 Task: Look for space in Sikeston, United States from 6th September, 2023 to 15th September, 2023 for 6 adults in price range Rs.8000 to Rs.12000. Place can be entire place or private room with 6 bedrooms having 6 beds and 6 bathrooms. Property type can be house, flat, guest house. Amenities needed are: wifi, TV, free parkinig on premises, gym, breakfast. Booking option can be shelf check-in. Required host language is English.
Action: Mouse moved to (538, 123)
Screenshot: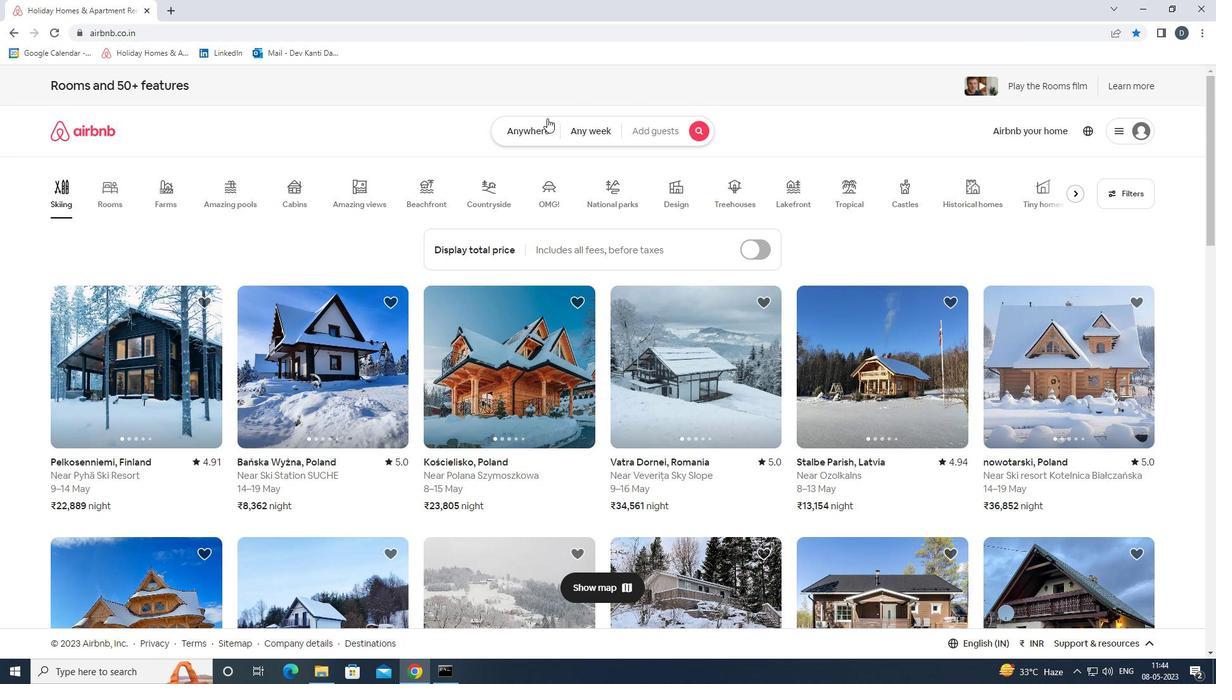 
Action: Mouse pressed left at (538, 123)
Screenshot: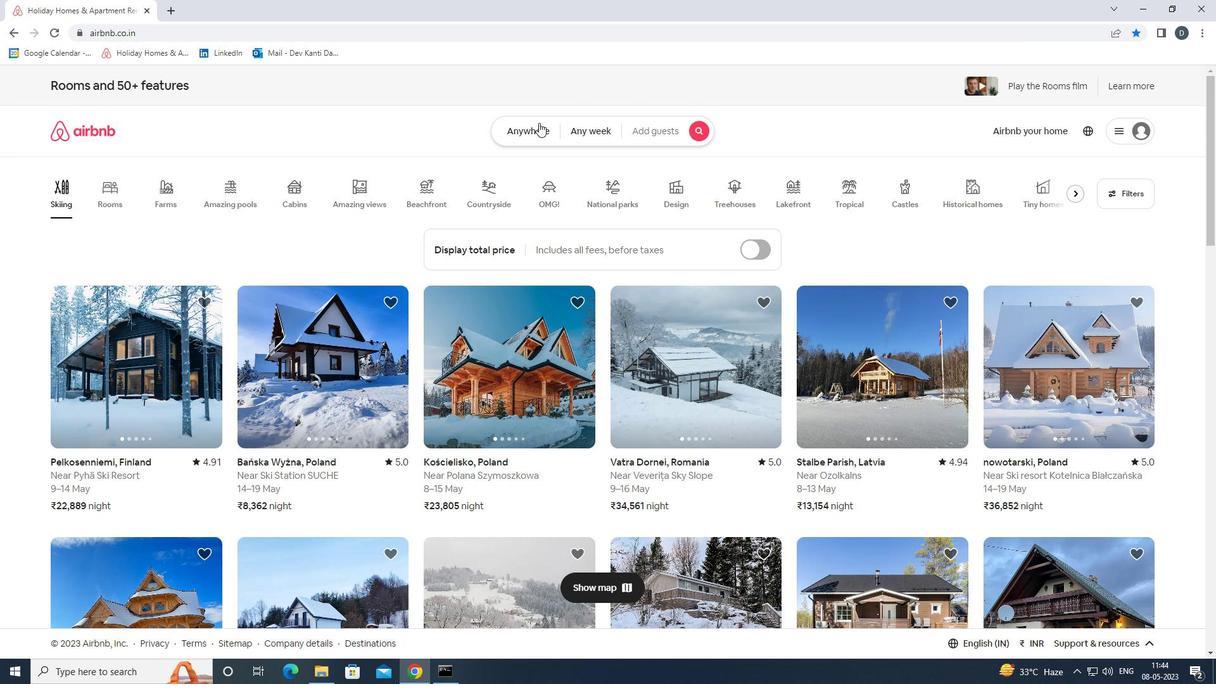 
Action: Mouse moved to (469, 180)
Screenshot: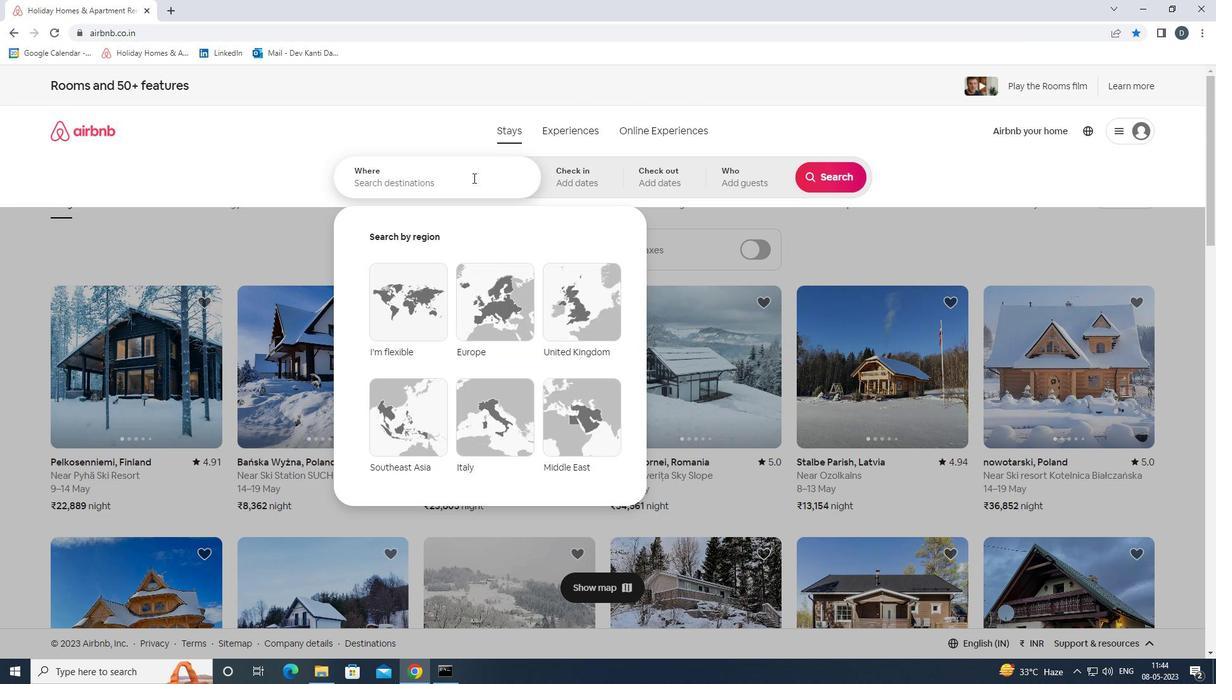 
Action: Mouse pressed left at (469, 180)
Screenshot: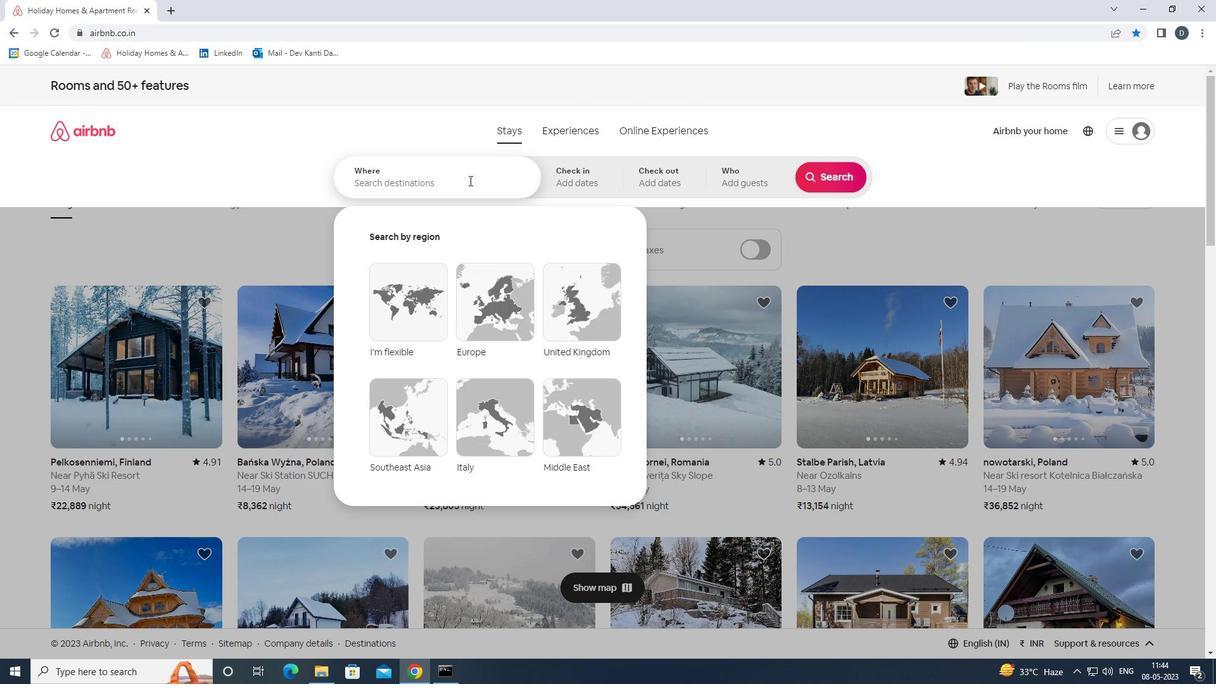 
Action: Key pressed <Key.shift>SIKESTON,<Key.shift><Key.shift><Key.shift><Key.shift><Key.shift><Key.shift><Key.shift><Key.shift><Key.shift><Key.shift>UNITED<Key.space><Key.shift><Key.shift><Key.shift><Key.shift><Key.shift><Key.shift>STATES<Key.enter>
Screenshot: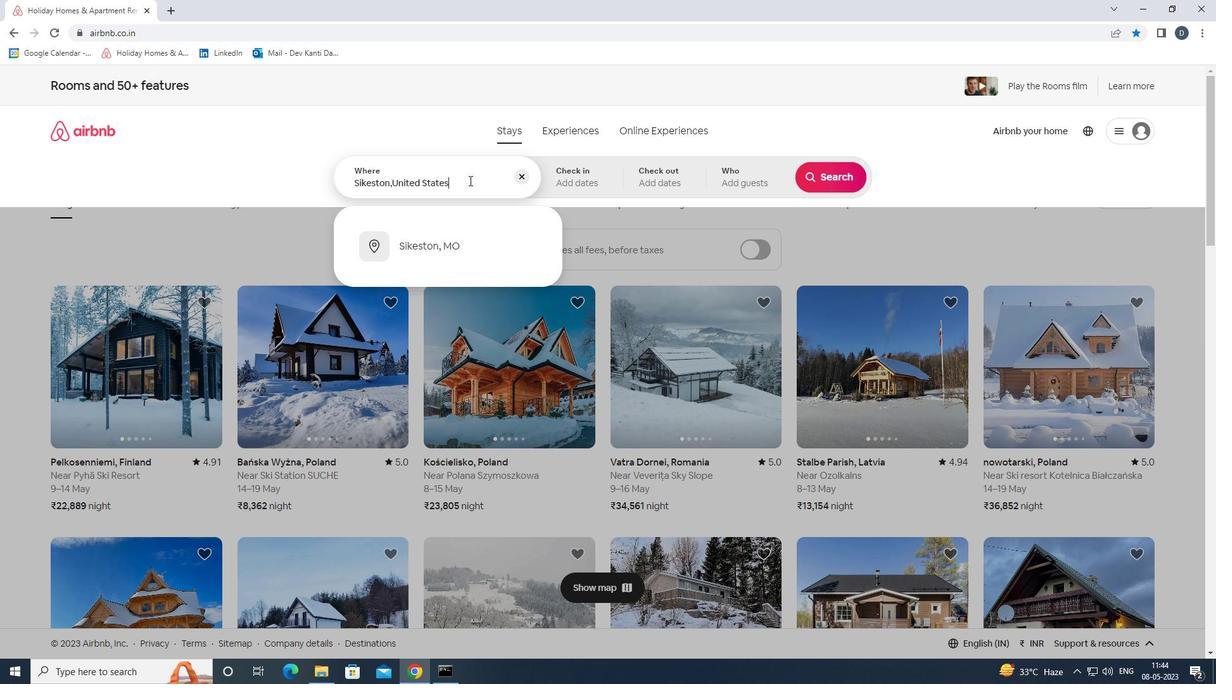 
Action: Mouse moved to (829, 276)
Screenshot: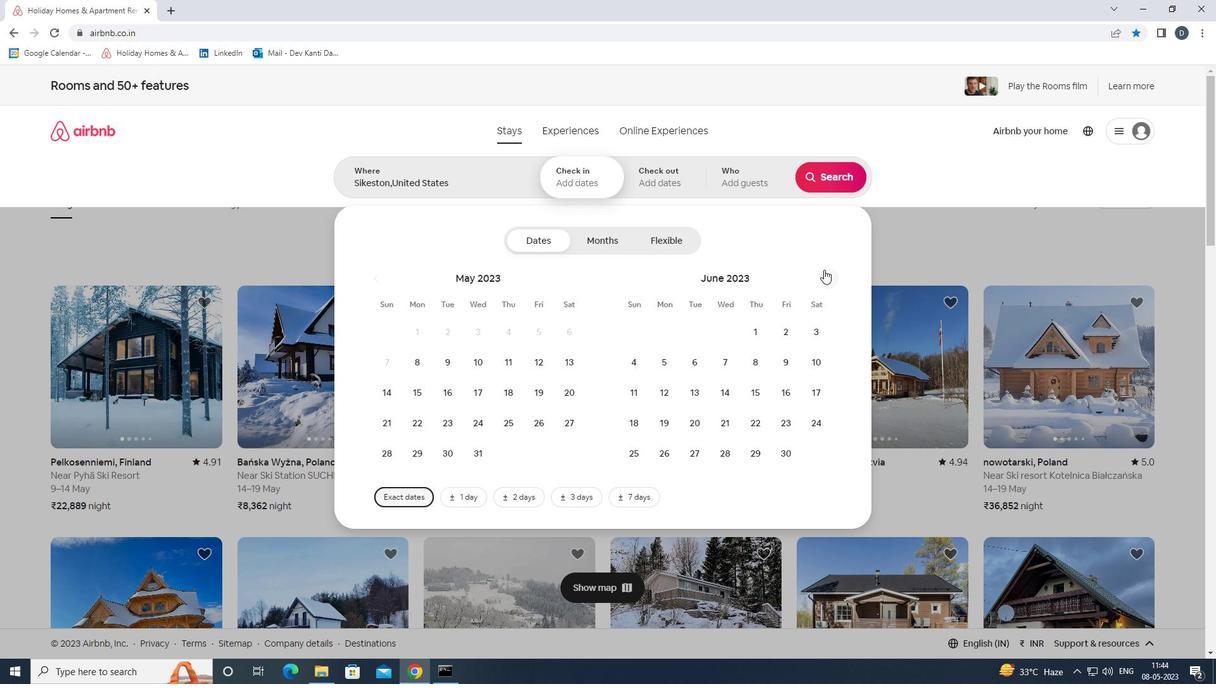 
Action: Mouse pressed left at (829, 276)
Screenshot: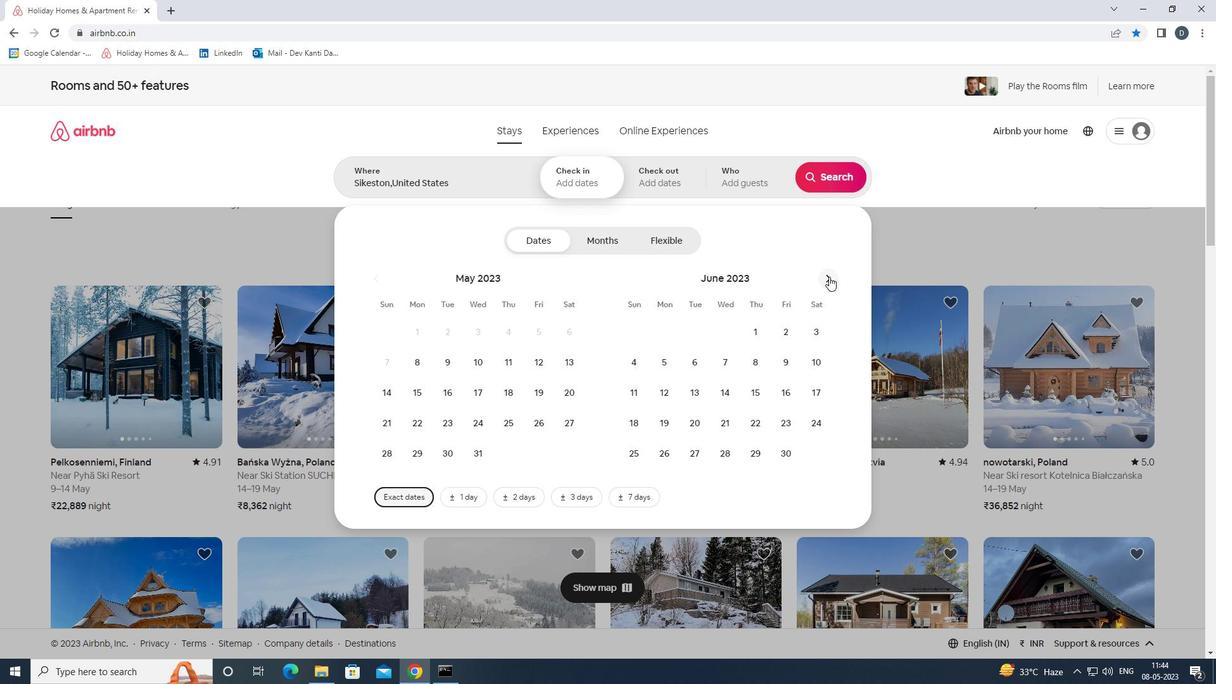 
Action: Mouse moved to (829, 276)
Screenshot: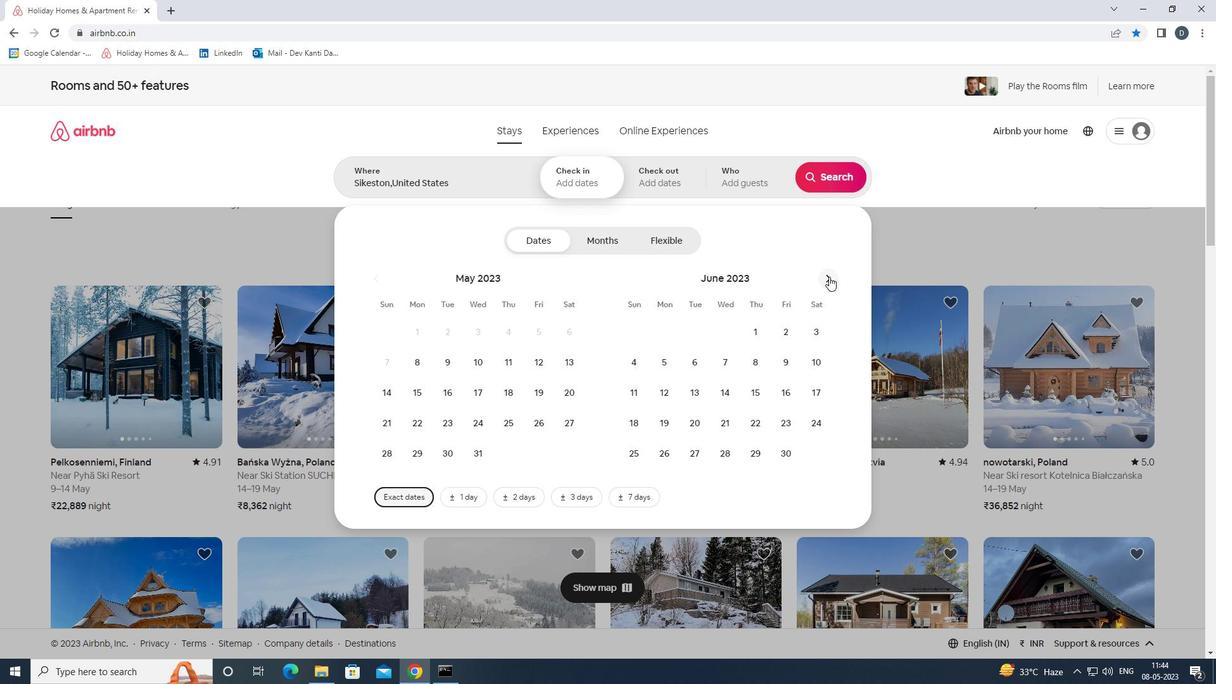 
Action: Mouse pressed left at (829, 276)
Screenshot: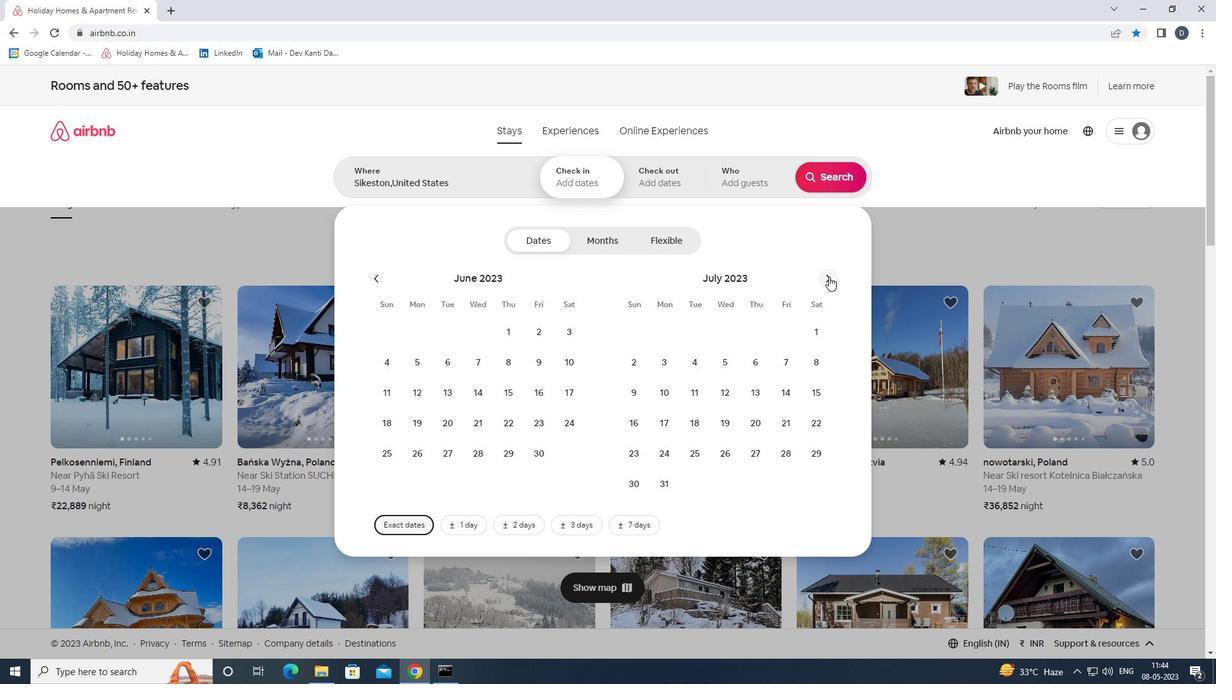 
Action: Mouse pressed left at (829, 276)
Screenshot: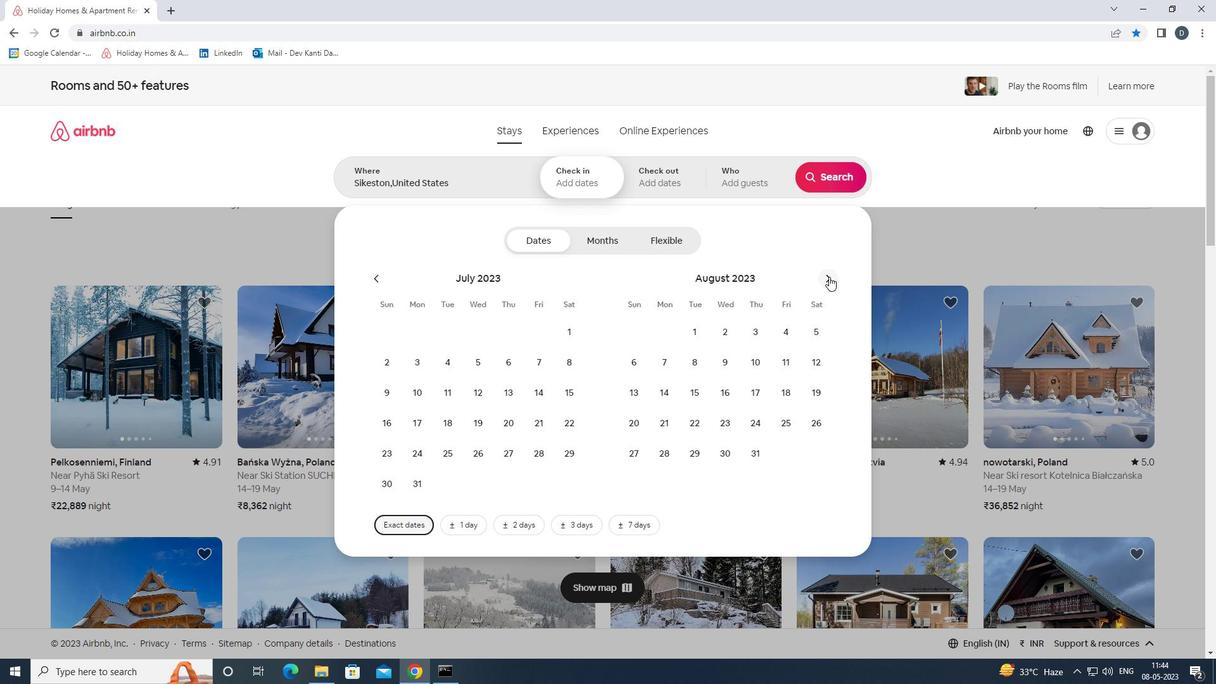 
Action: Mouse moved to (734, 359)
Screenshot: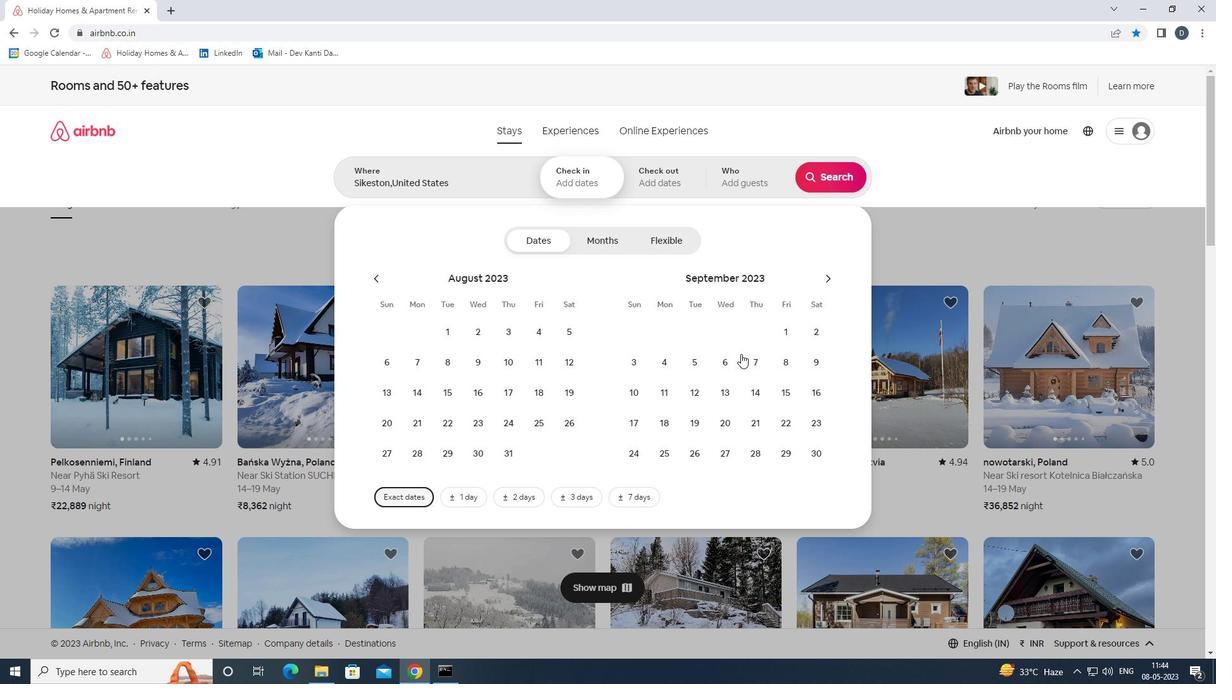 
Action: Mouse pressed left at (734, 359)
Screenshot: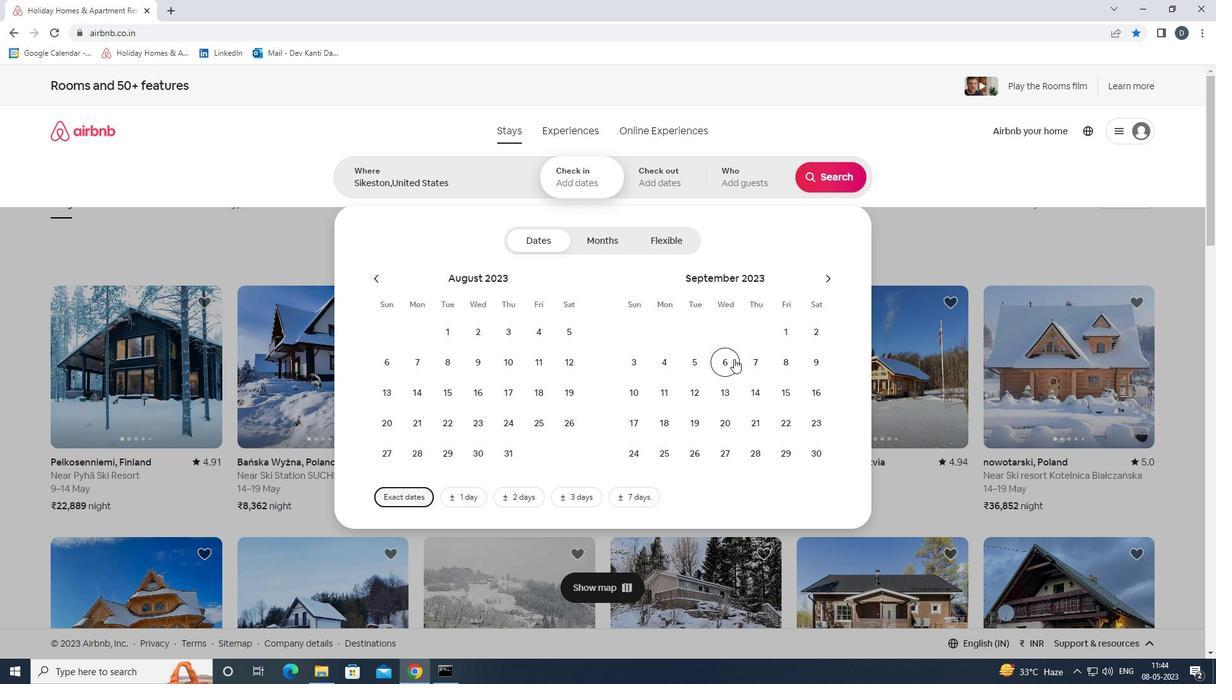 
Action: Mouse moved to (785, 392)
Screenshot: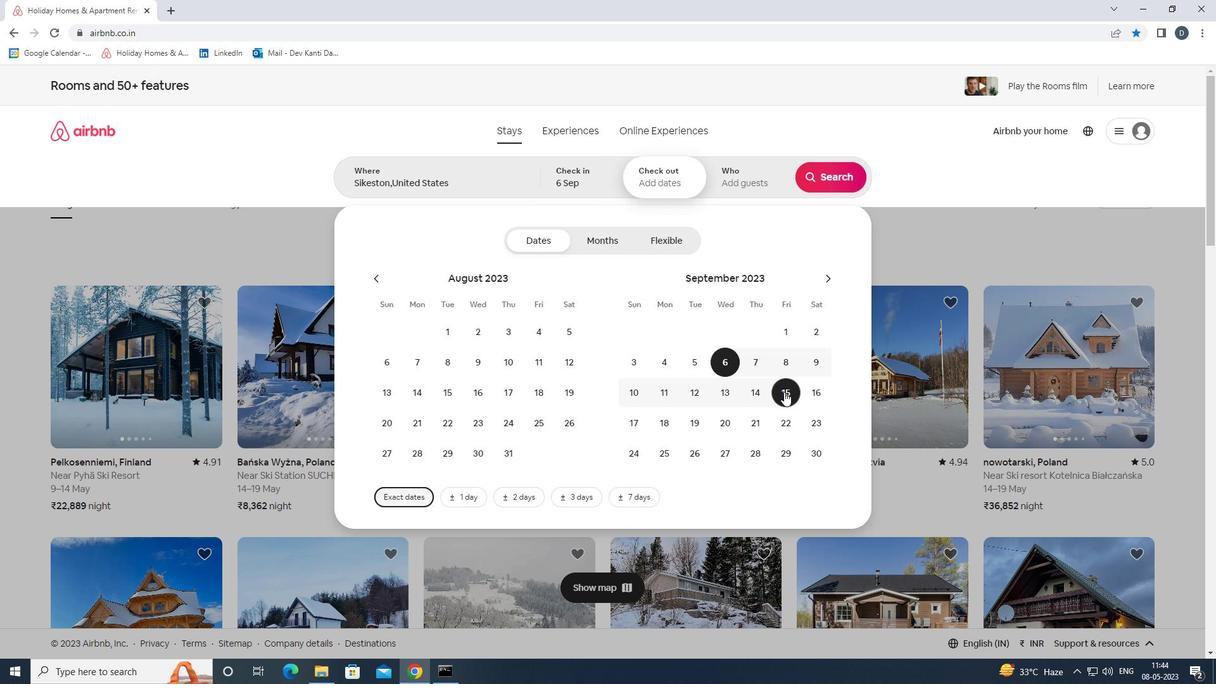 
Action: Mouse pressed left at (785, 392)
Screenshot: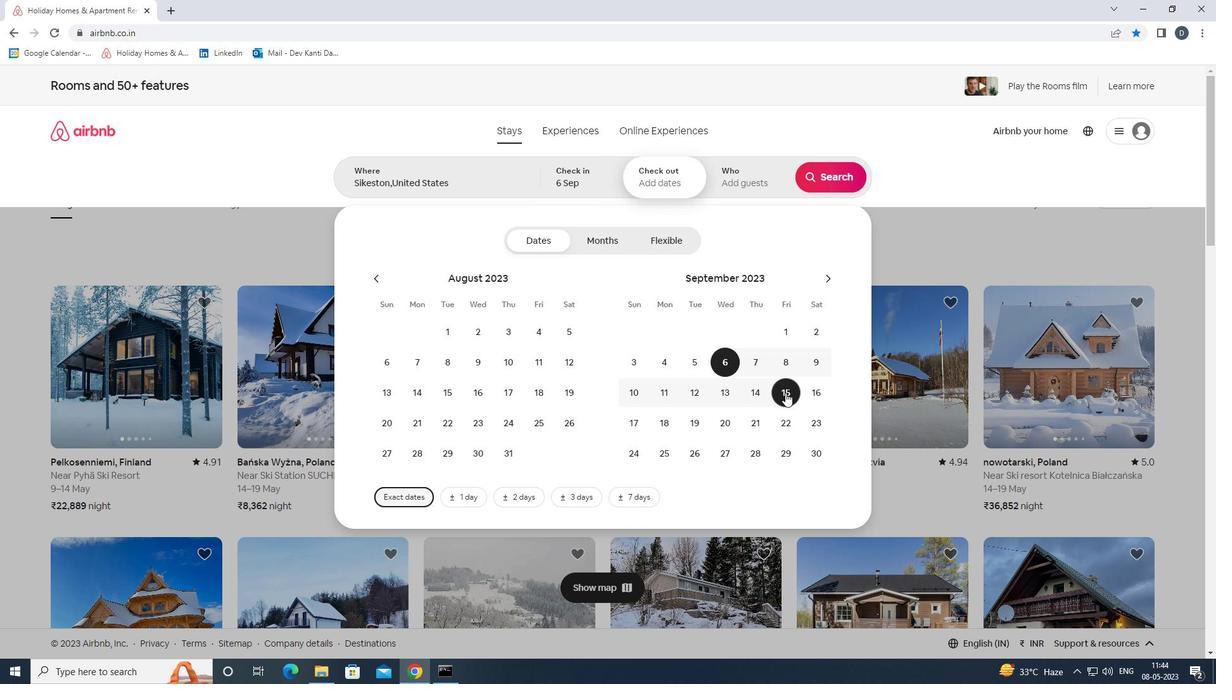 
Action: Mouse moved to (765, 191)
Screenshot: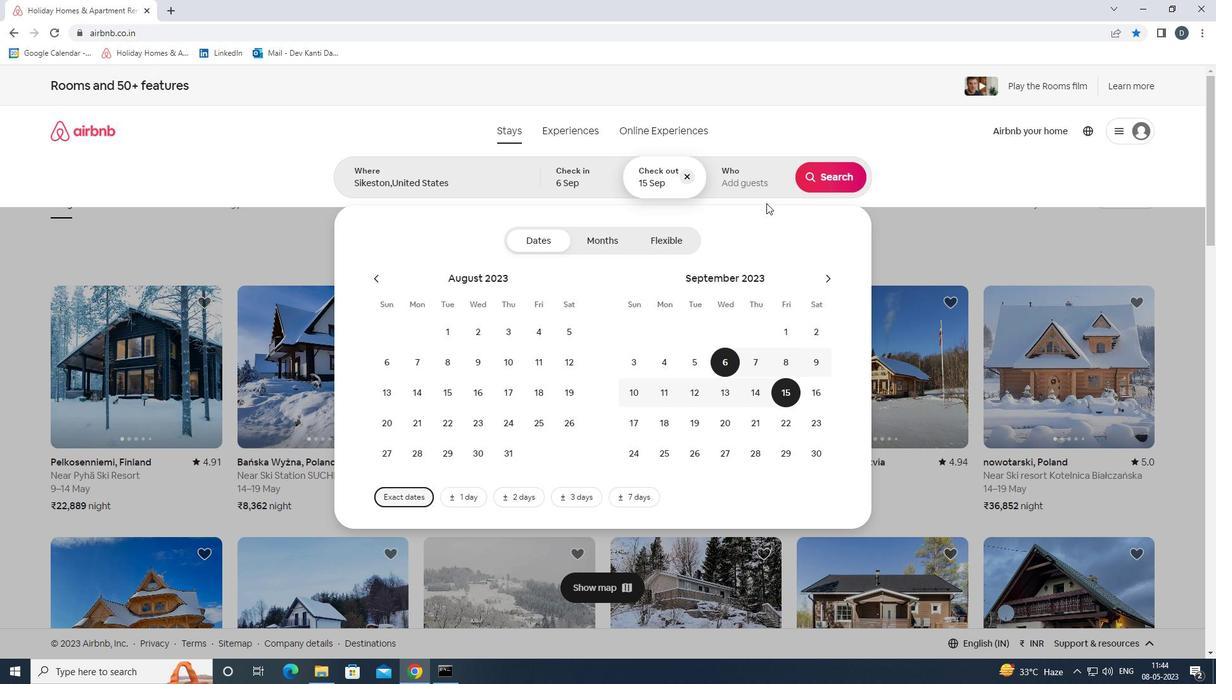 
Action: Mouse pressed left at (765, 191)
Screenshot: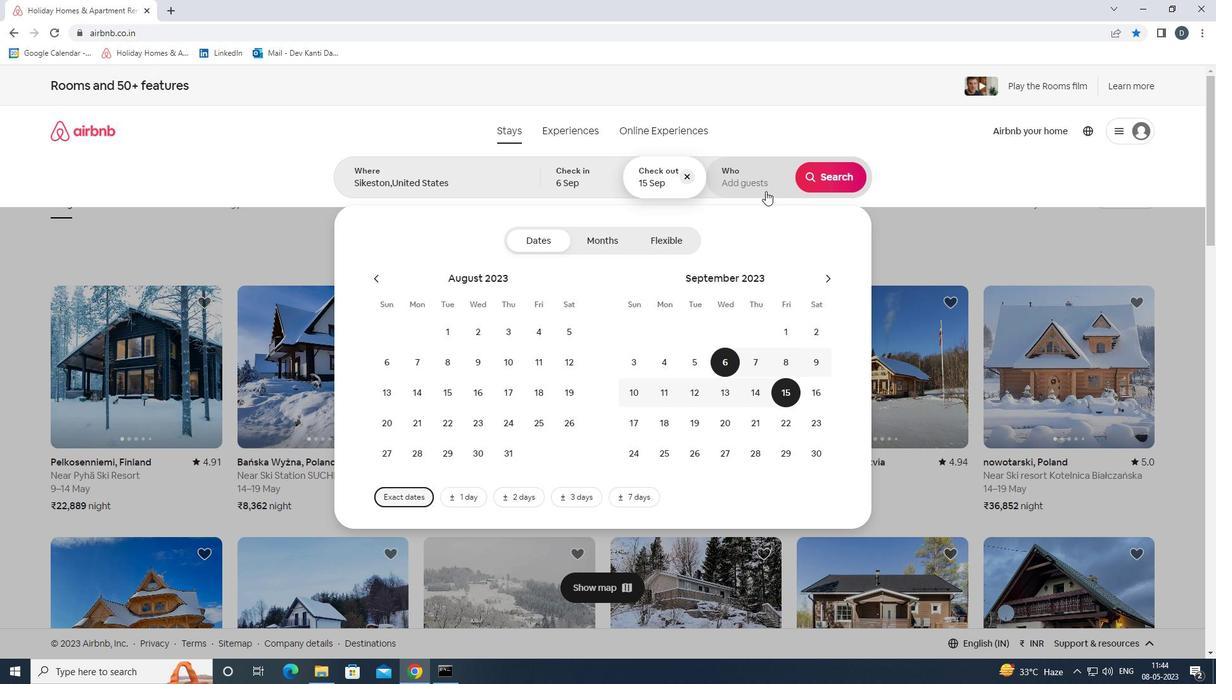 
Action: Mouse moved to (831, 241)
Screenshot: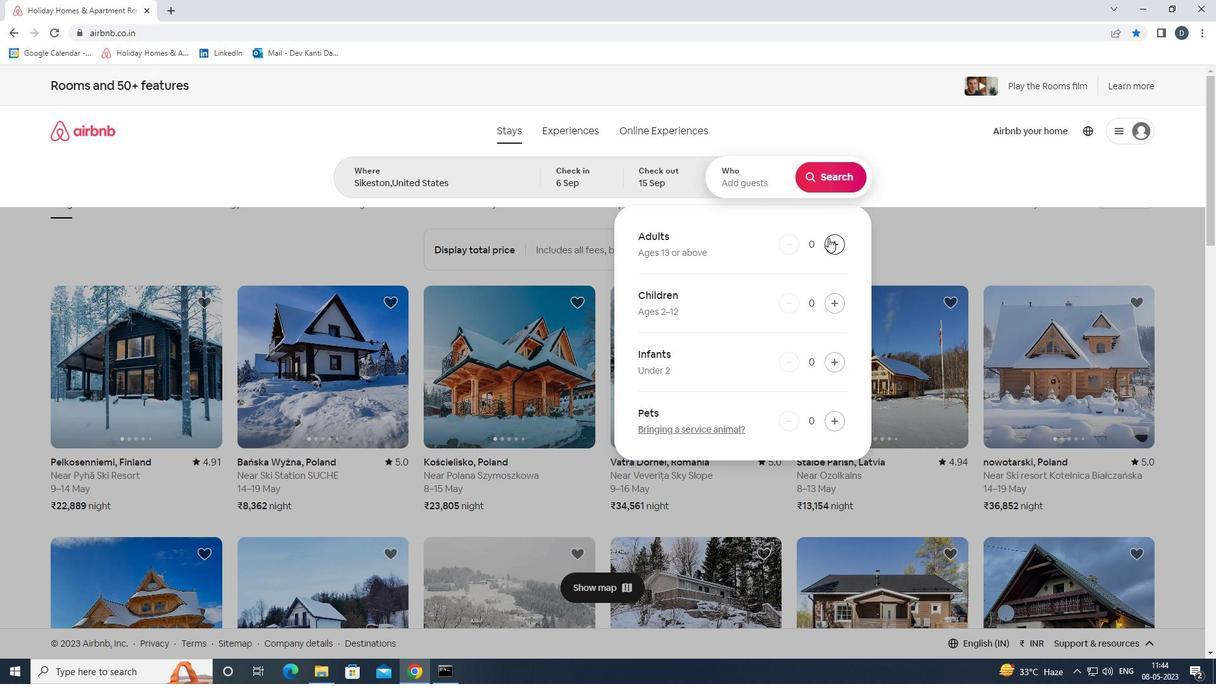 
Action: Mouse pressed left at (831, 241)
Screenshot: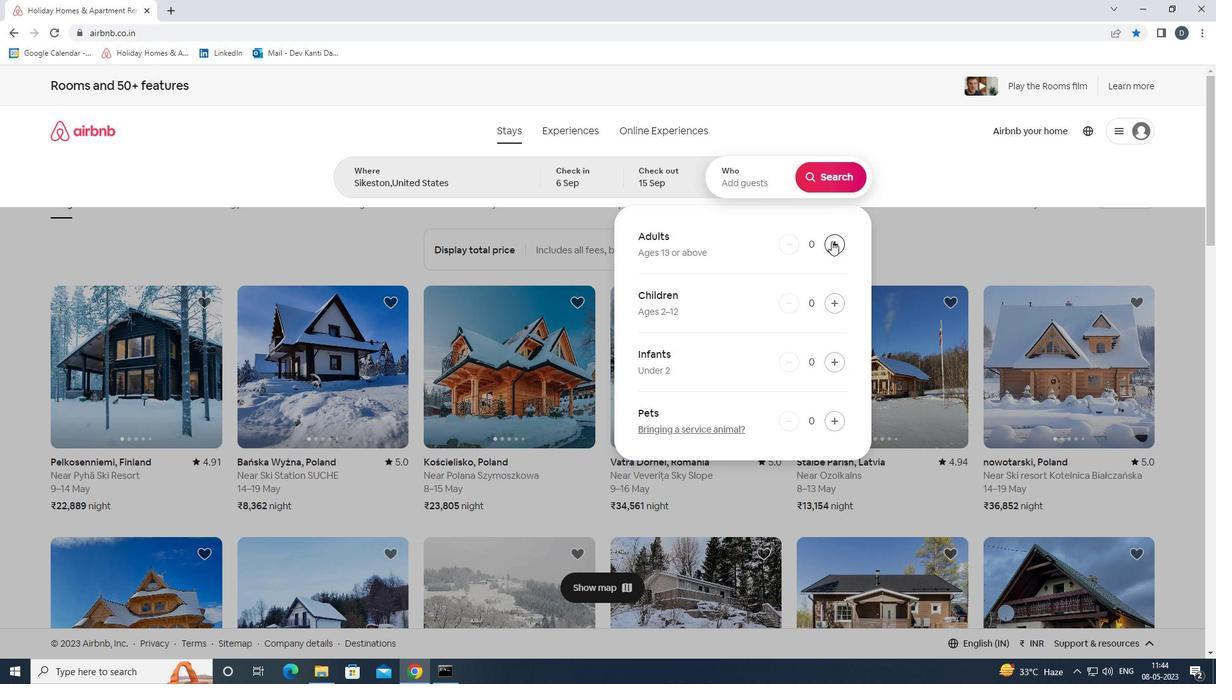 
Action: Mouse pressed left at (831, 241)
Screenshot: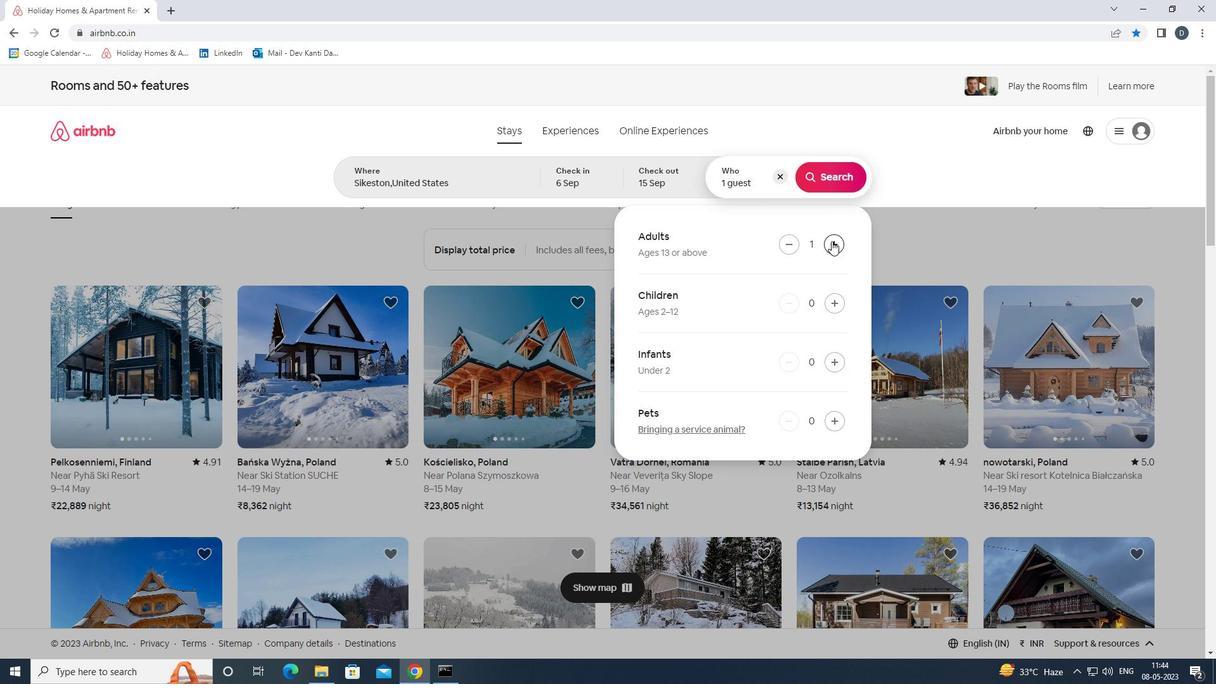 
Action: Mouse pressed left at (831, 241)
Screenshot: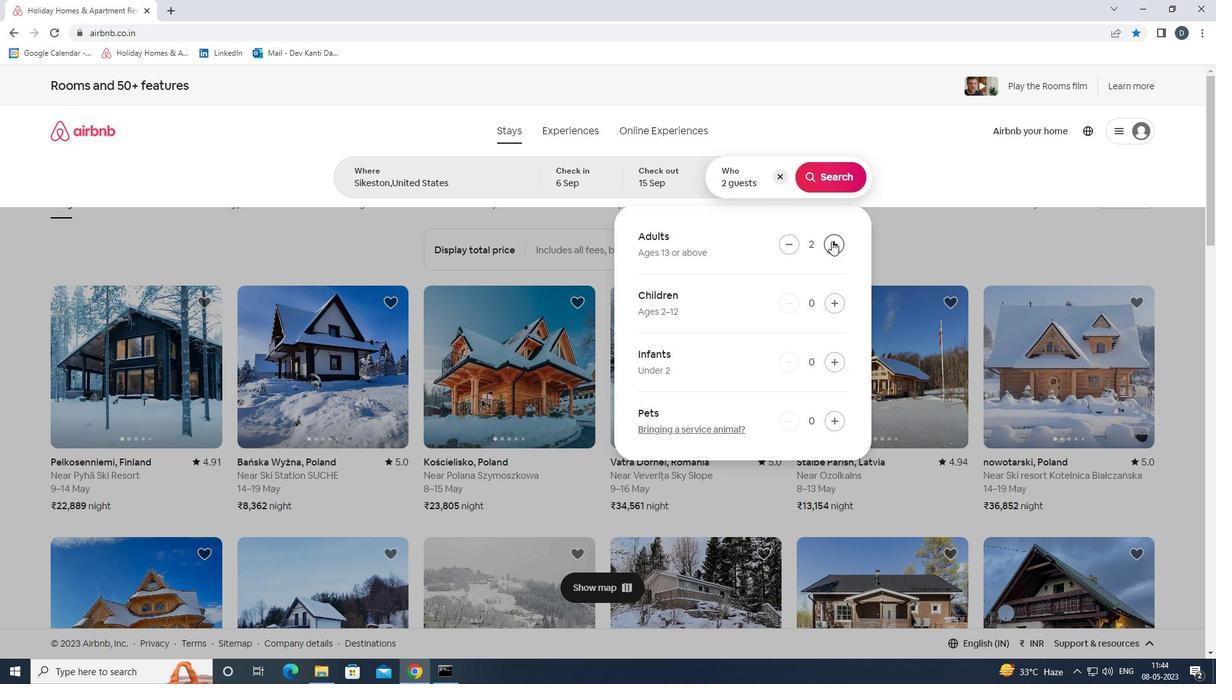 
Action: Mouse pressed left at (831, 241)
Screenshot: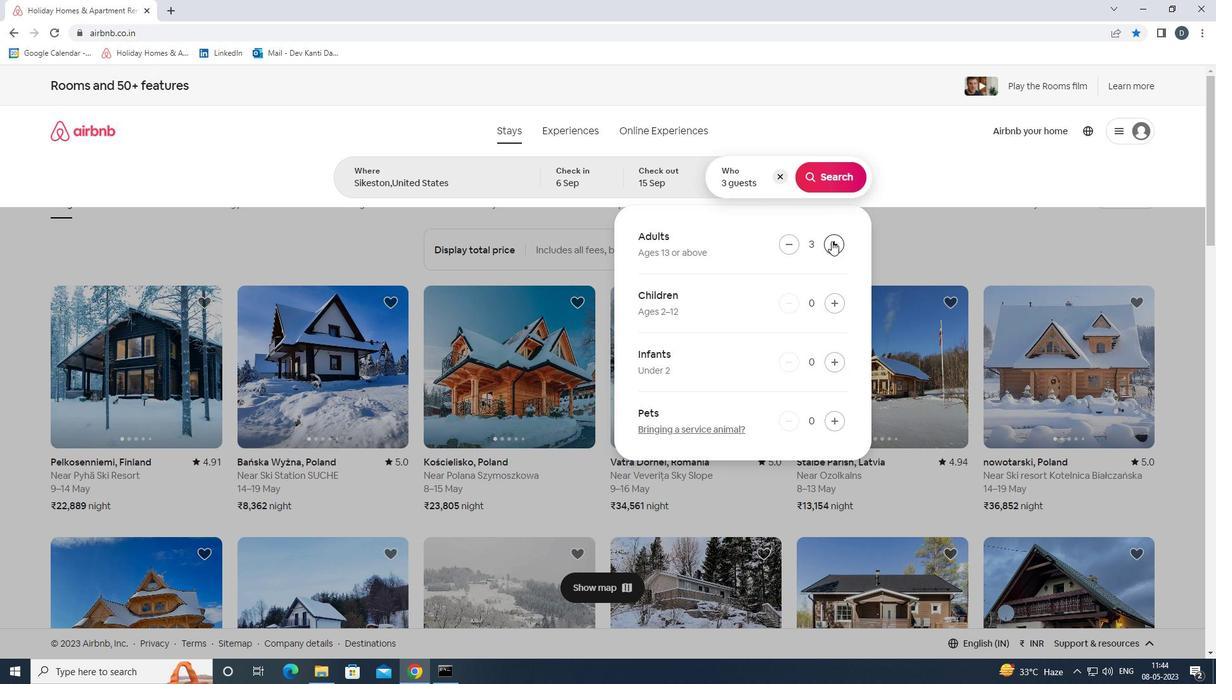 
Action: Mouse pressed left at (831, 241)
Screenshot: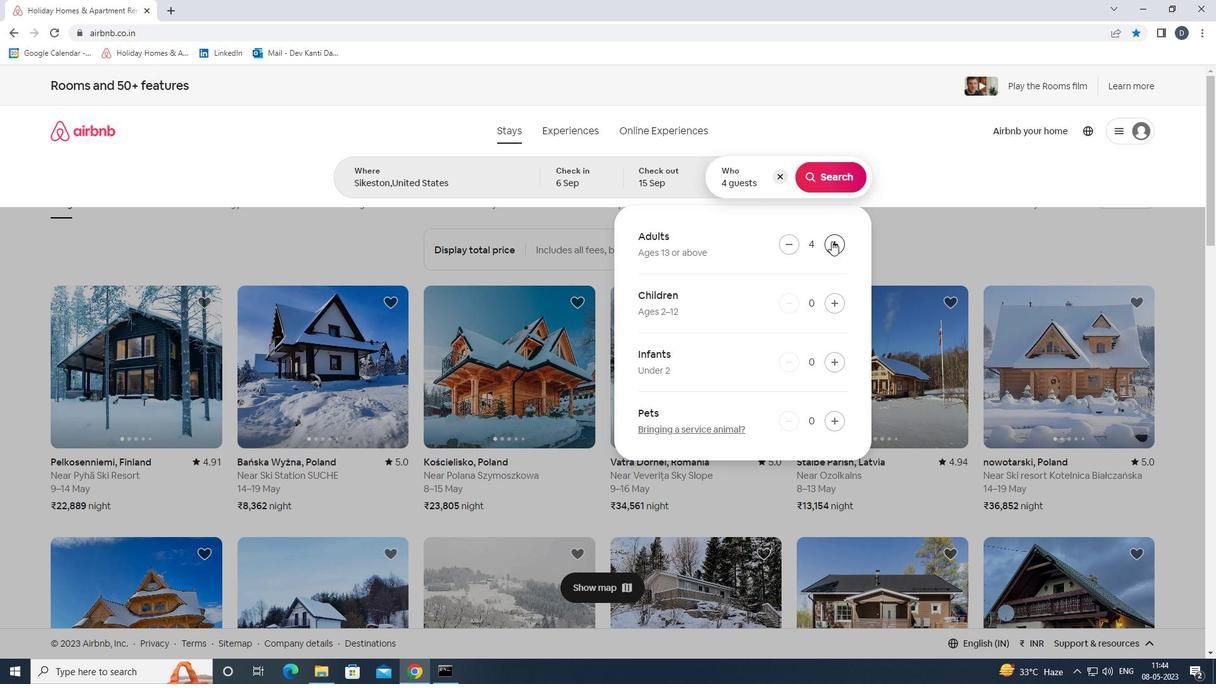 
Action: Mouse pressed left at (831, 241)
Screenshot: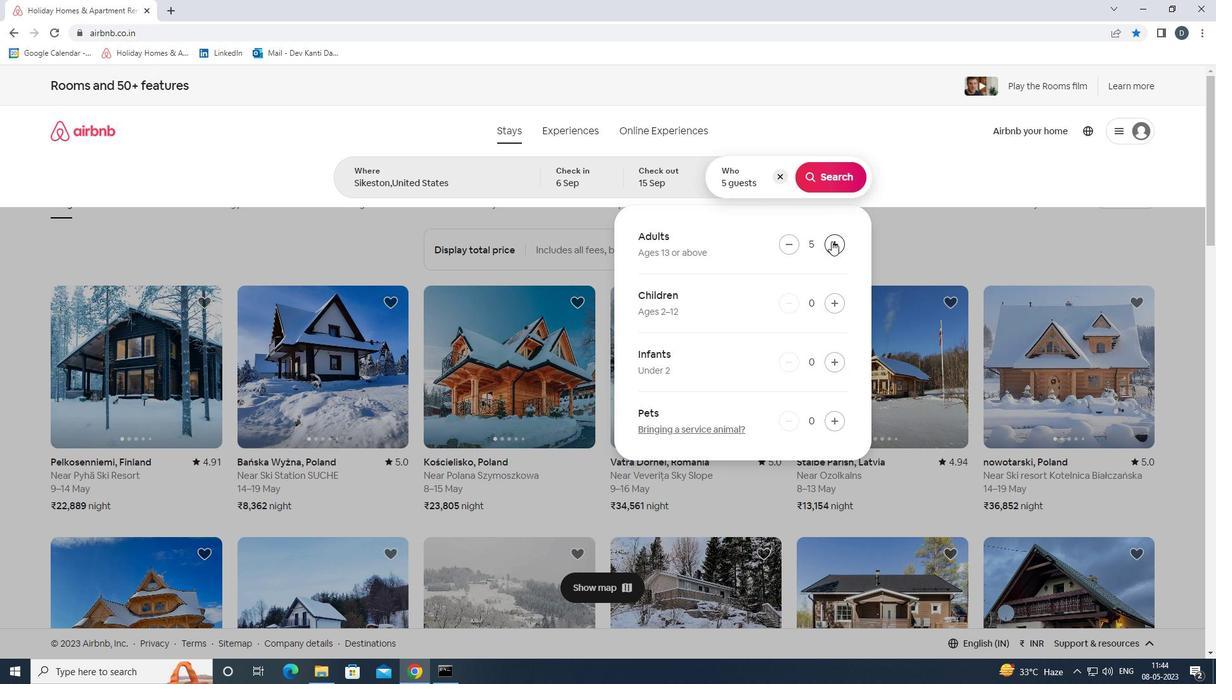 
Action: Mouse moved to (824, 184)
Screenshot: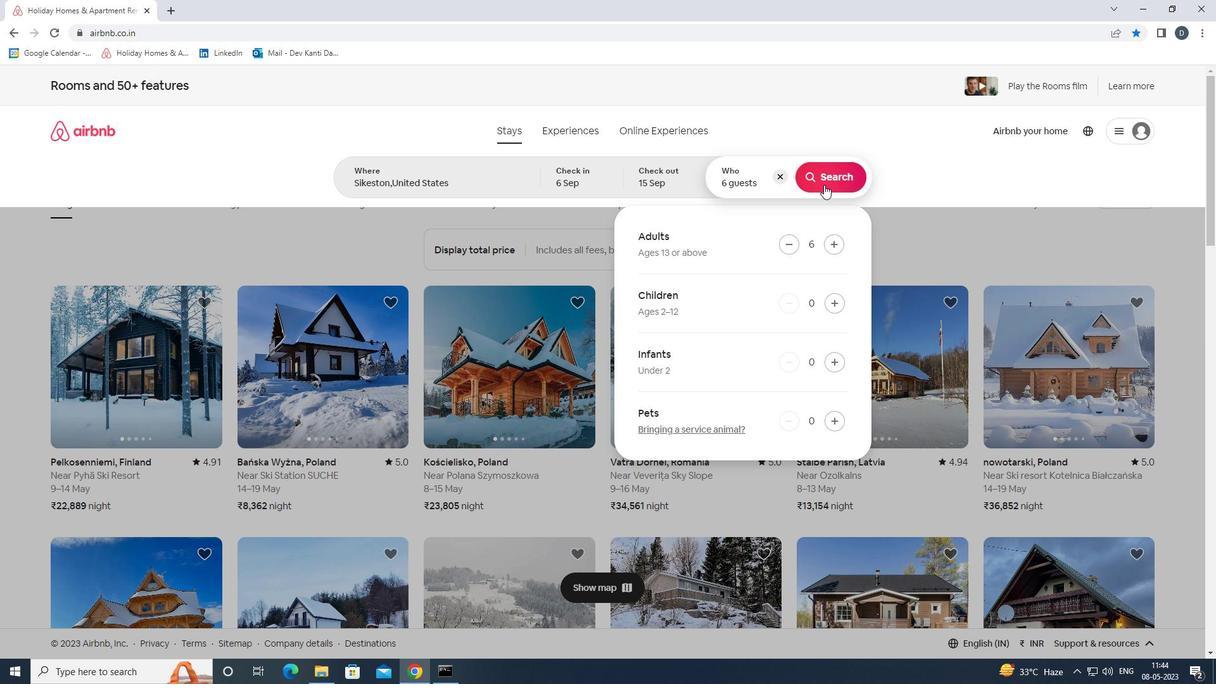 
Action: Mouse pressed left at (824, 184)
Screenshot: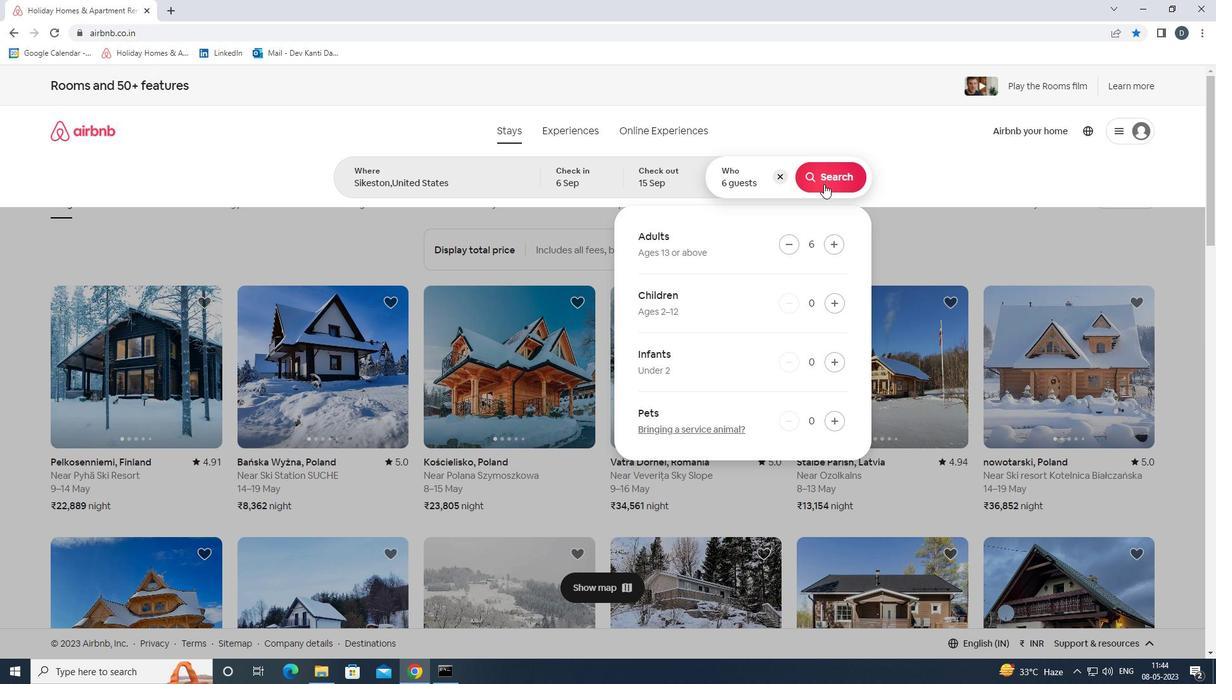 
Action: Mouse moved to (1147, 140)
Screenshot: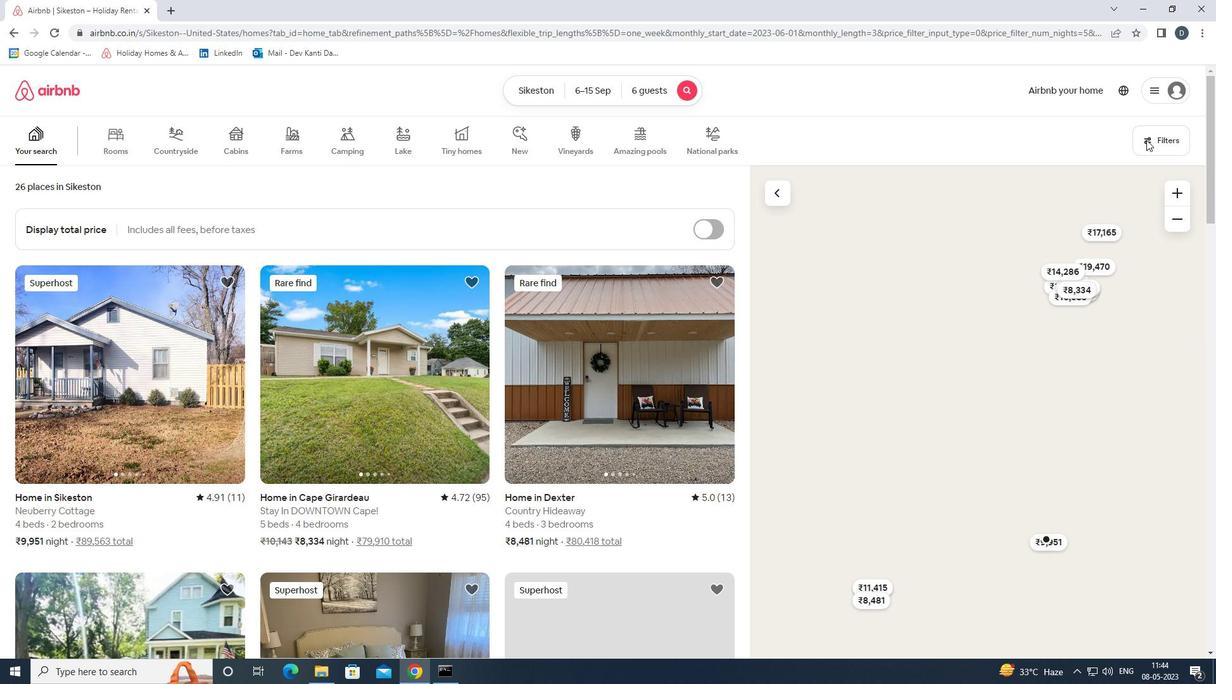 
Action: Mouse pressed left at (1147, 140)
Screenshot: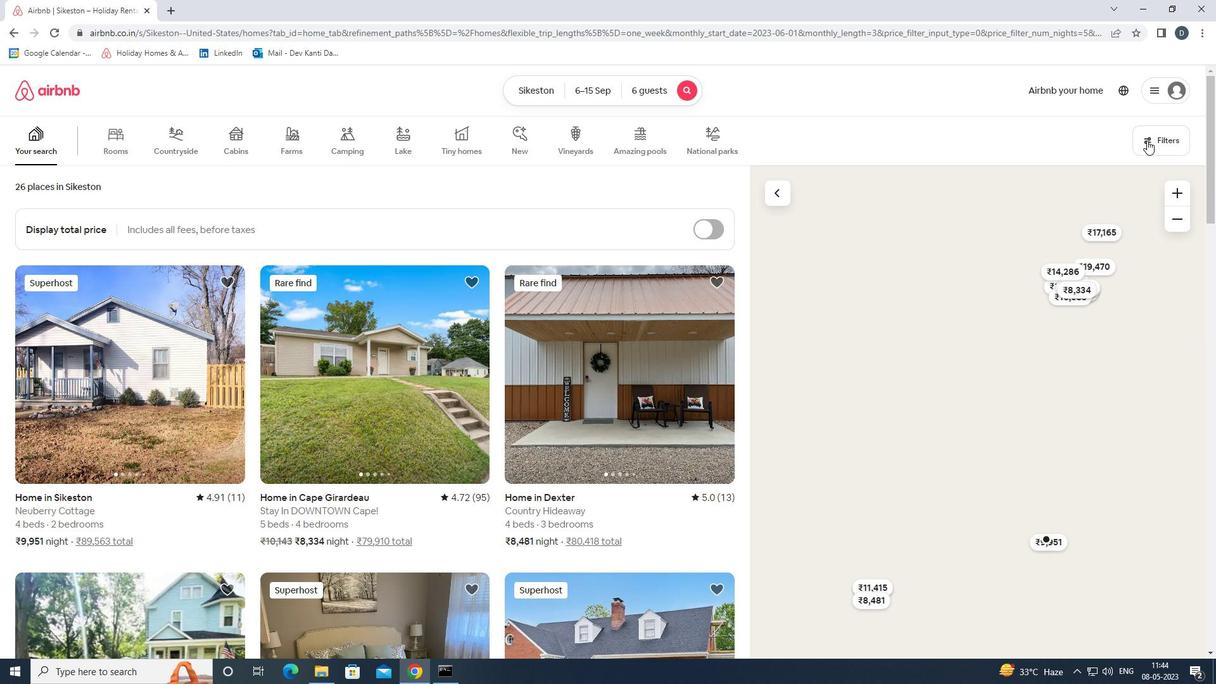 
Action: Mouse moved to (566, 448)
Screenshot: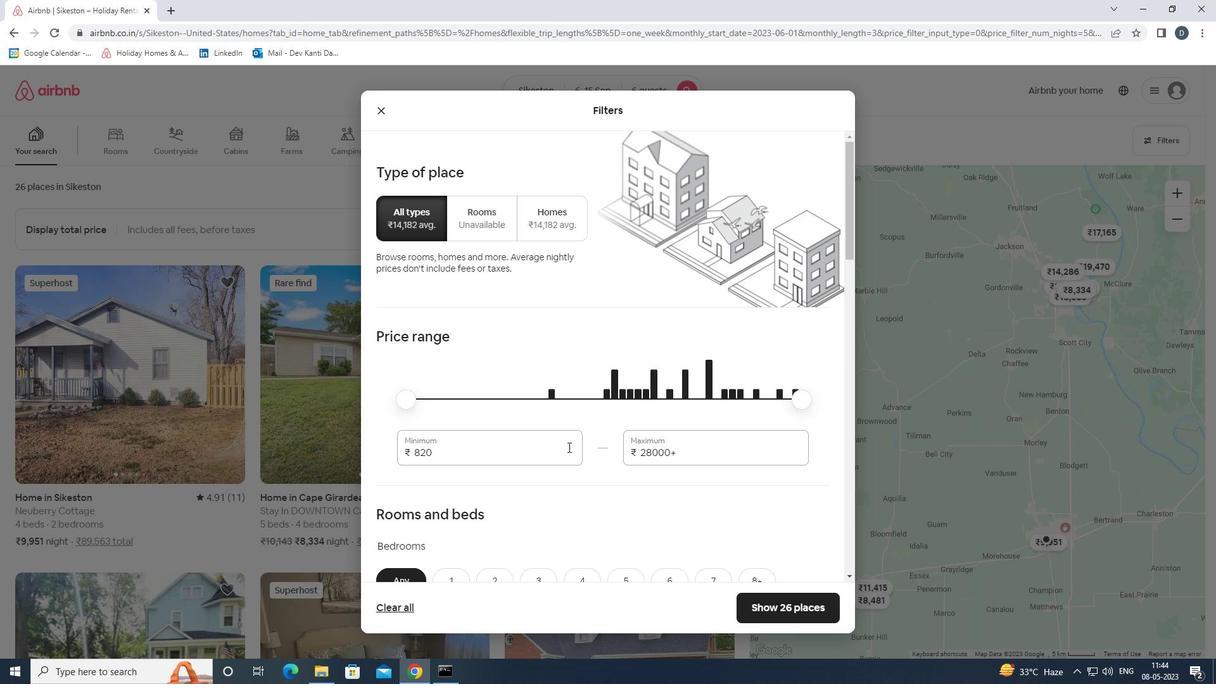 
Action: Mouse pressed left at (566, 448)
Screenshot: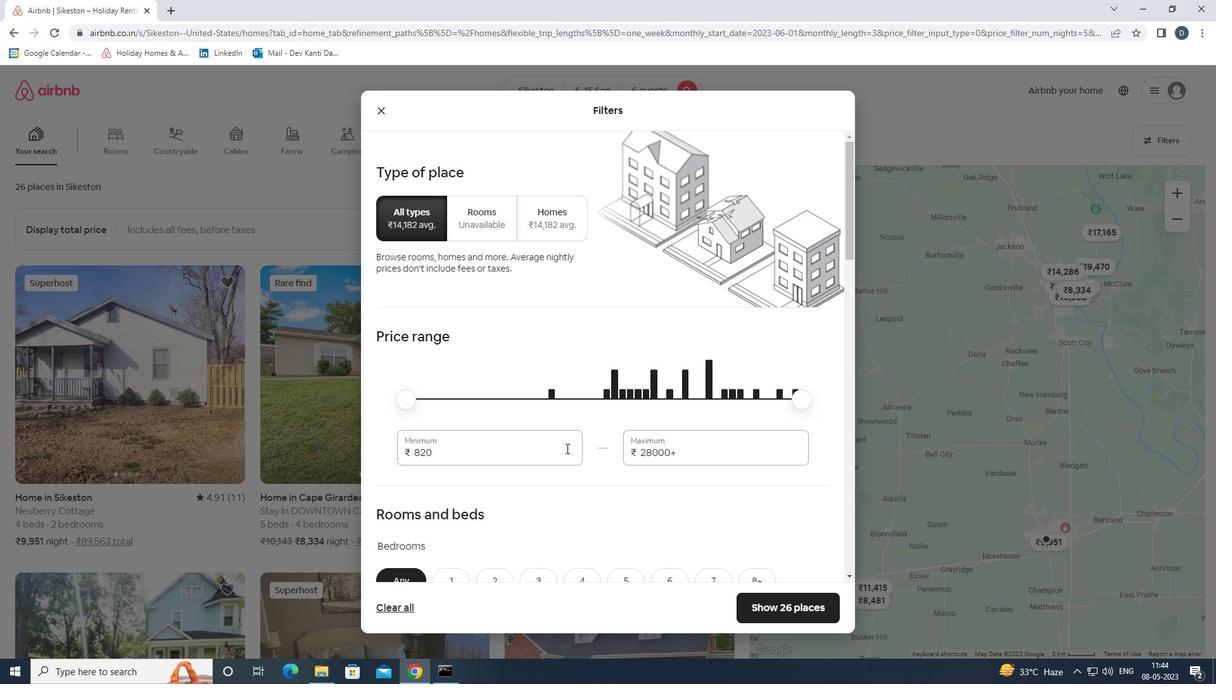 
Action: Mouse pressed left at (566, 448)
Screenshot: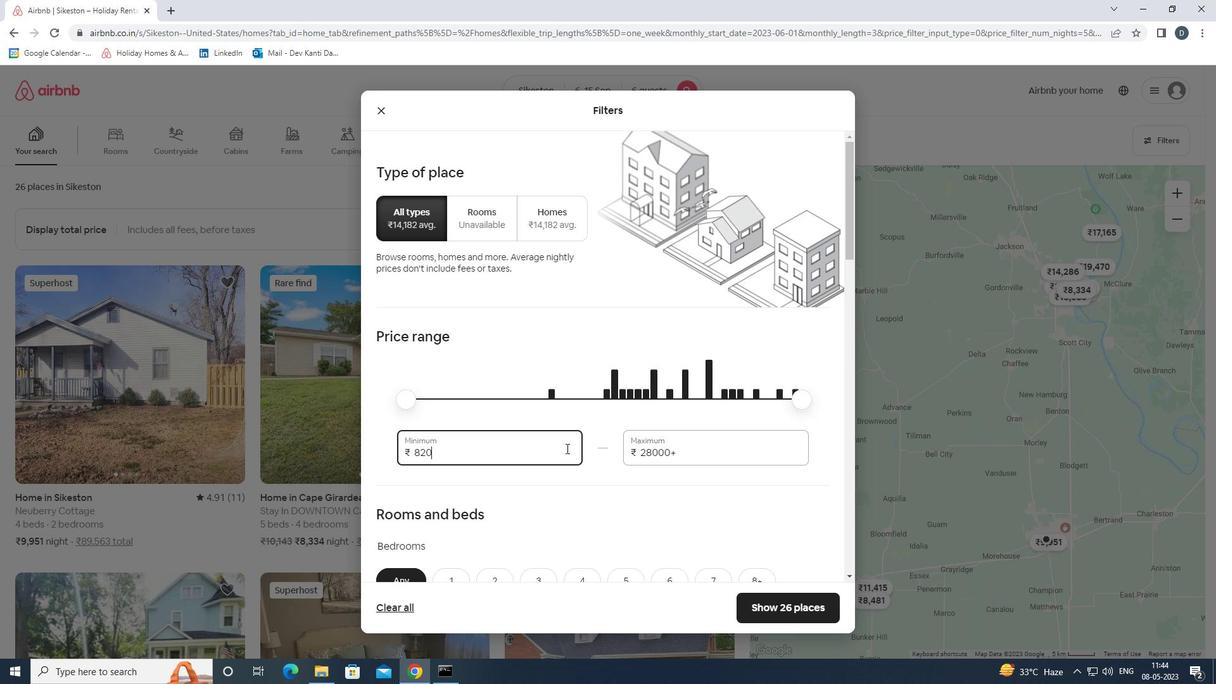
Action: Key pressed 8000
Screenshot: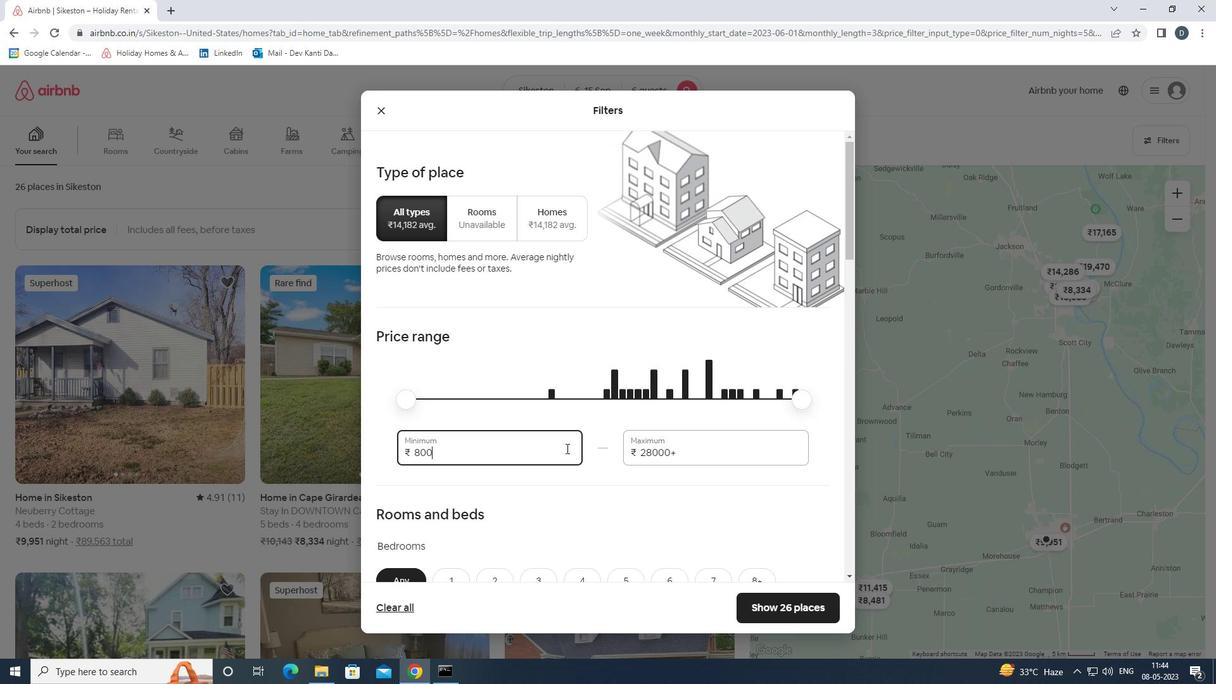 
Action: Mouse moved to (692, 449)
Screenshot: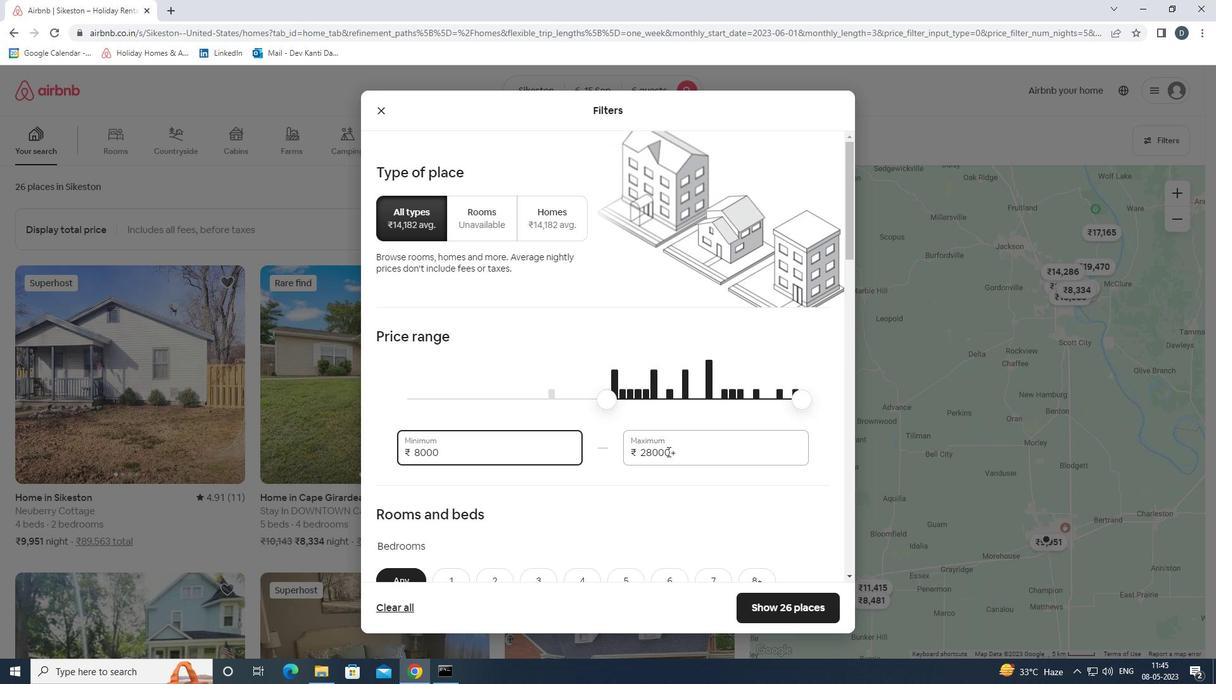 
Action: Mouse pressed left at (692, 449)
Screenshot: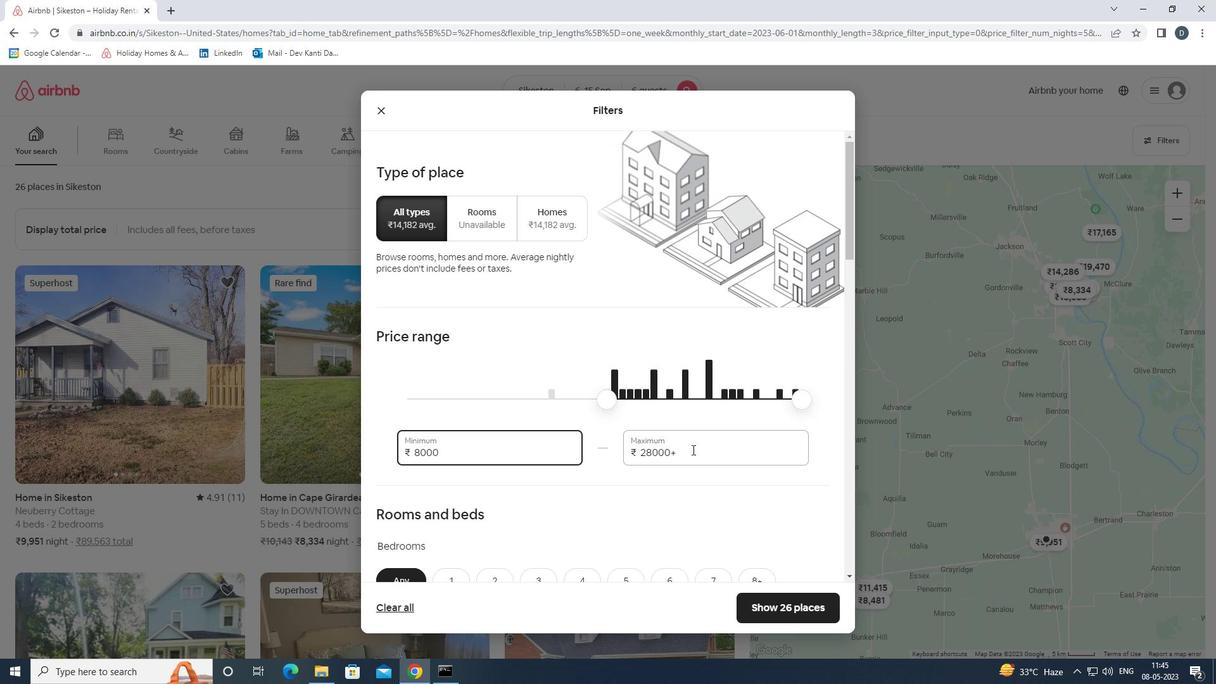 
Action: Mouse pressed left at (692, 449)
Screenshot: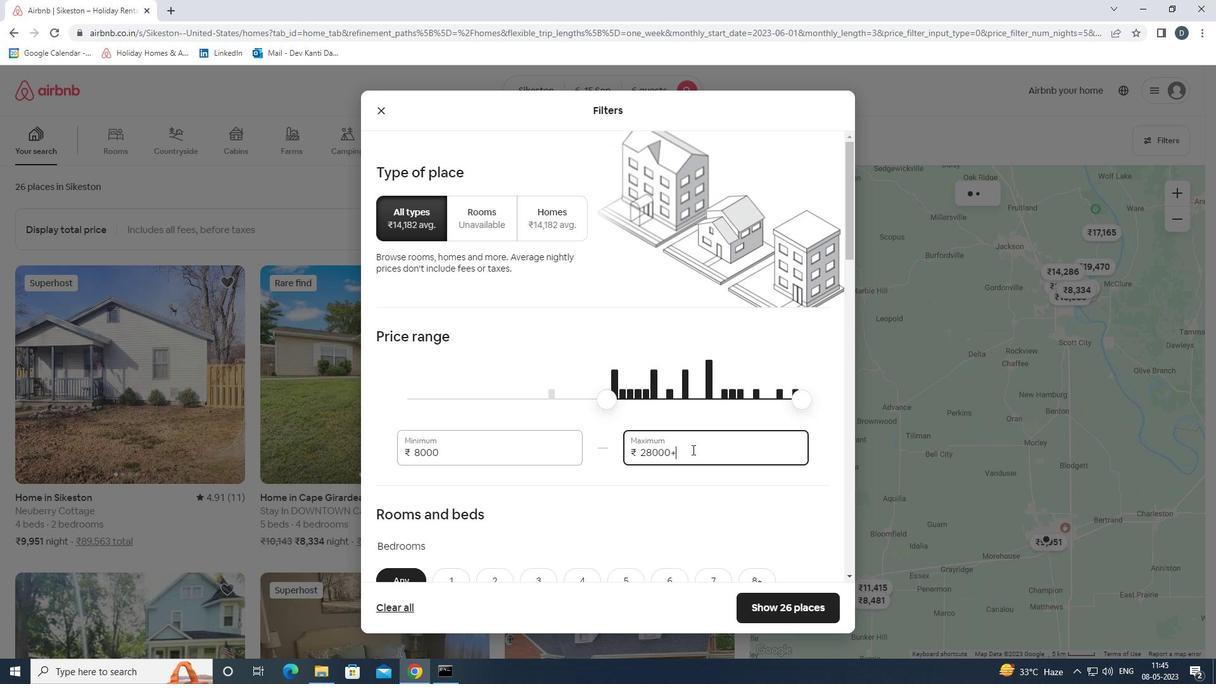 
Action: Key pressed ctrl+A12000
Screenshot: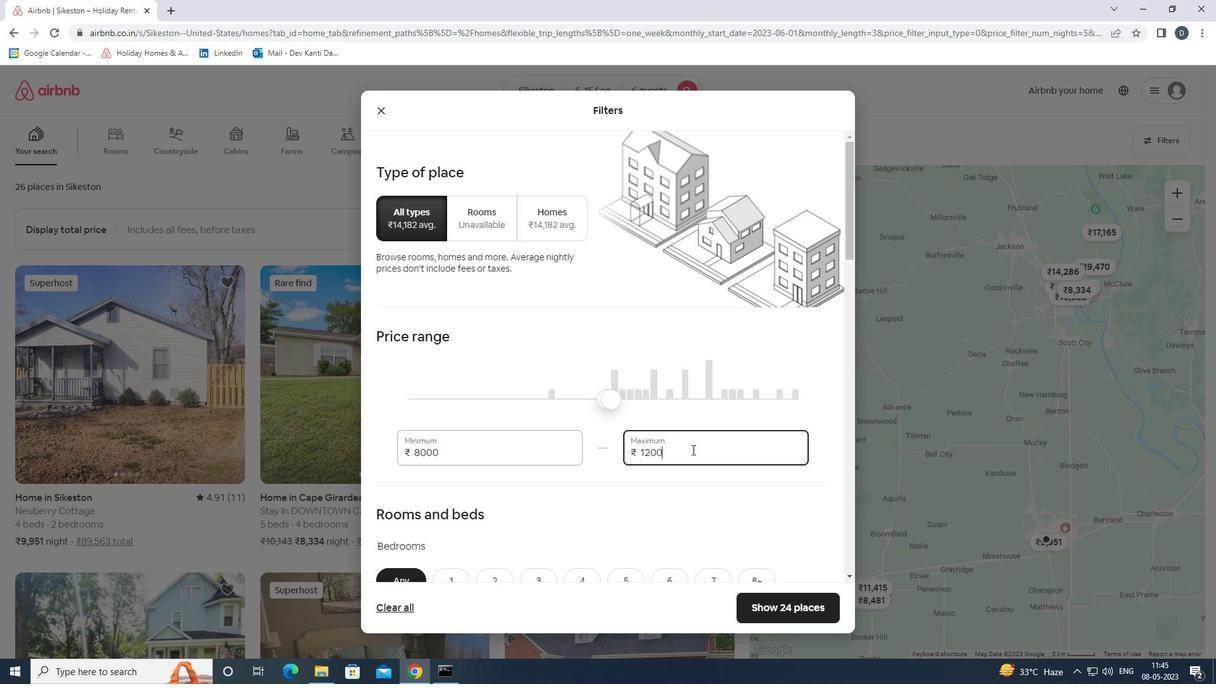 
Action: Mouse moved to (684, 450)
Screenshot: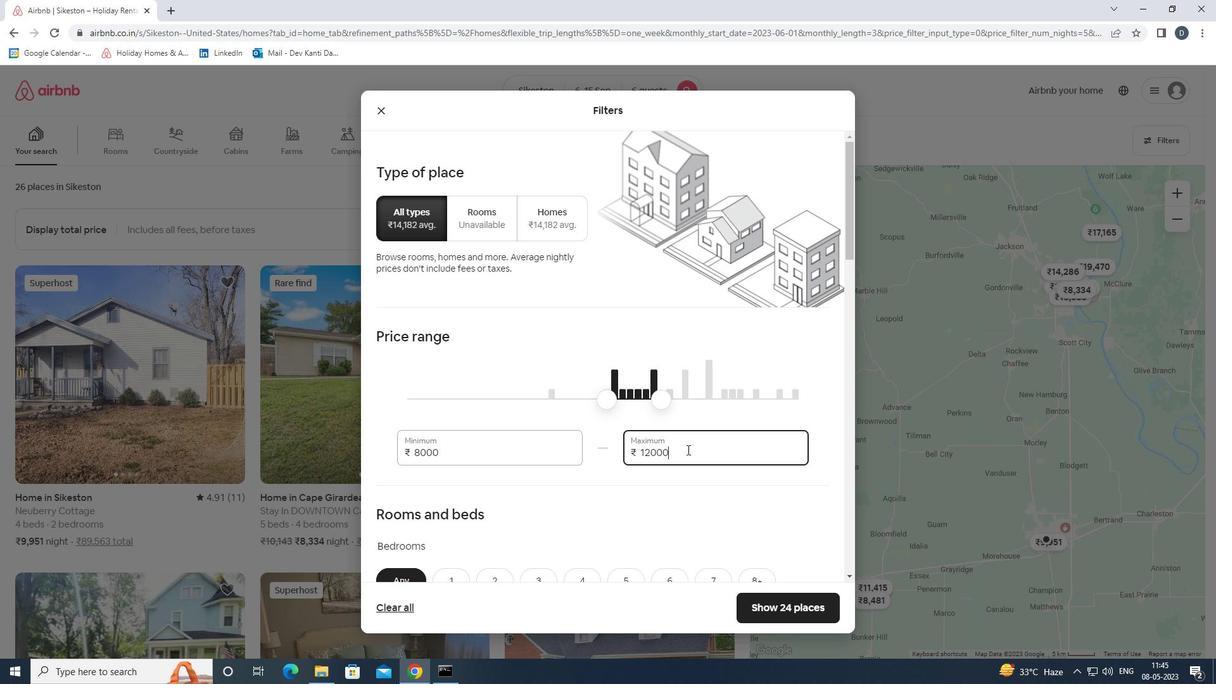 
Action: Mouse scrolled (684, 449) with delta (0, 0)
Screenshot: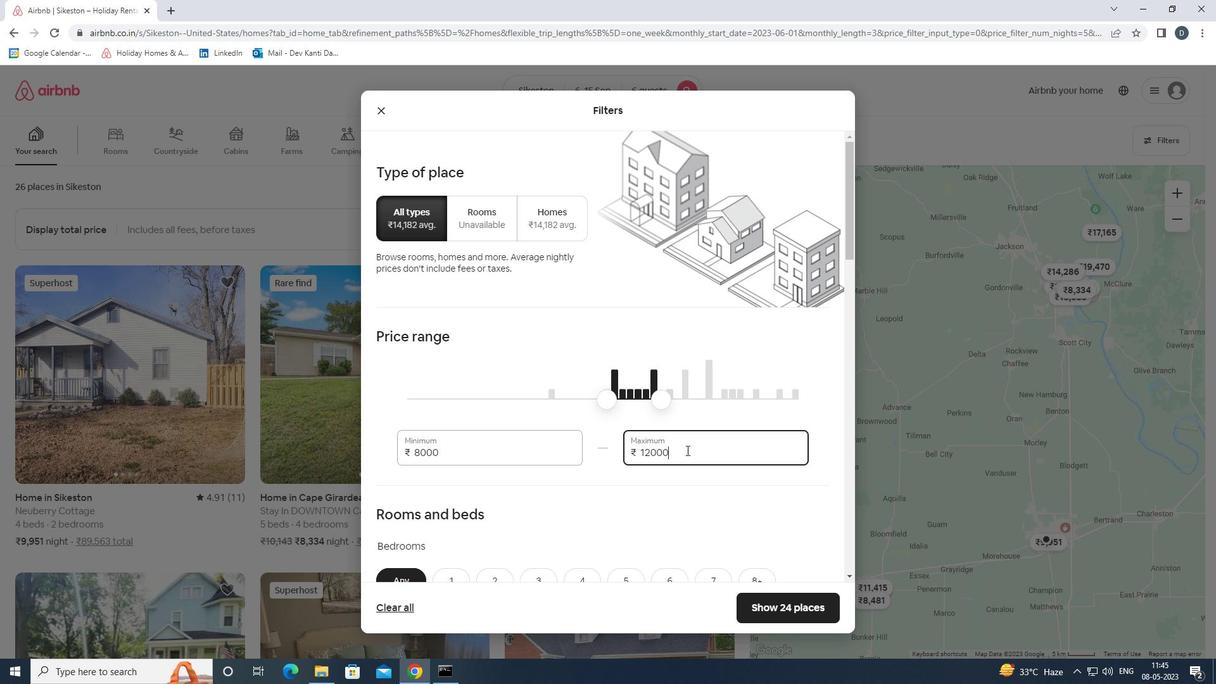
Action: Mouse moved to (677, 451)
Screenshot: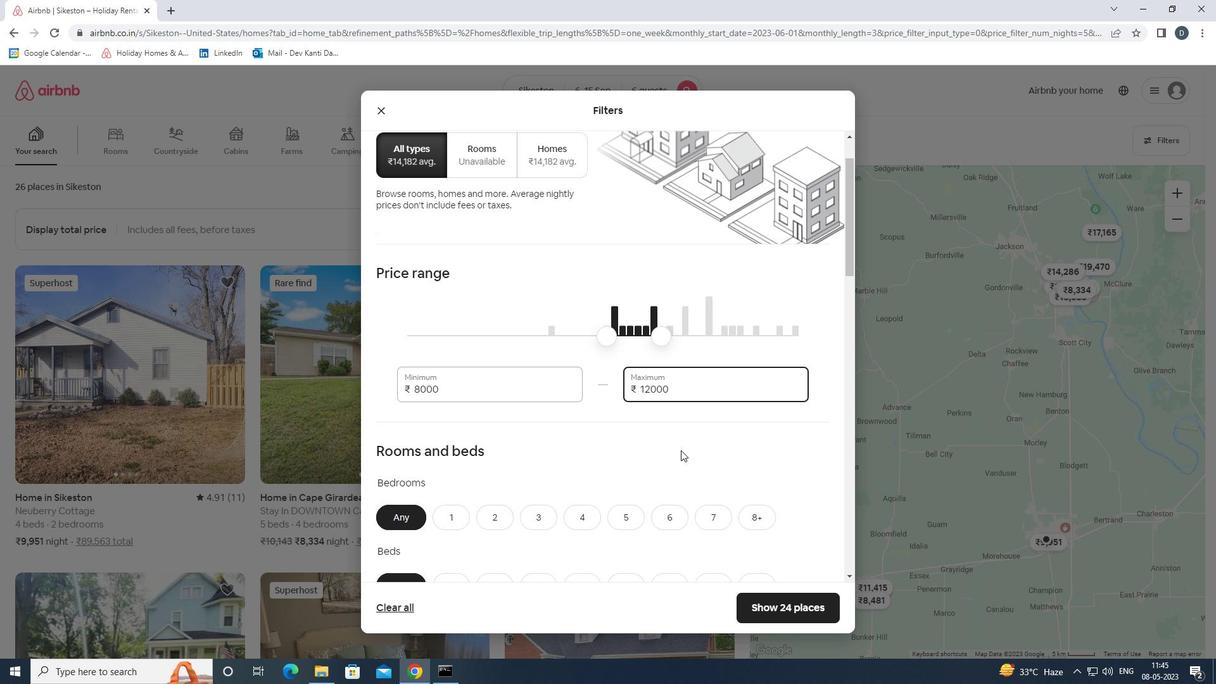 
Action: Mouse scrolled (677, 451) with delta (0, 0)
Screenshot: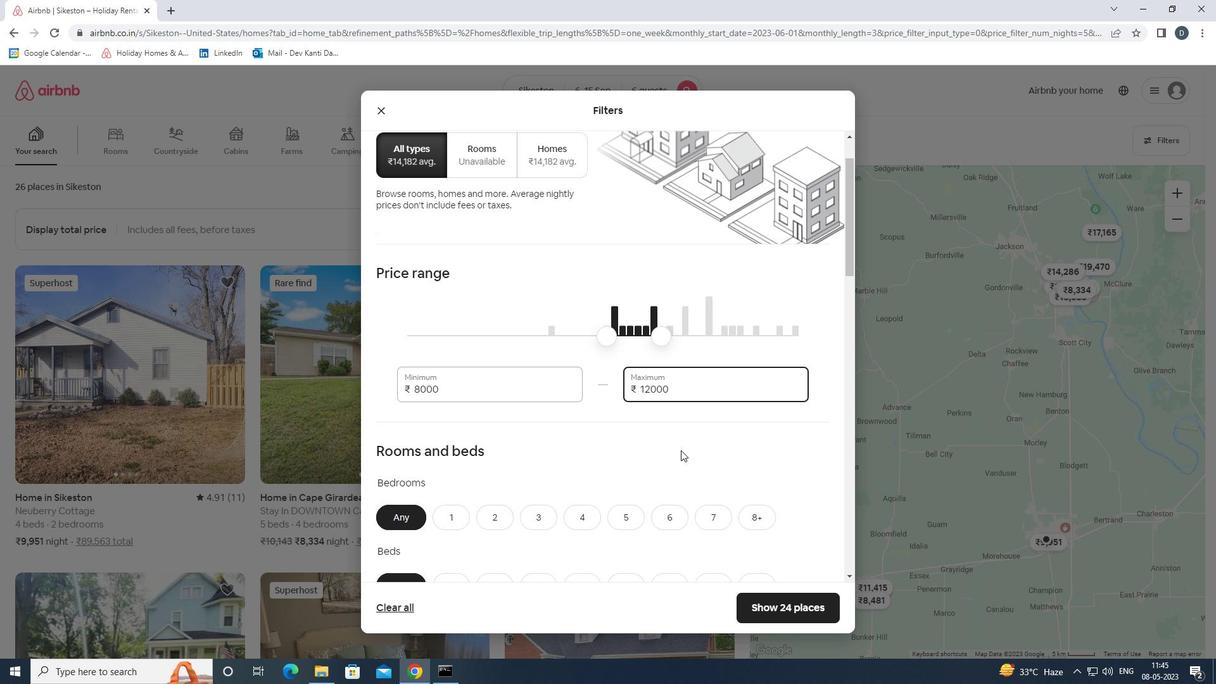 
Action: Mouse moved to (674, 452)
Screenshot: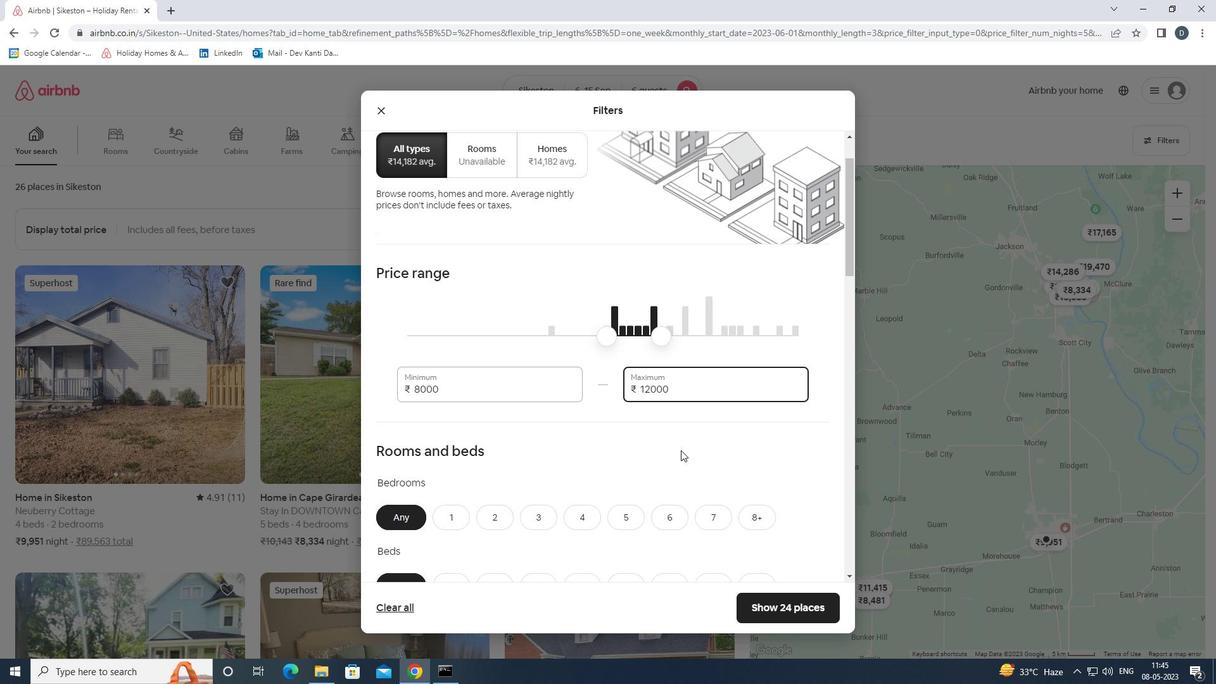 
Action: Mouse scrolled (674, 452) with delta (0, 0)
Screenshot: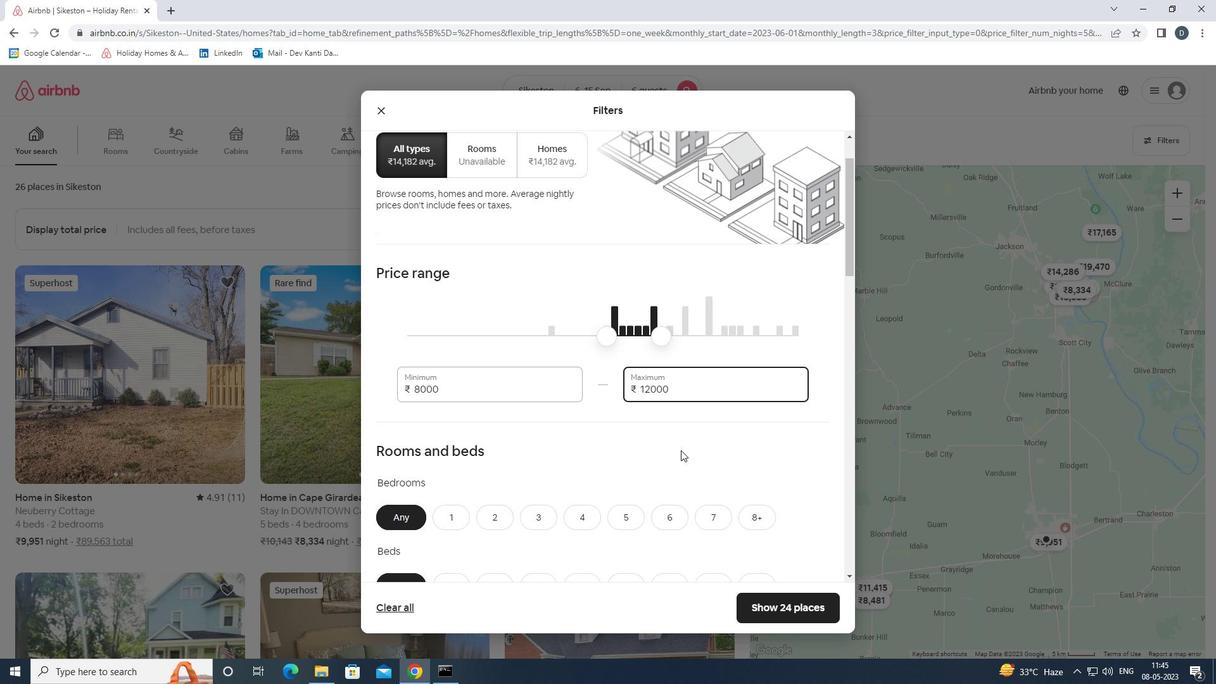
Action: Mouse moved to (673, 387)
Screenshot: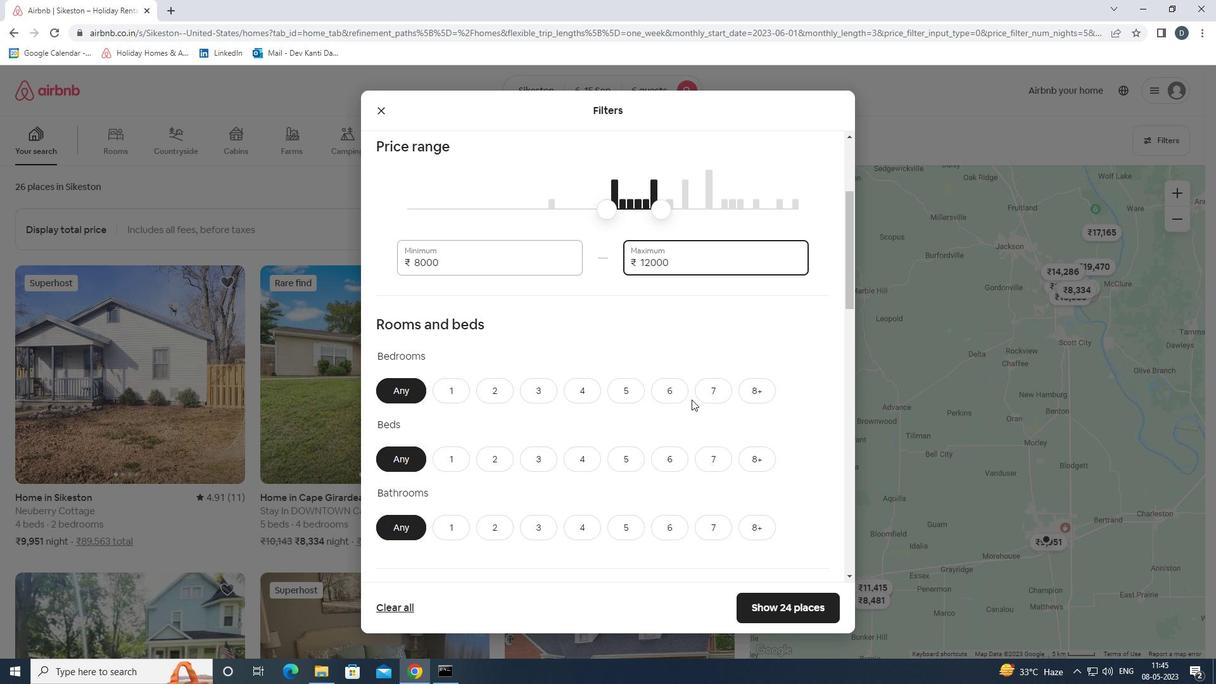 
Action: Mouse pressed left at (673, 387)
Screenshot: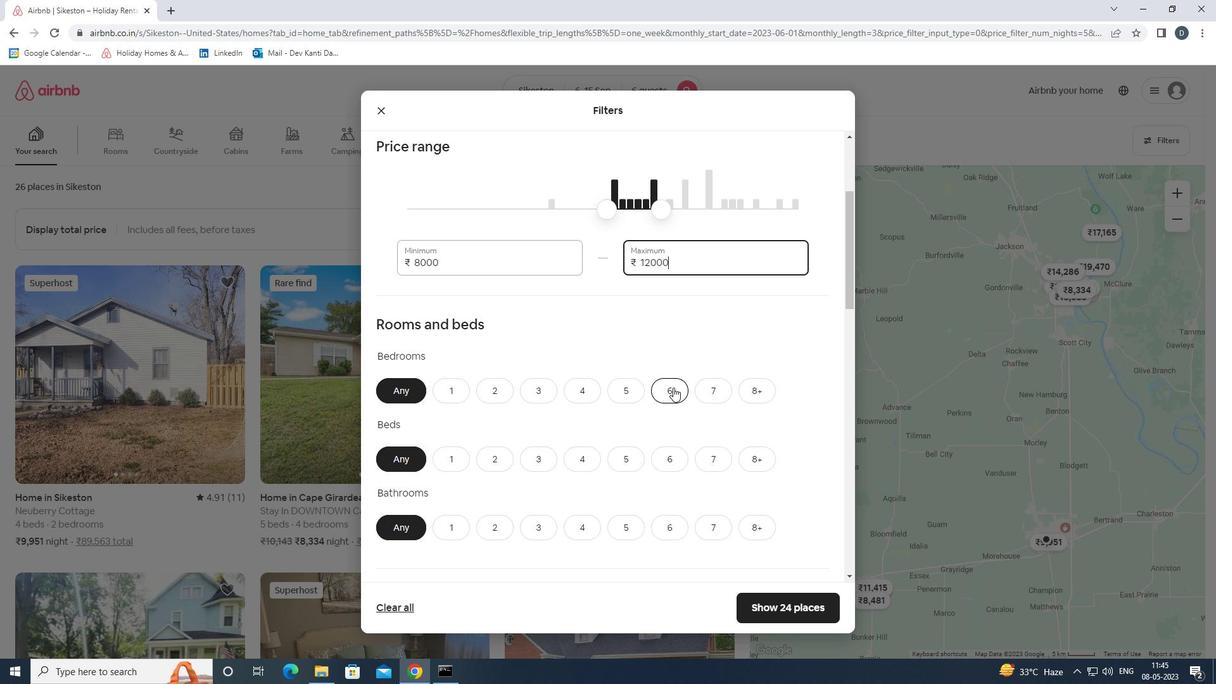 
Action: Mouse moved to (670, 449)
Screenshot: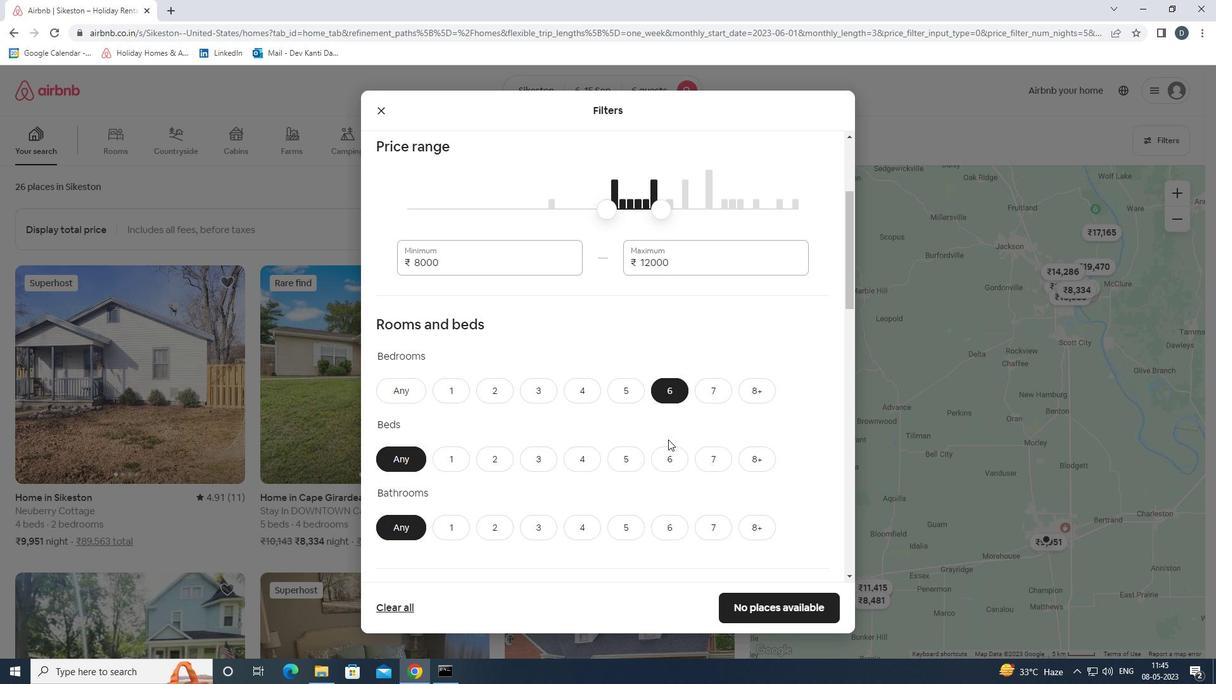 
Action: Mouse pressed left at (670, 449)
Screenshot: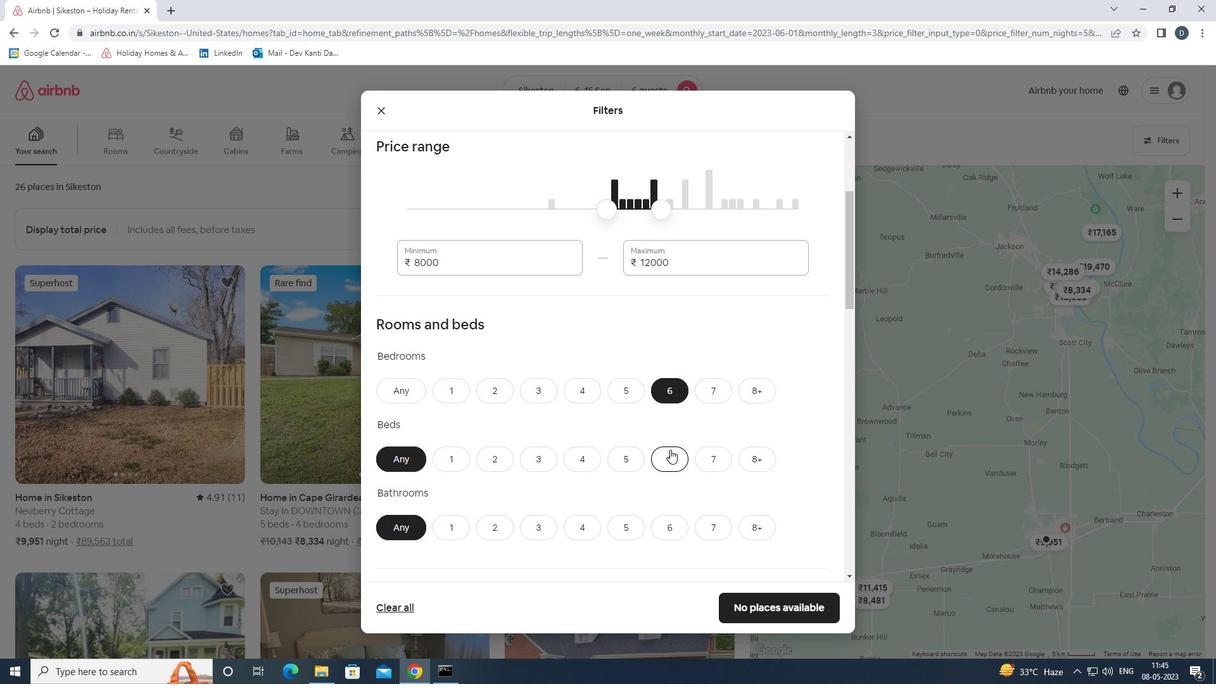 
Action: Mouse moved to (674, 520)
Screenshot: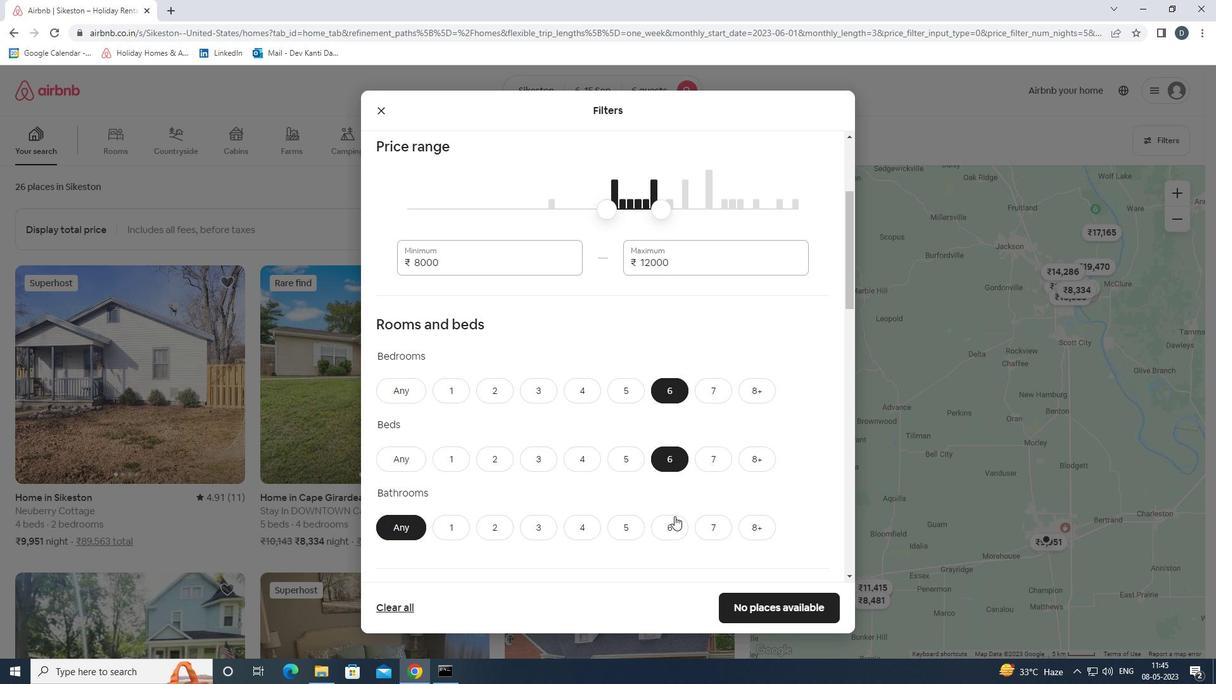 
Action: Mouse pressed left at (674, 520)
Screenshot: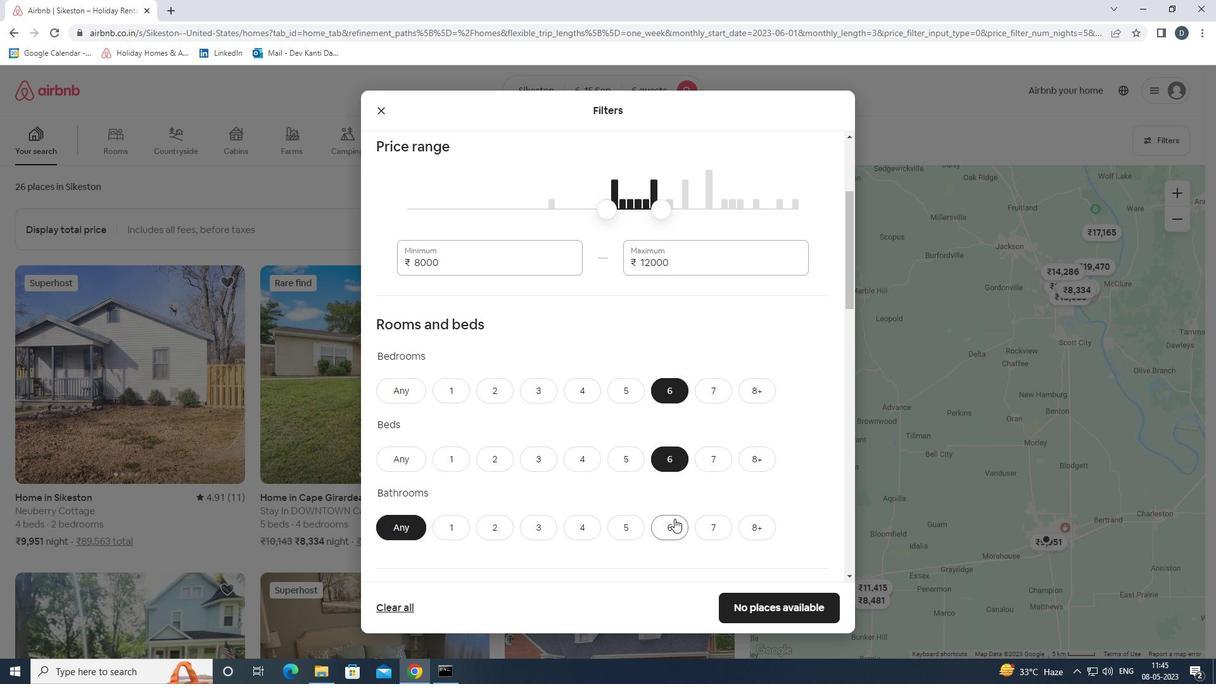 
Action: Mouse moved to (675, 520)
Screenshot: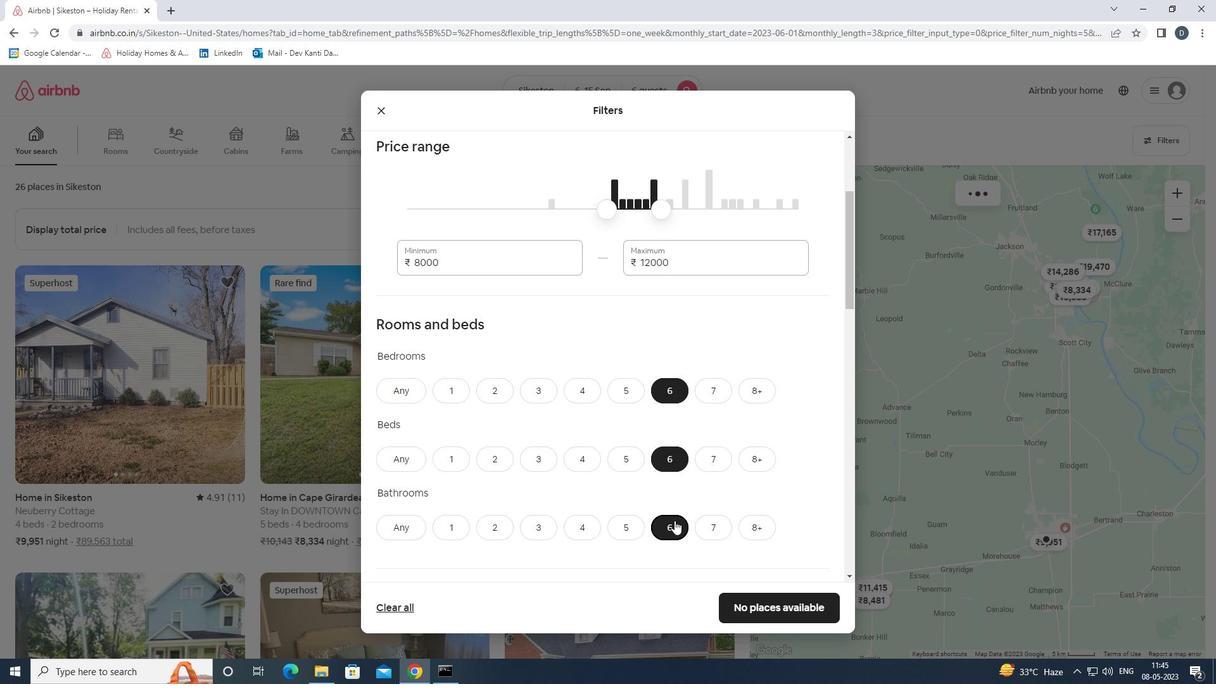 
Action: Mouse scrolled (675, 520) with delta (0, 0)
Screenshot: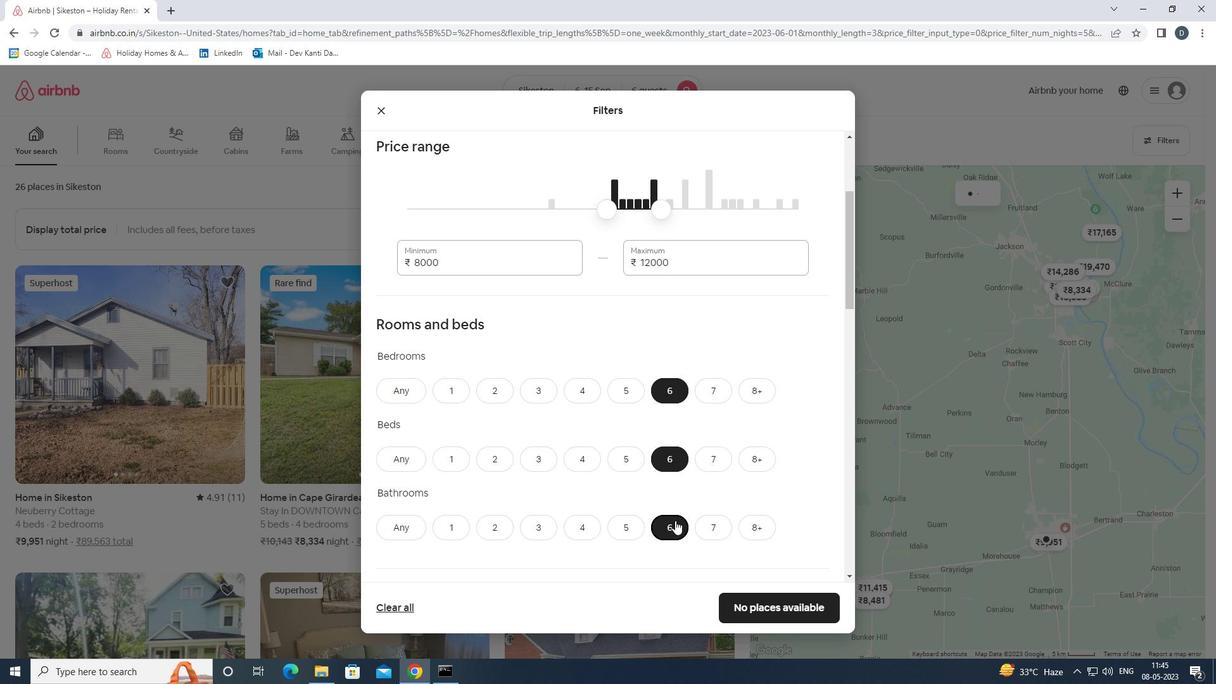 
Action: Mouse scrolled (675, 520) with delta (0, 0)
Screenshot: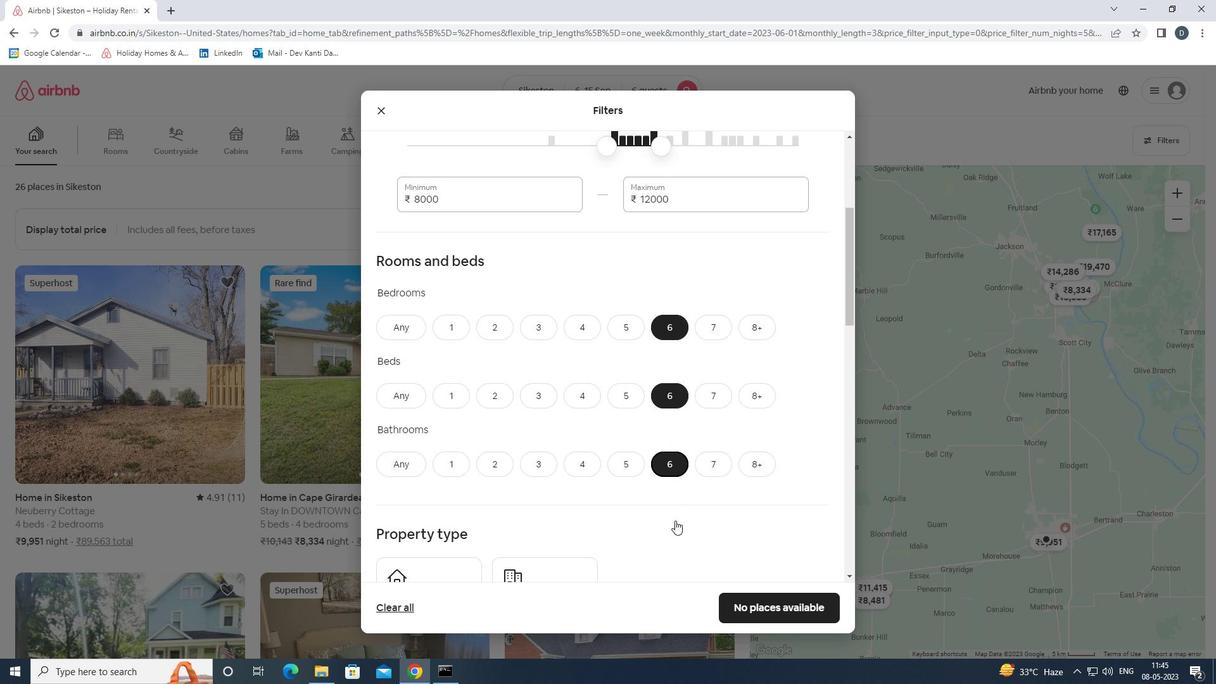 
Action: Mouse scrolled (675, 520) with delta (0, 0)
Screenshot: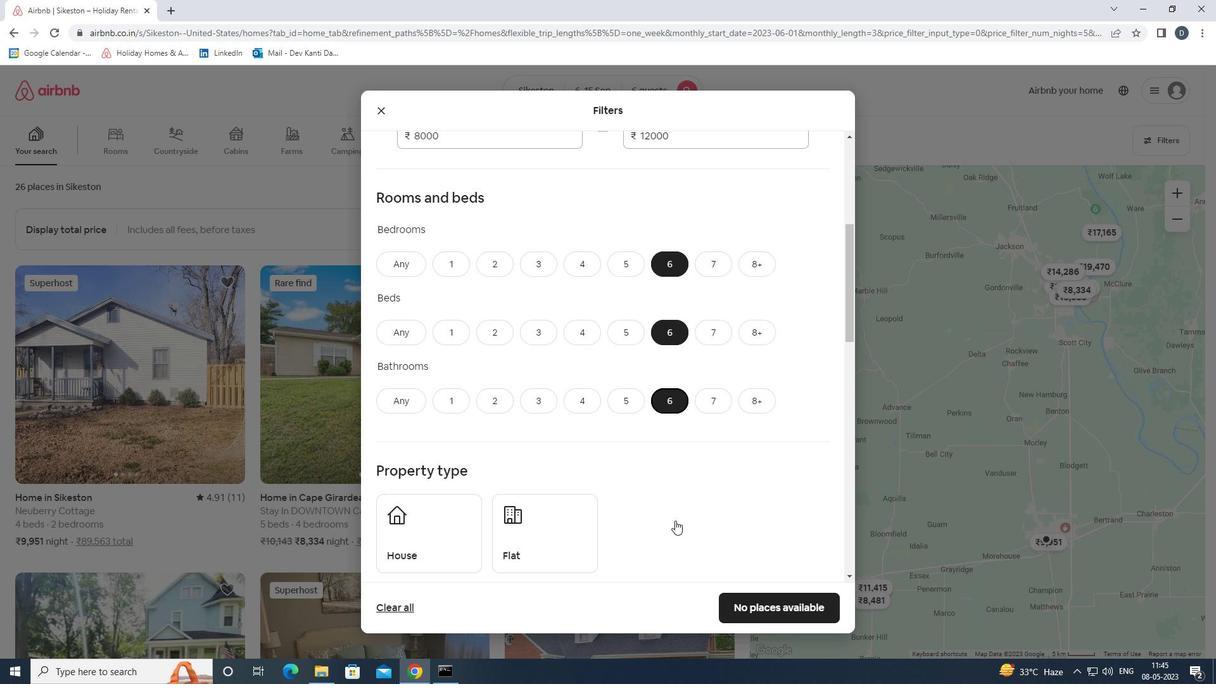 
Action: Mouse moved to (436, 496)
Screenshot: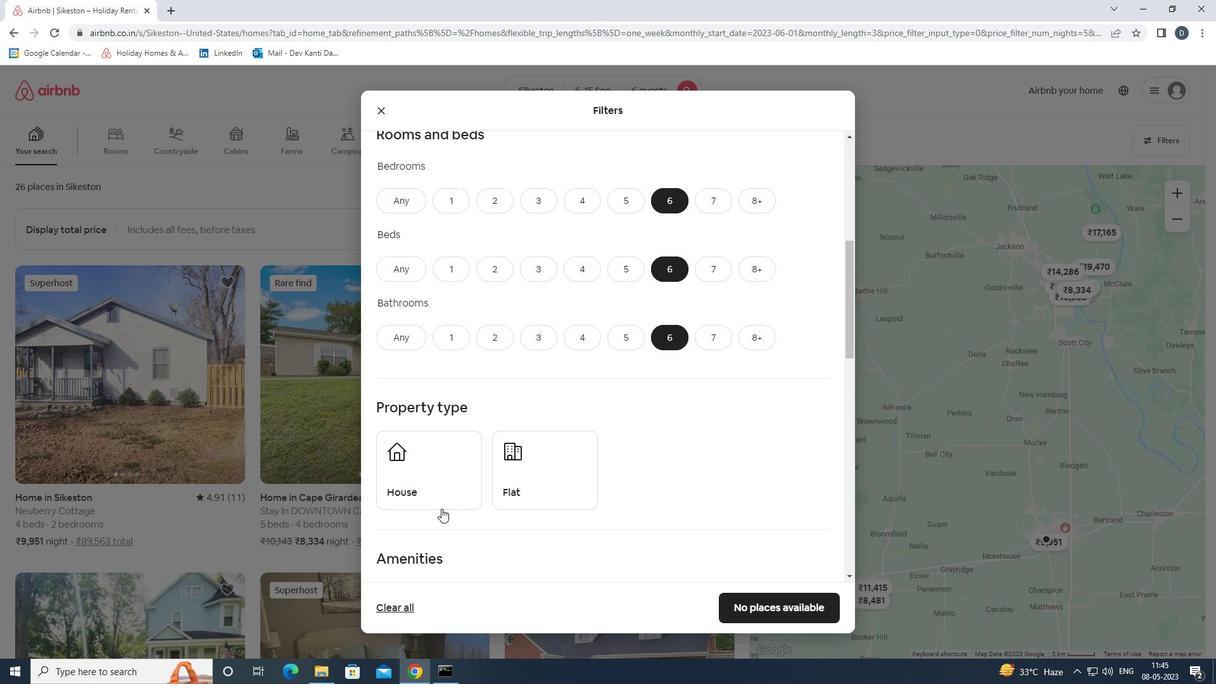 
Action: Mouse pressed left at (436, 496)
Screenshot: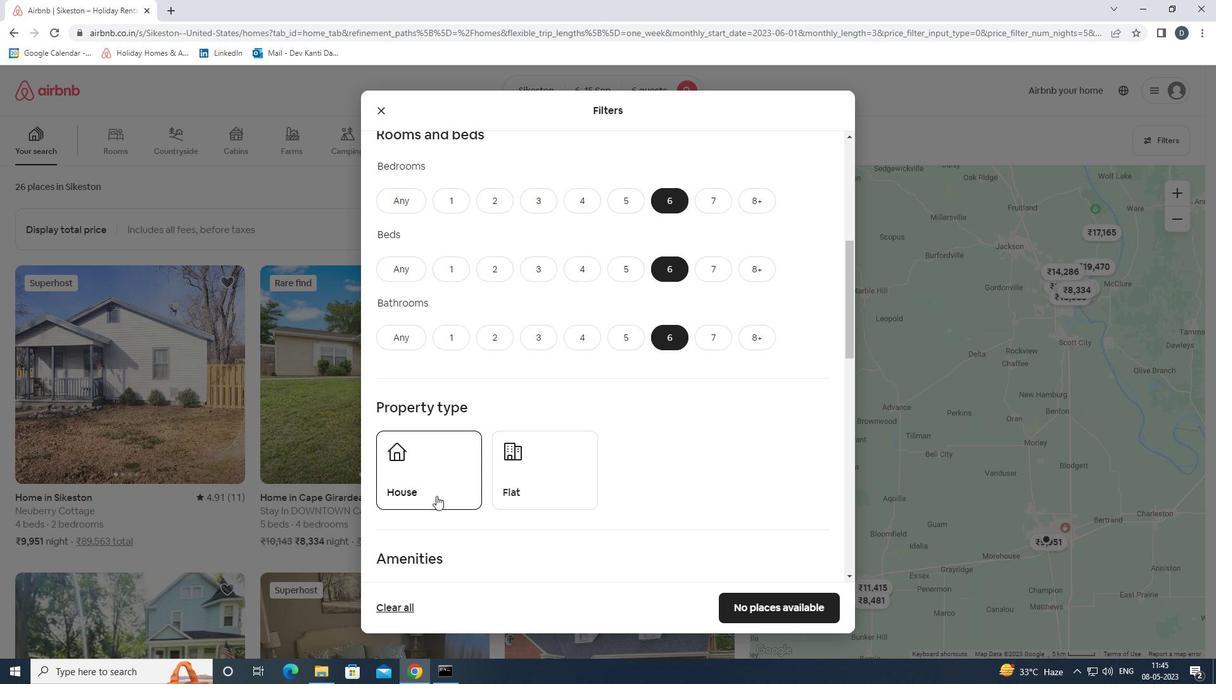 
Action: Mouse moved to (533, 483)
Screenshot: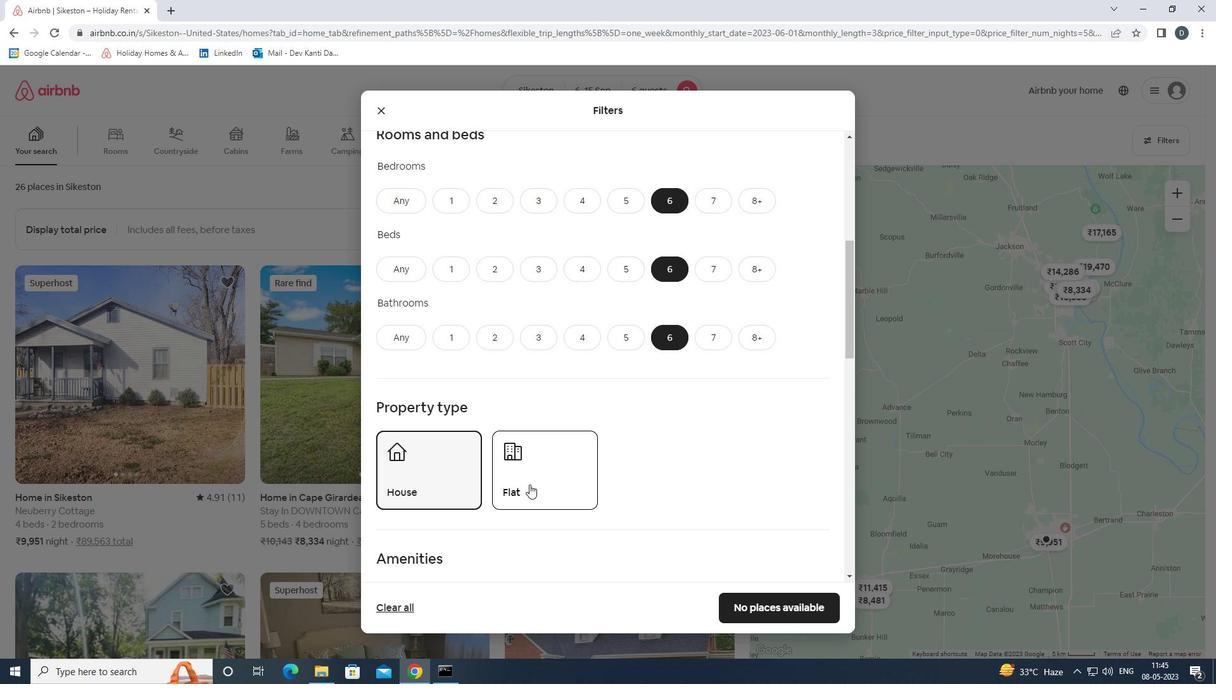 
Action: Mouse pressed left at (533, 483)
Screenshot: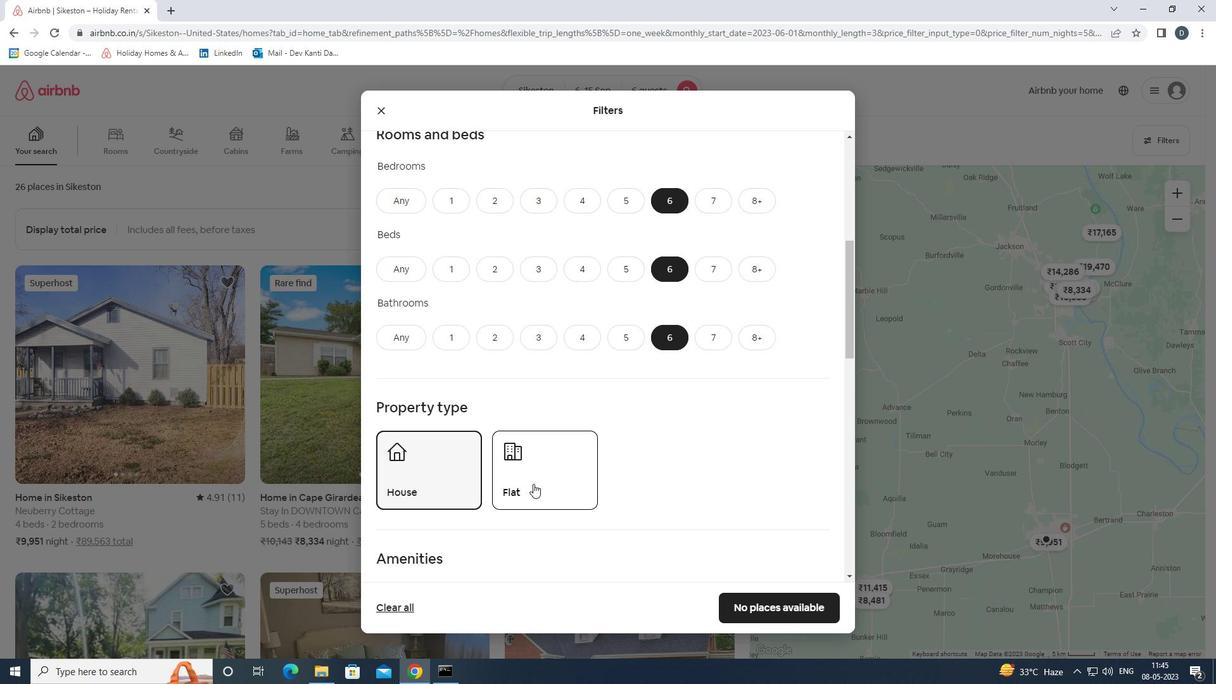 
Action: Mouse moved to (536, 483)
Screenshot: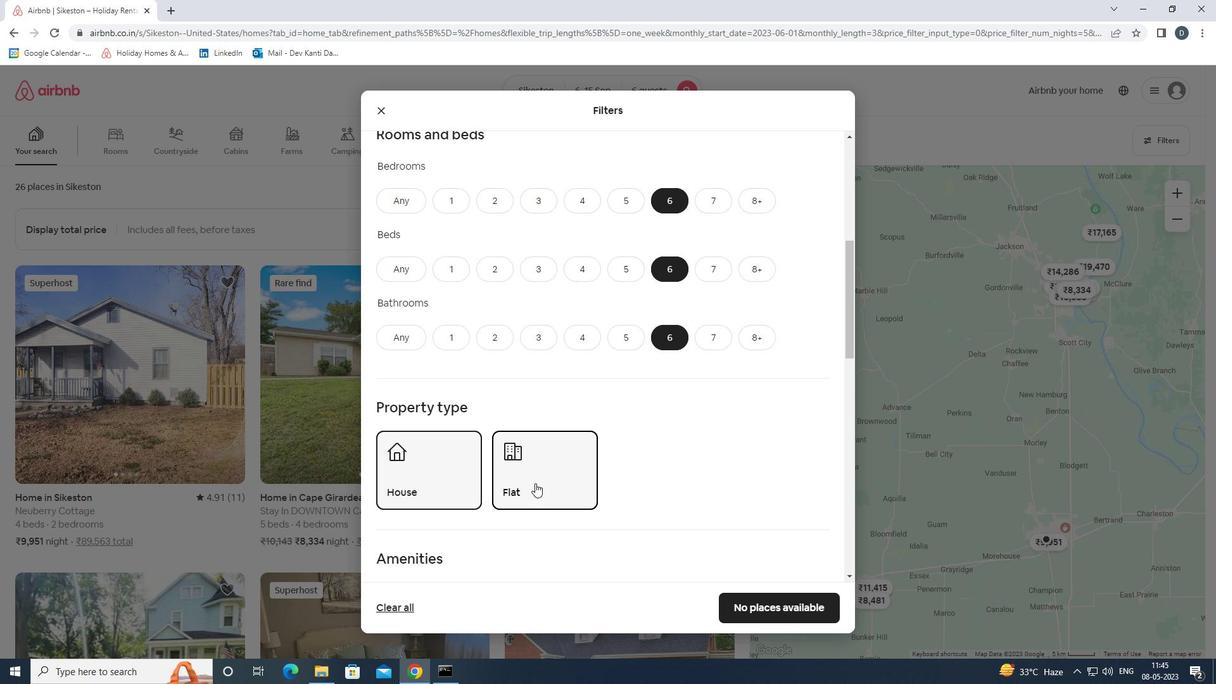 
Action: Mouse scrolled (536, 482) with delta (0, 0)
Screenshot: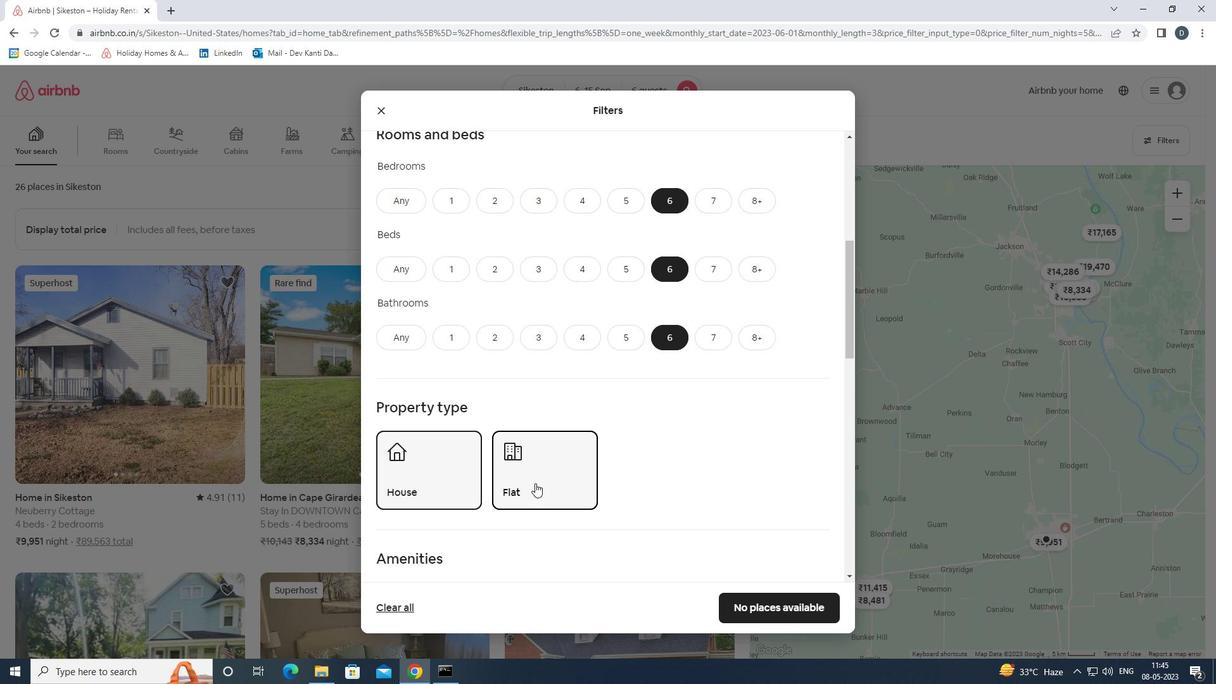 
Action: Mouse moved to (536, 483)
Screenshot: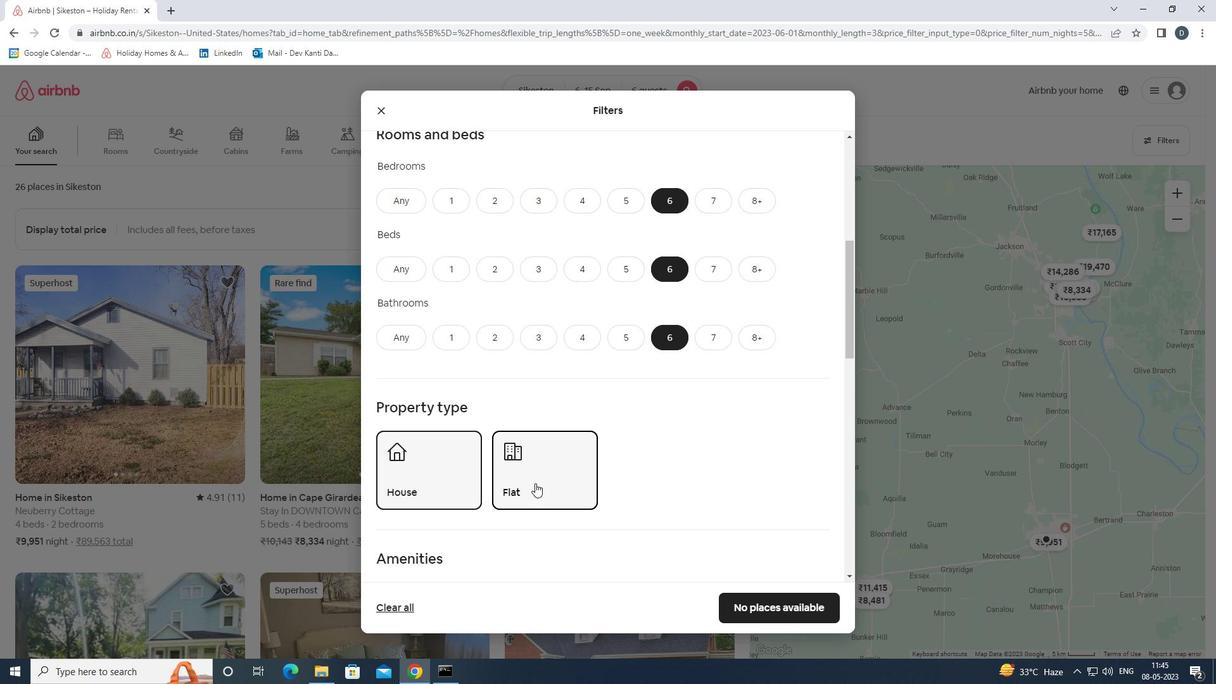 
Action: Mouse scrolled (536, 482) with delta (0, 0)
Screenshot: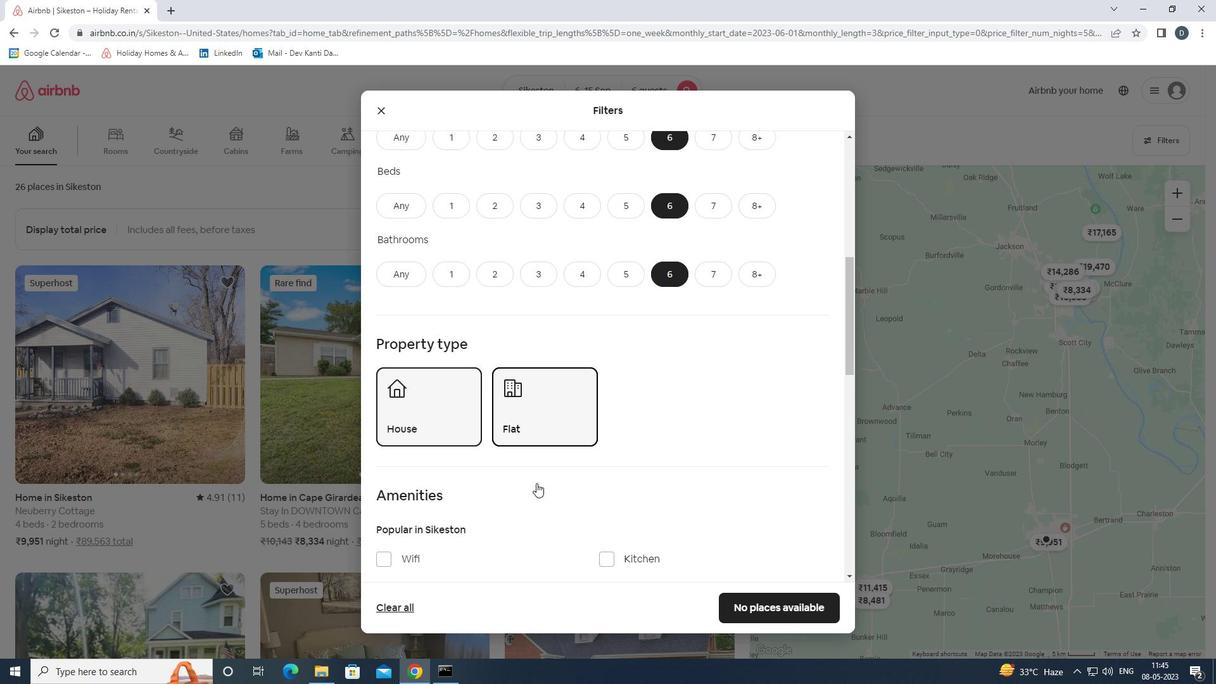 
Action: Mouse scrolled (536, 482) with delta (0, 0)
Screenshot: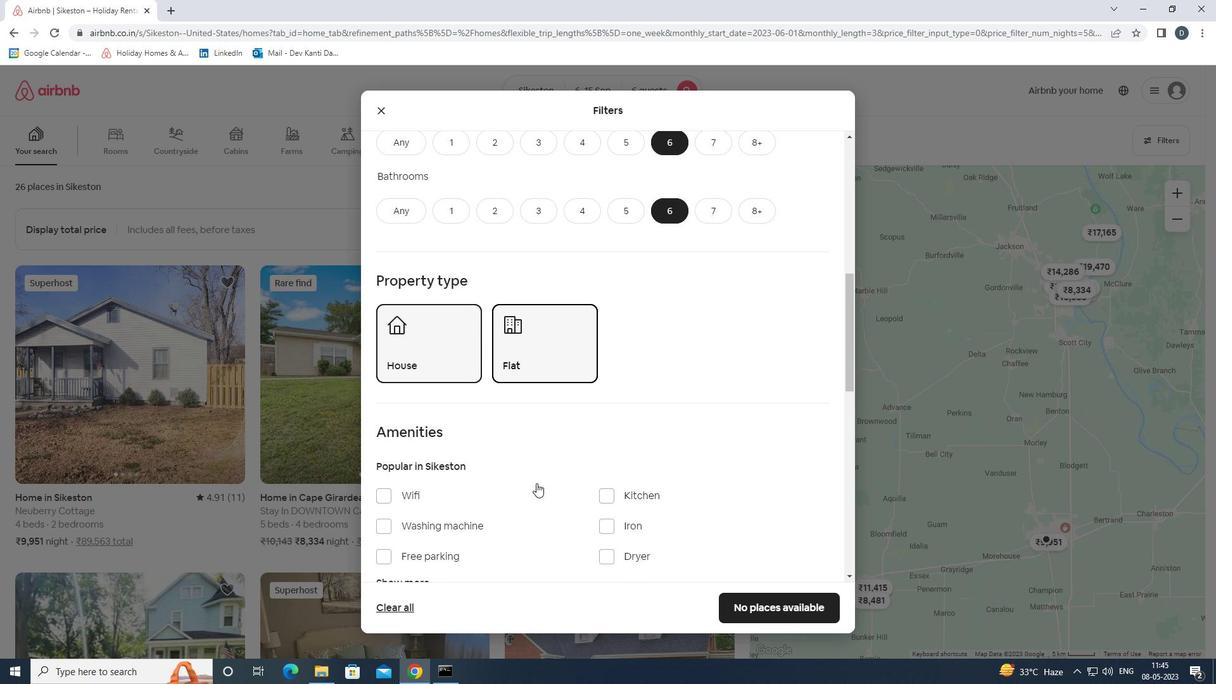 
Action: Mouse scrolled (536, 482) with delta (0, 0)
Screenshot: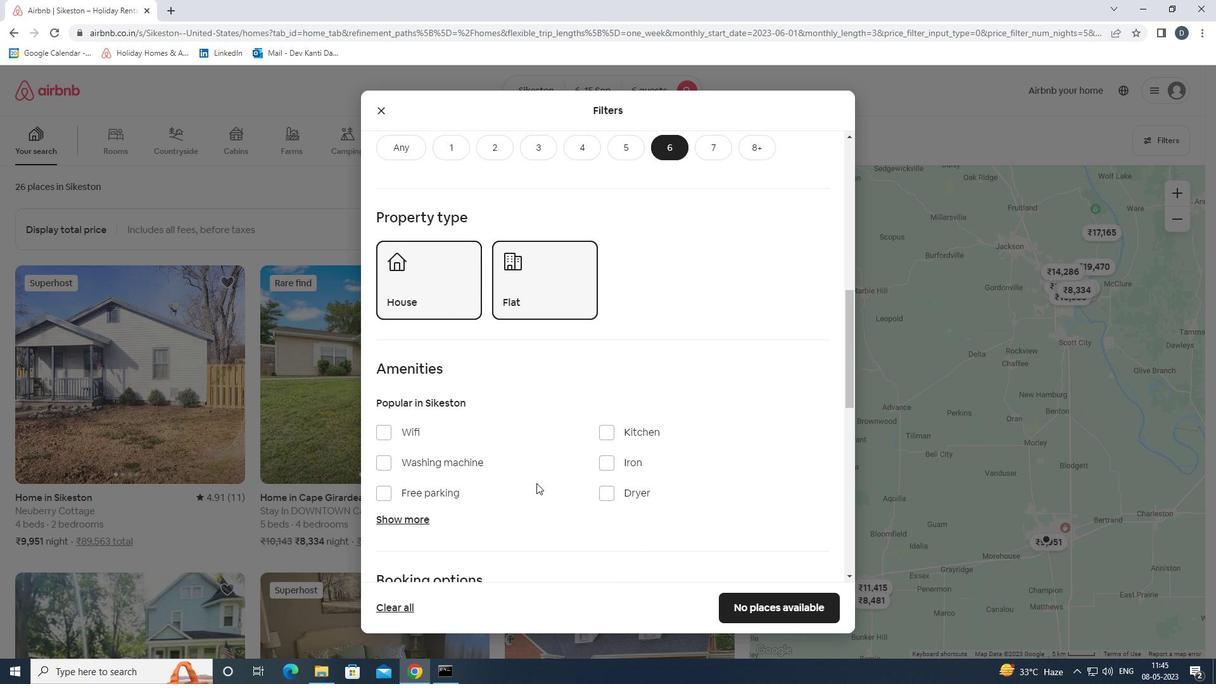 
Action: Mouse moved to (419, 369)
Screenshot: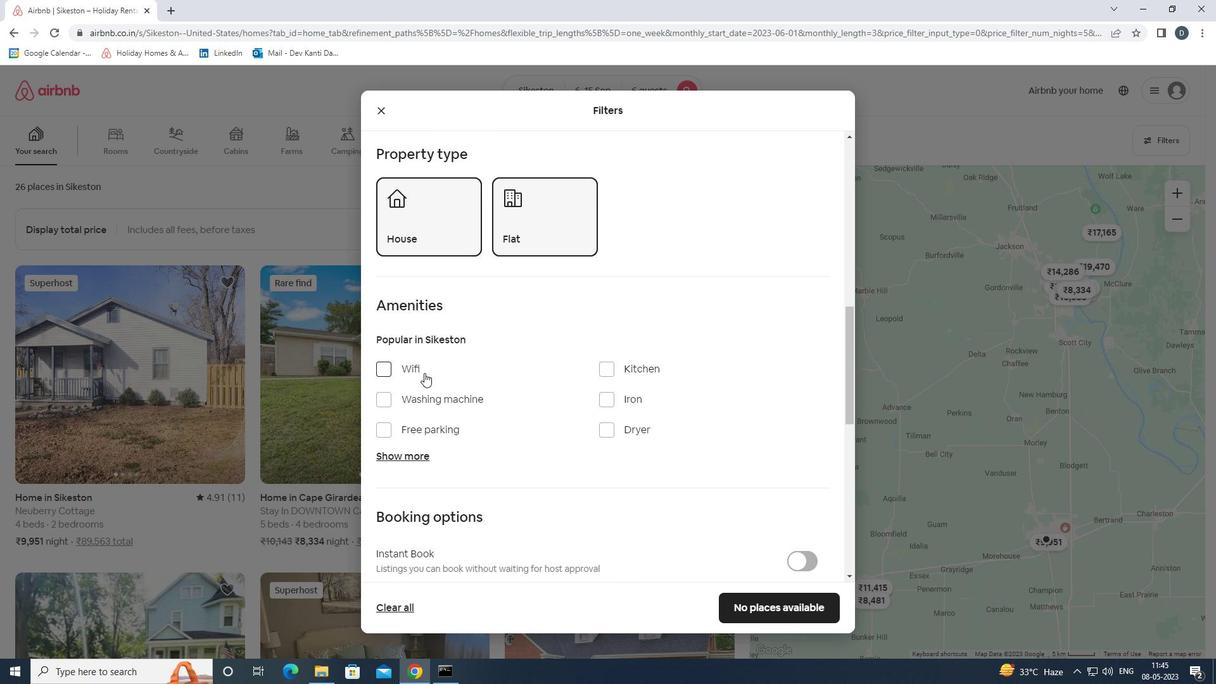 
Action: Mouse pressed left at (419, 369)
Screenshot: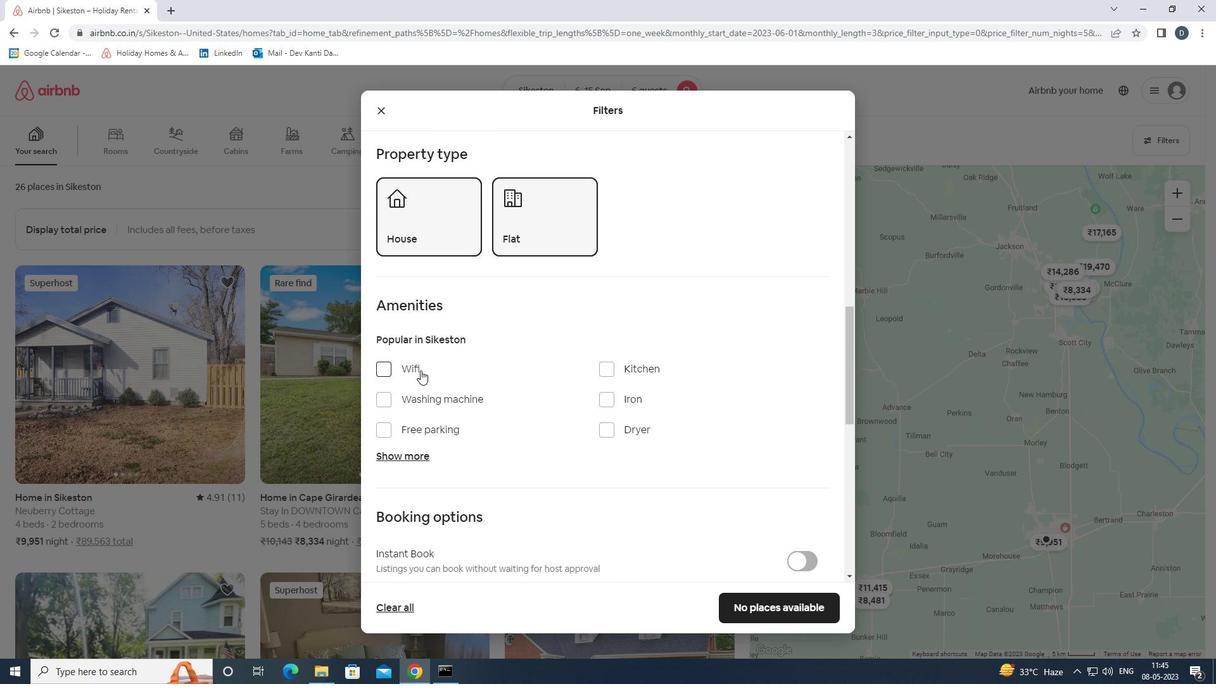 
Action: Mouse moved to (438, 423)
Screenshot: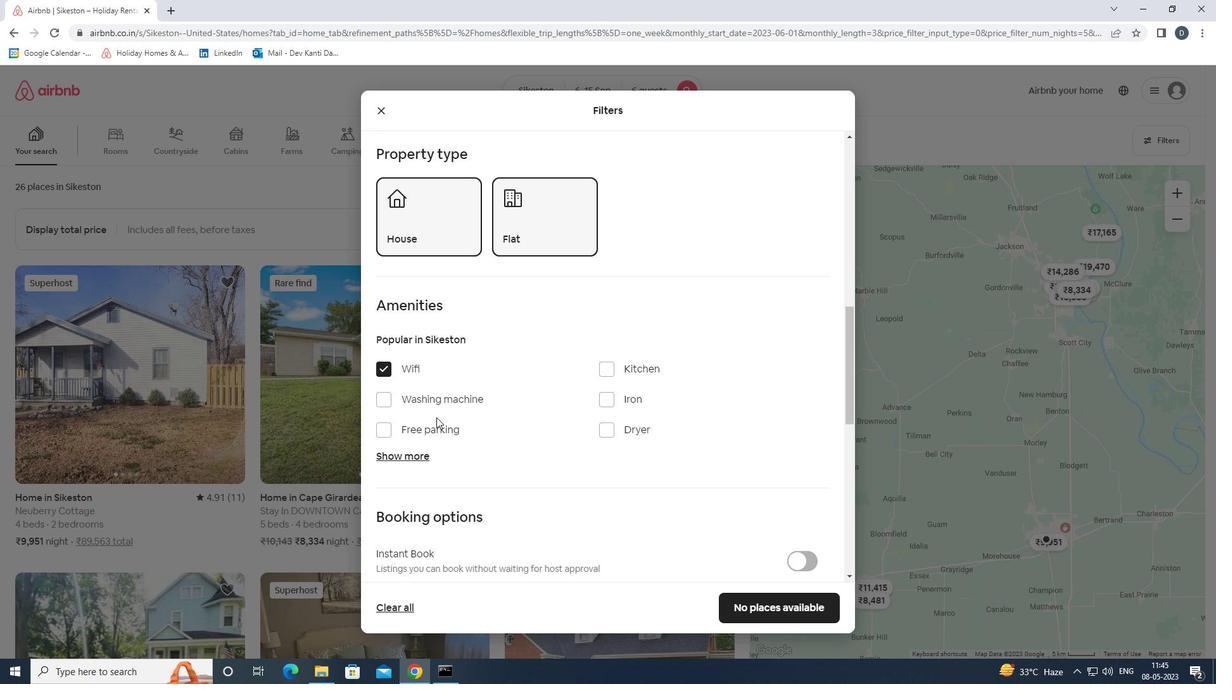 
Action: Mouse pressed left at (438, 423)
Screenshot: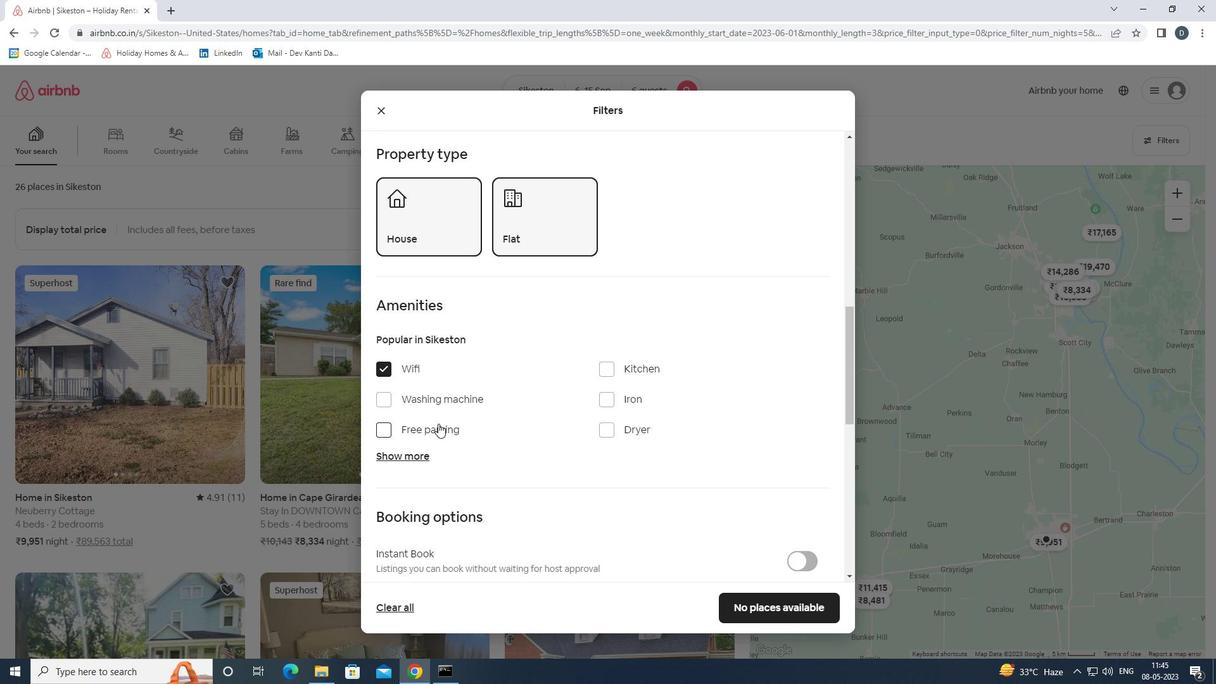 
Action: Mouse moved to (423, 452)
Screenshot: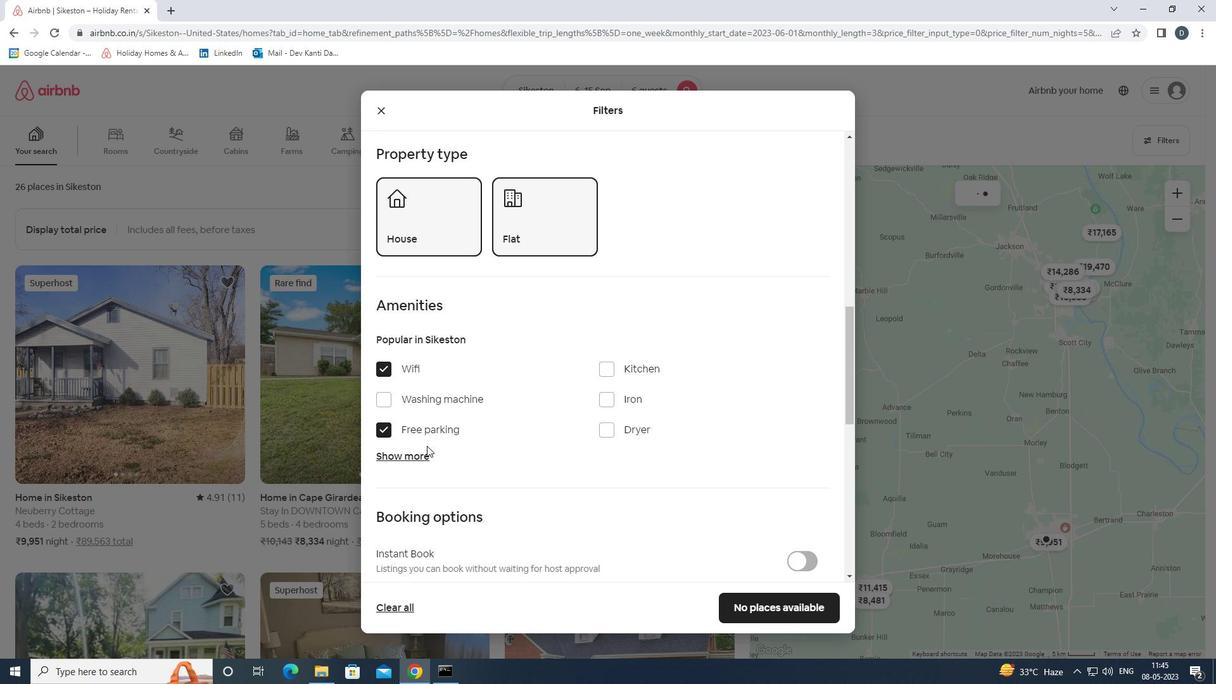 
Action: Mouse pressed left at (423, 452)
Screenshot: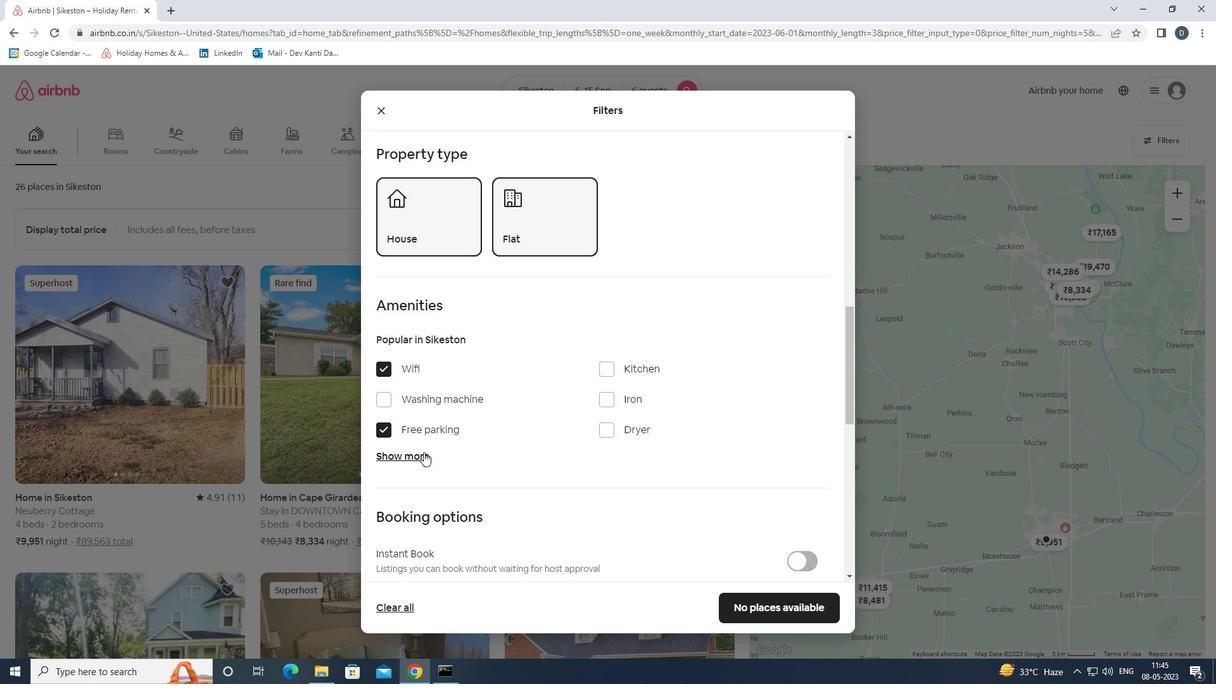 
Action: Mouse moved to (606, 528)
Screenshot: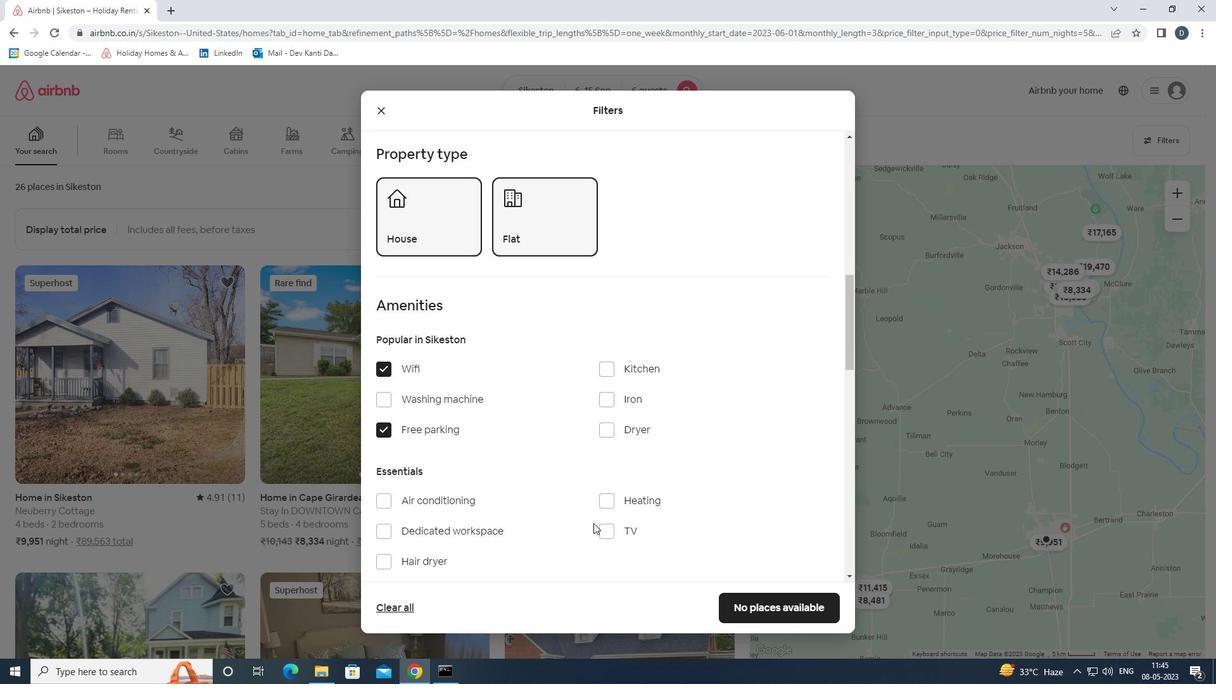
Action: Mouse pressed left at (606, 528)
Screenshot: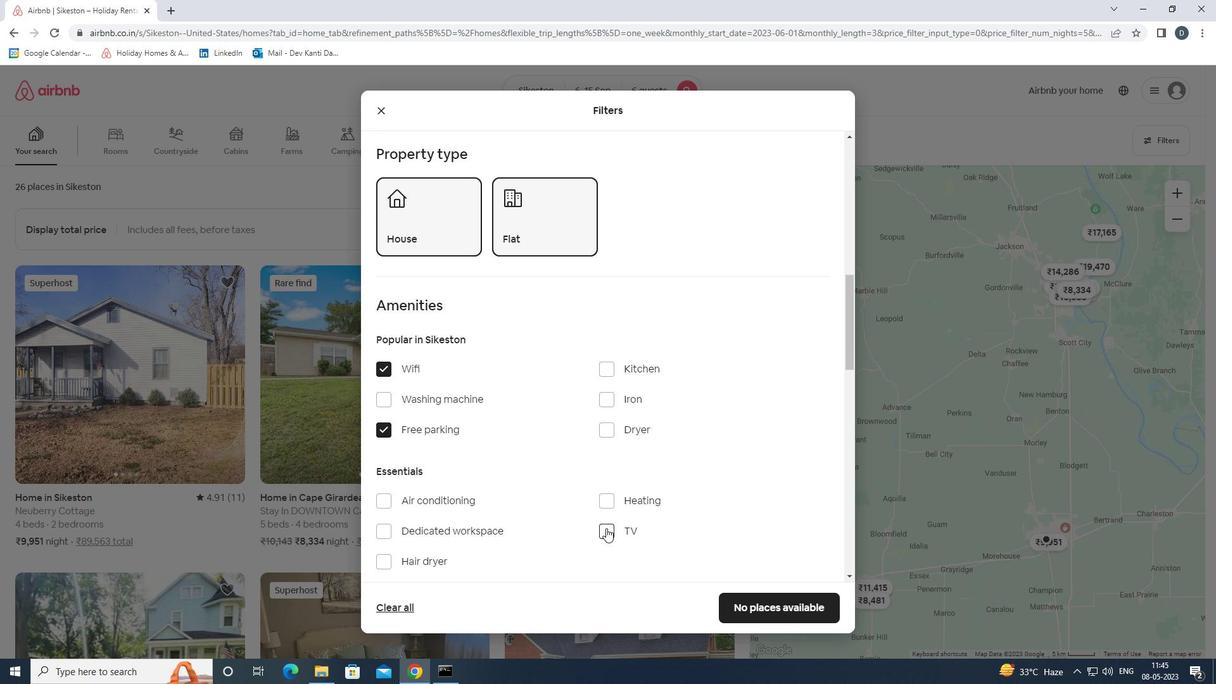 
Action: Mouse scrolled (606, 527) with delta (0, 0)
Screenshot: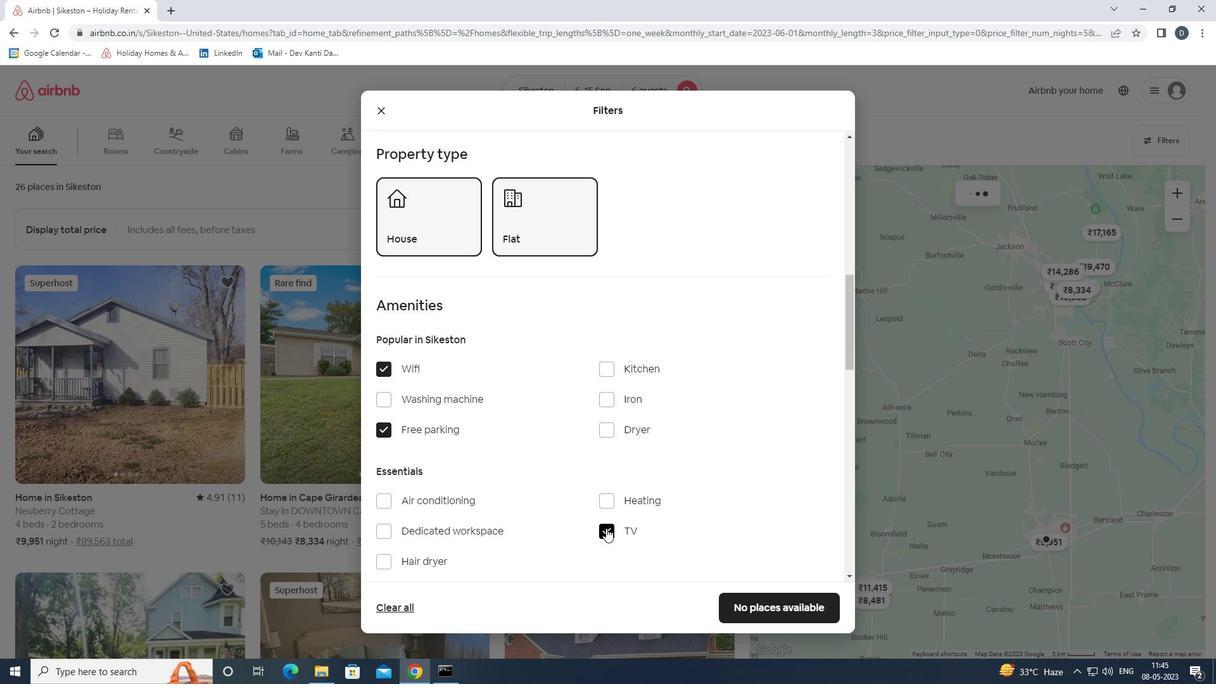 
Action: Mouse scrolled (606, 527) with delta (0, 0)
Screenshot: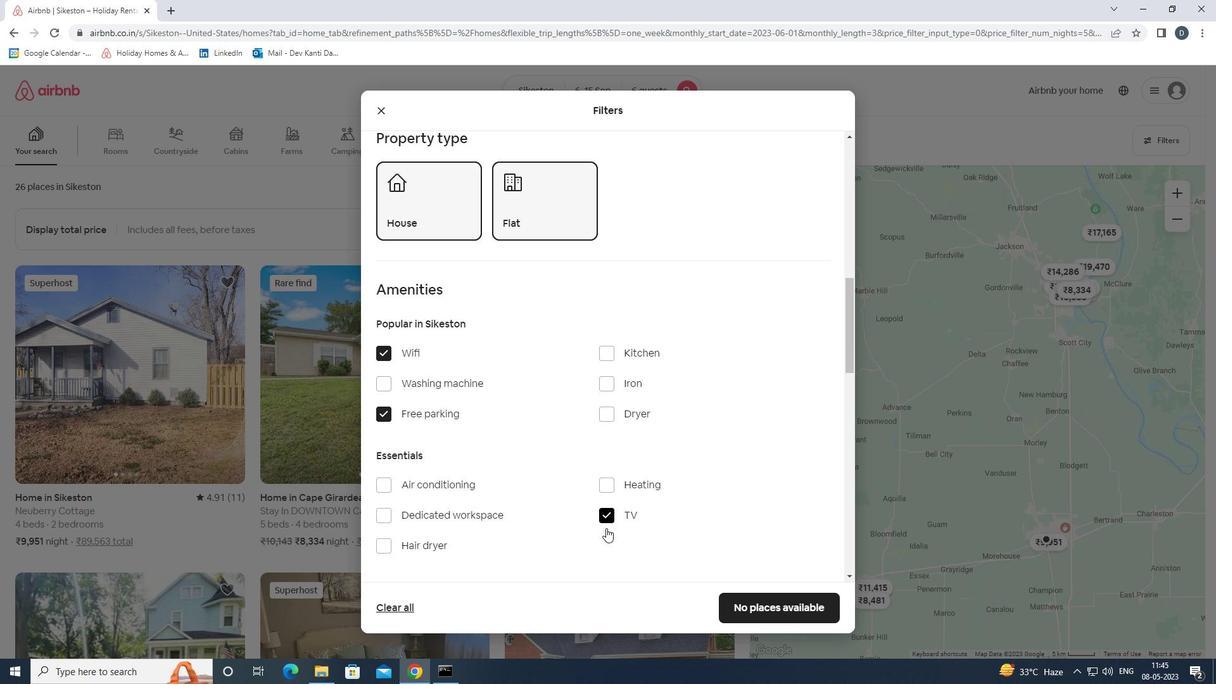 
Action: Mouse scrolled (606, 527) with delta (0, 0)
Screenshot: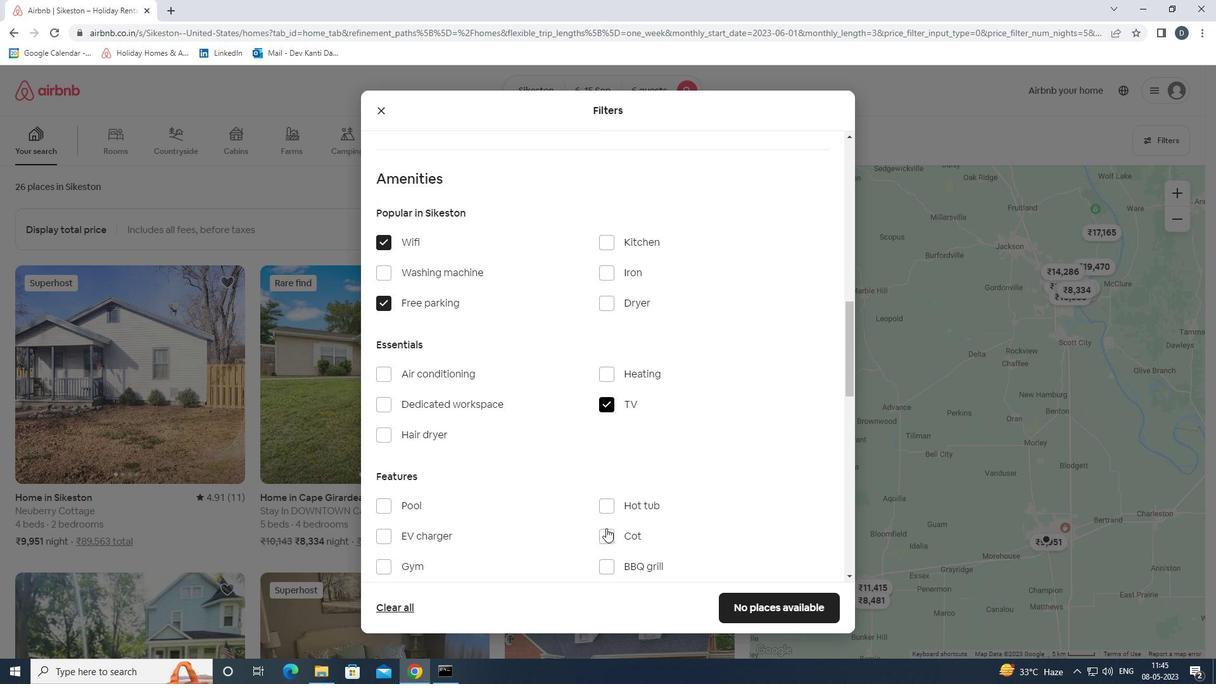 
Action: Mouse moved to (417, 498)
Screenshot: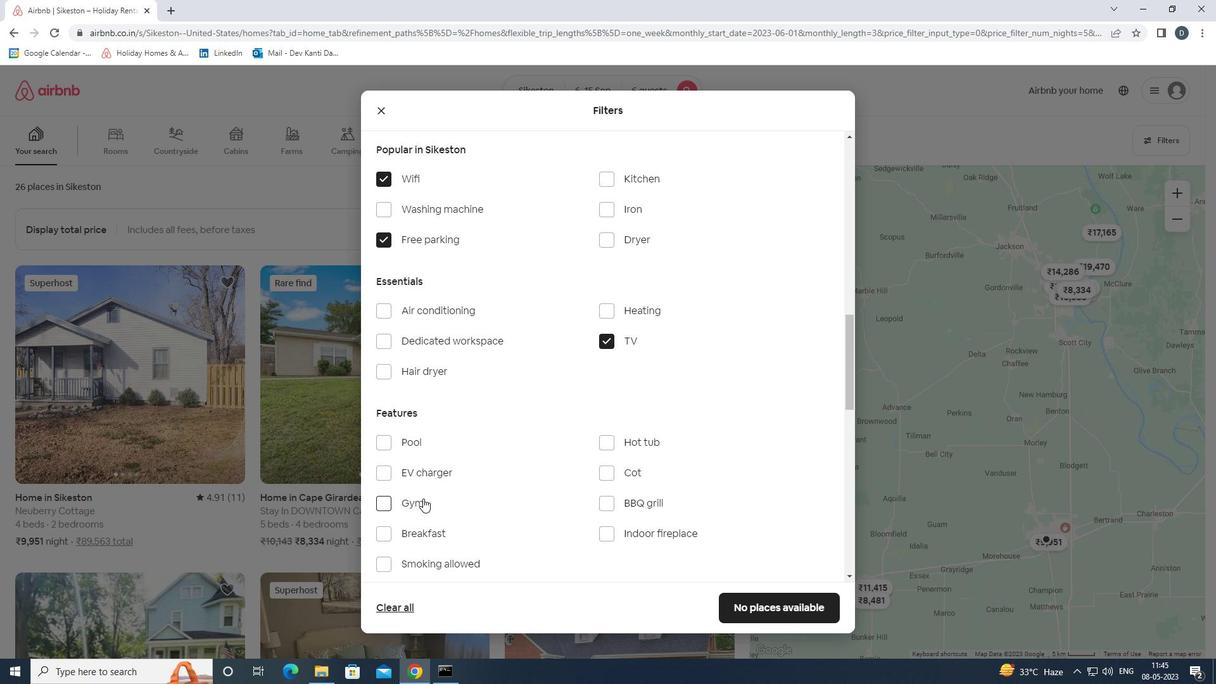 
Action: Mouse pressed left at (417, 498)
Screenshot: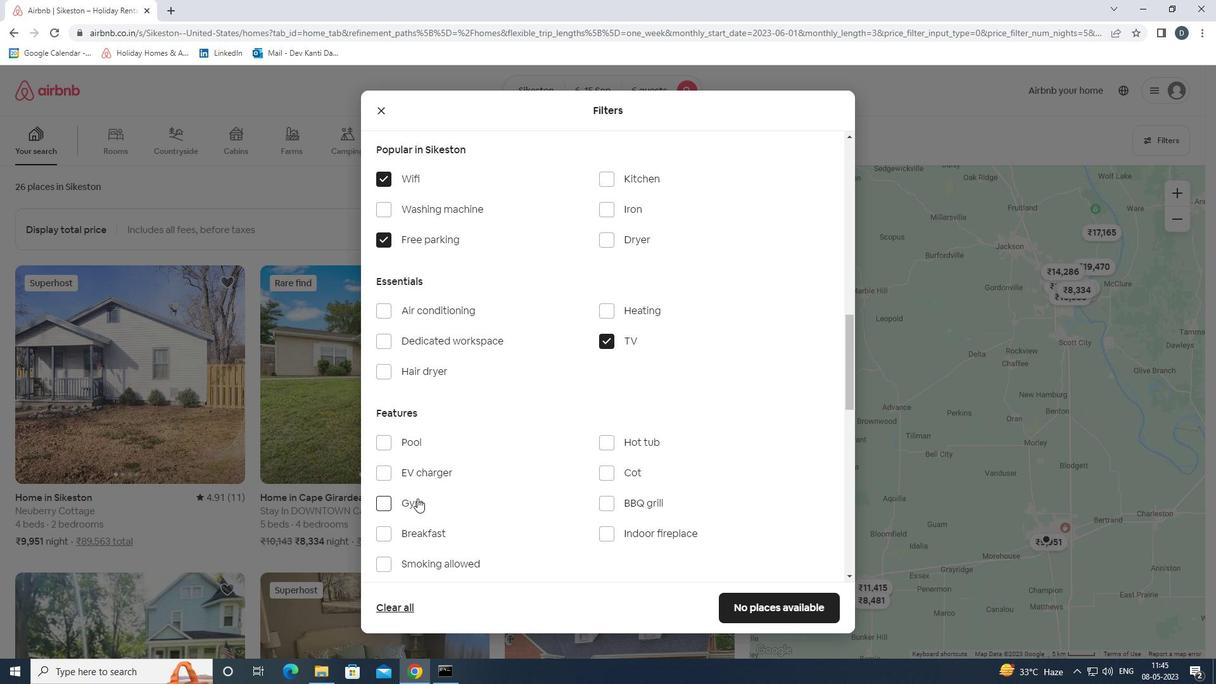
Action: Mouse moved to (417, 529)
Screenshot: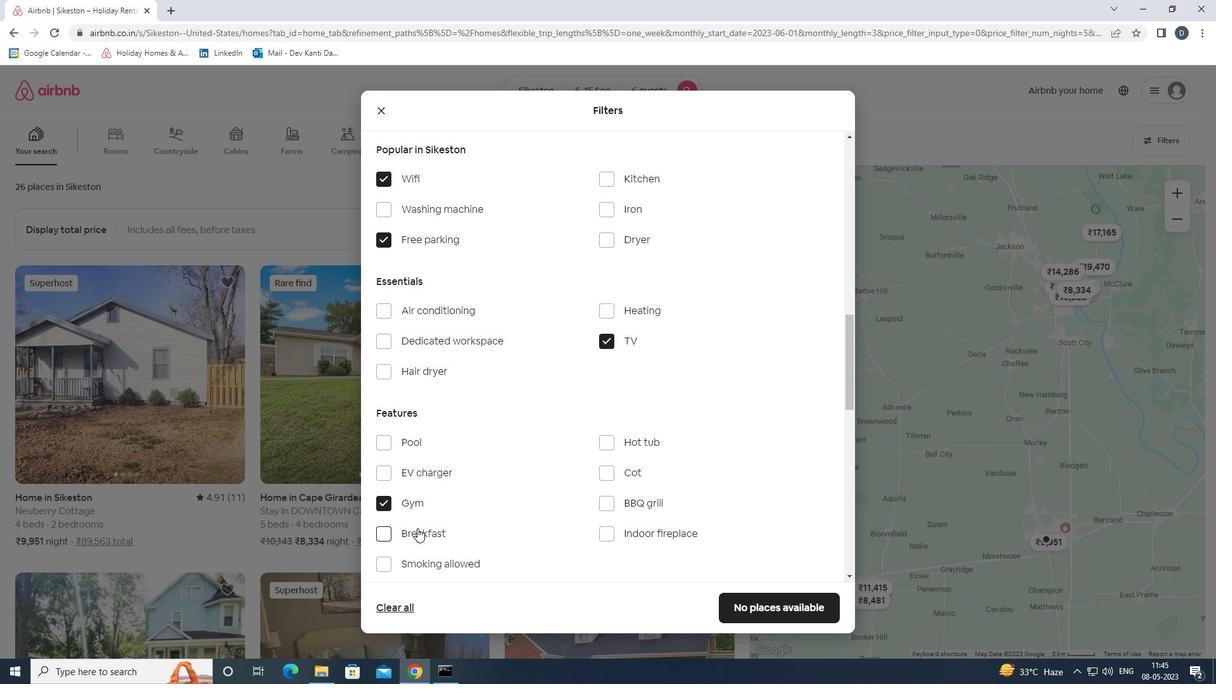 
Action: Mouse pressed left at (417, 529)
Screenshot: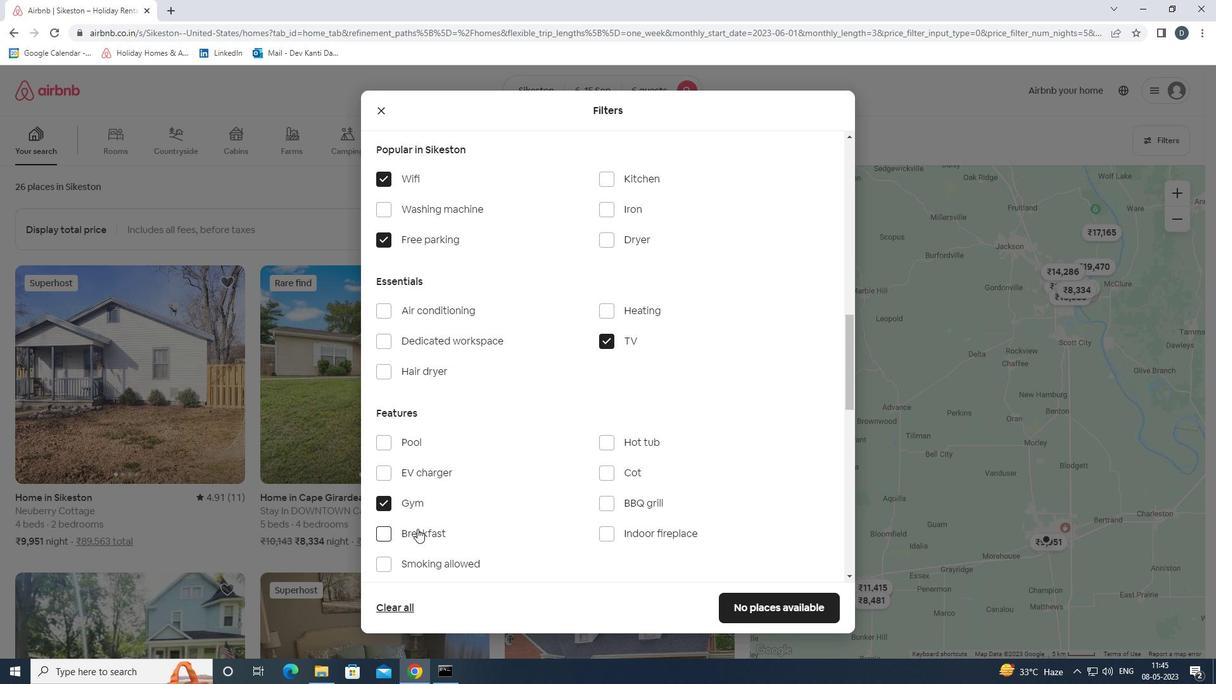
Action: Mouse moved to (514, 482)
Screenshot: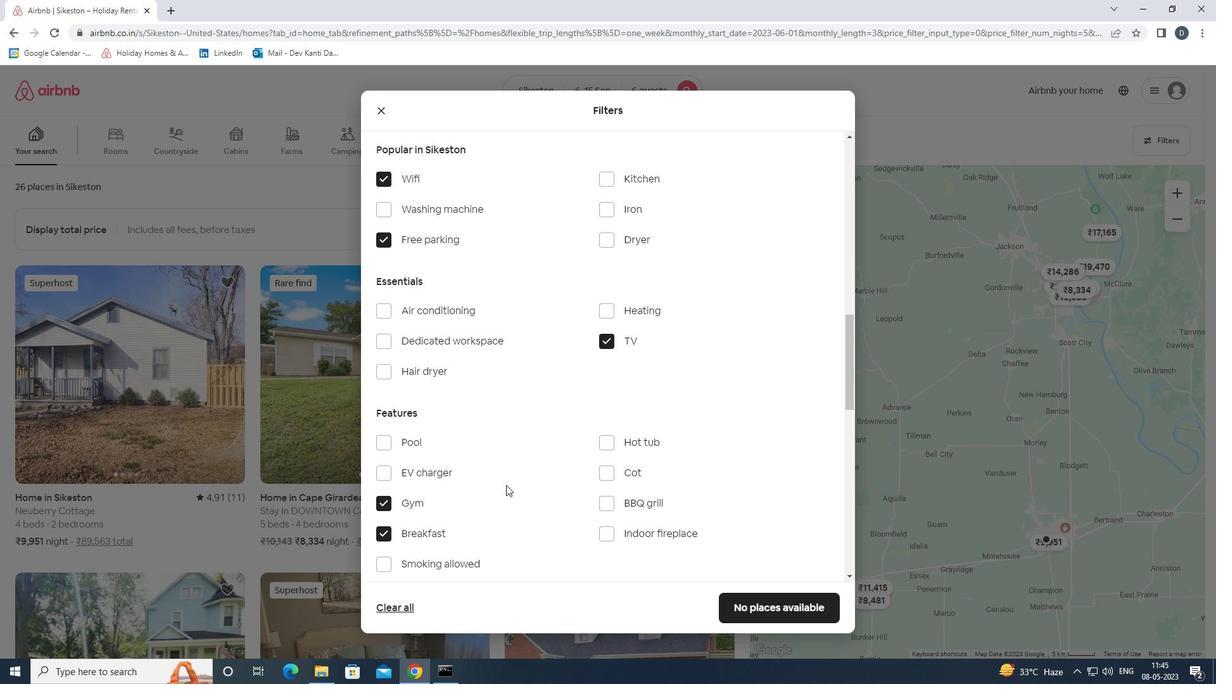 
Action: Mouse scrolled (514, 481) with delta (0, 0)
Screenshot: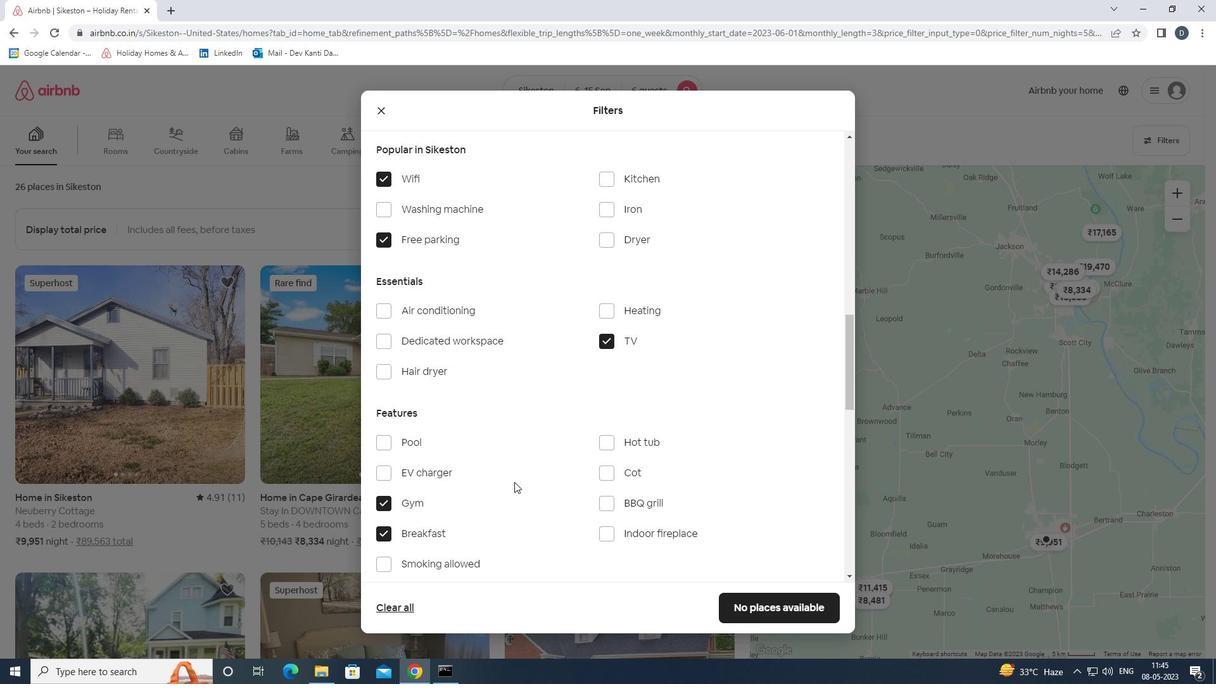 
Action: Mouse scrolled (514, 481) with delta (0, 0)
Screenshot: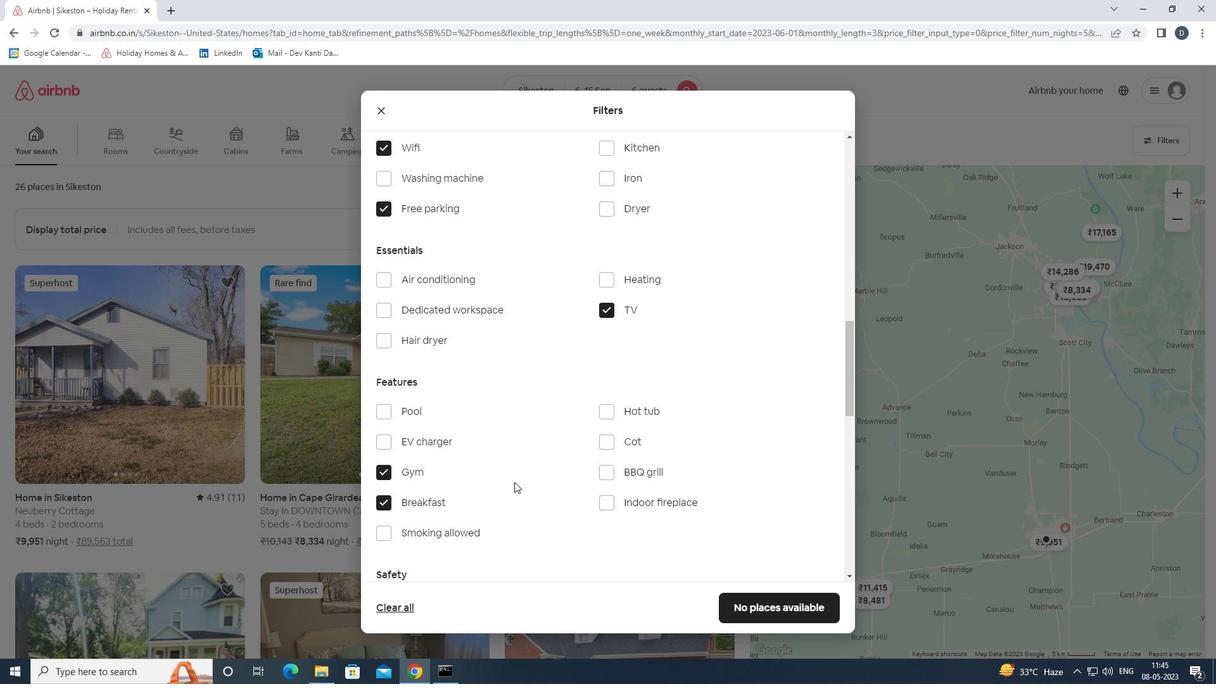 
Action: Mouse scrolled (514, 481) with delta (0, 0)
Screenshot: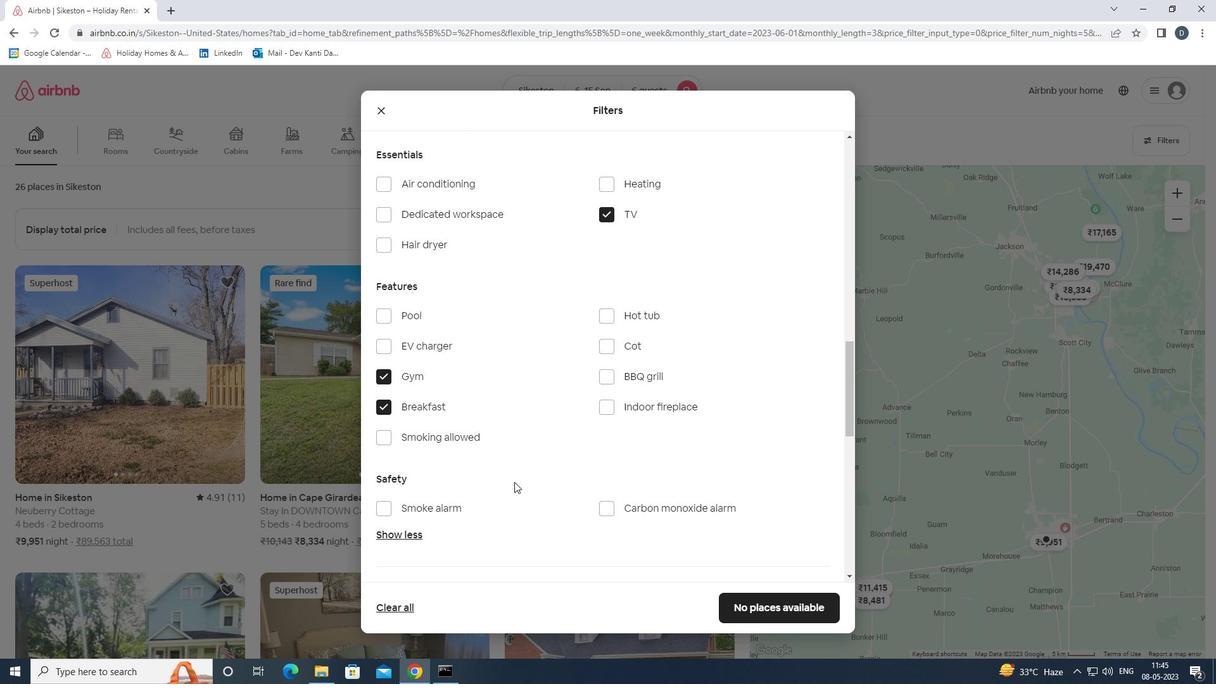 
Action: Mouse moved to (516, 481)
Screenshot: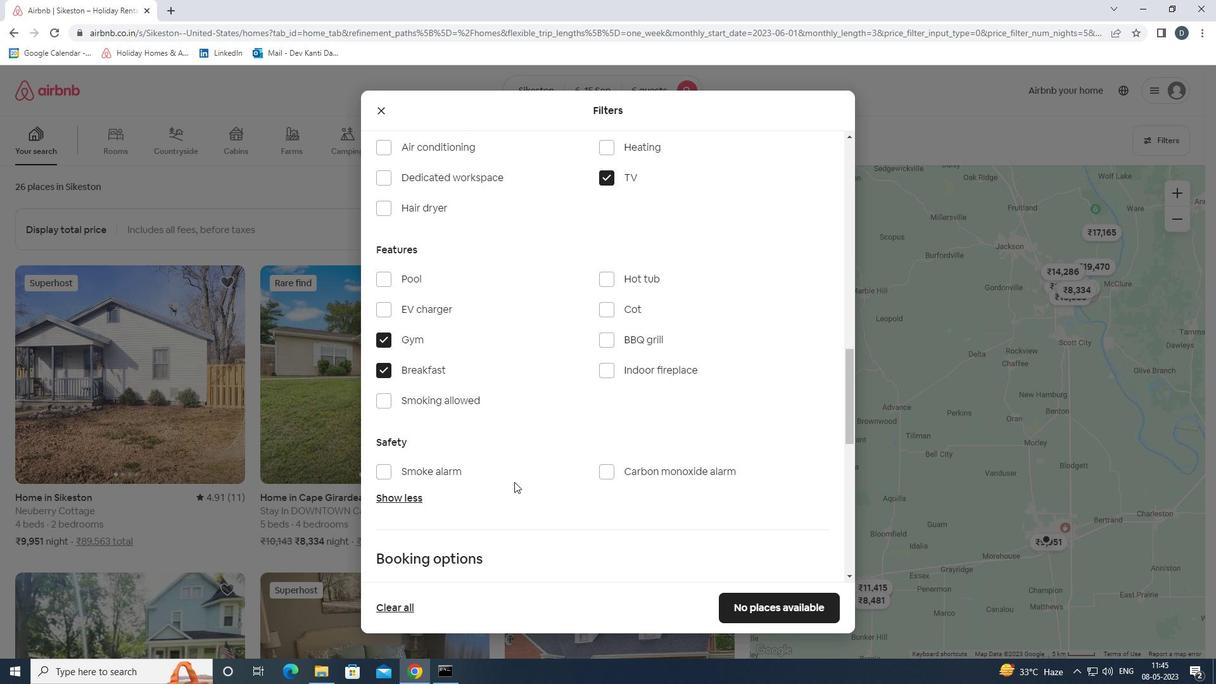 
Action: Mouse scrolled (516, 480) with delta (0, 0)
Screenshot: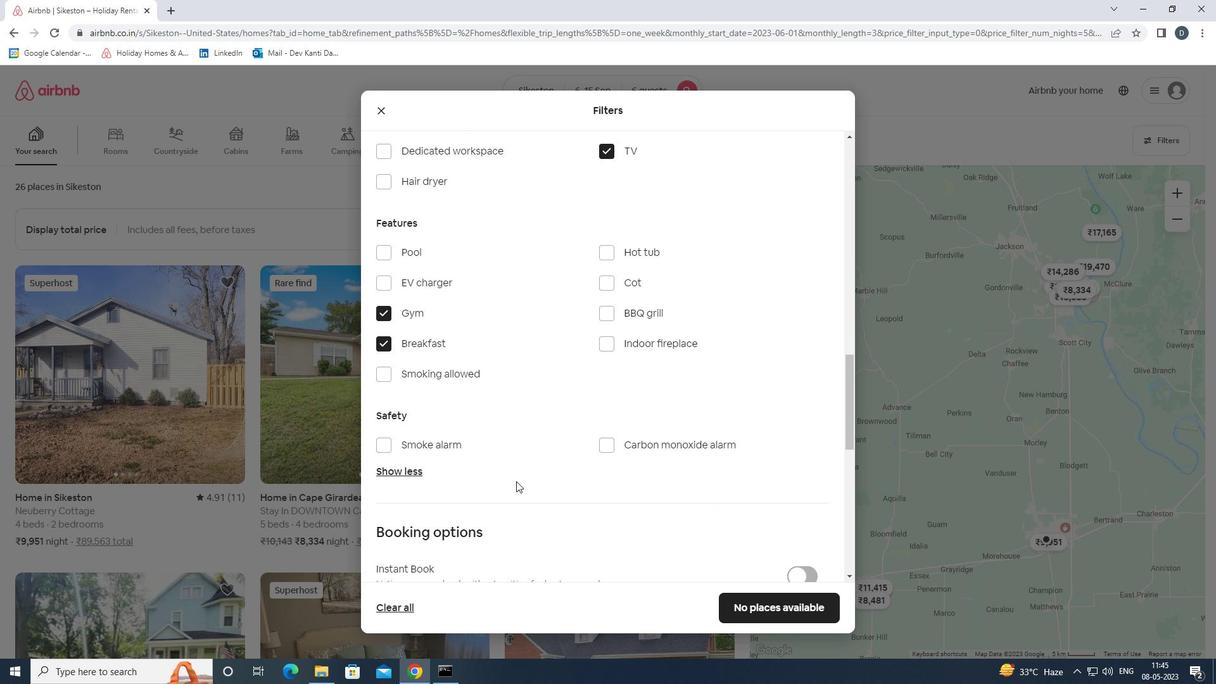 
Action: Mouse scrolled (516, 480) with delta (0, 0)
Screenshot: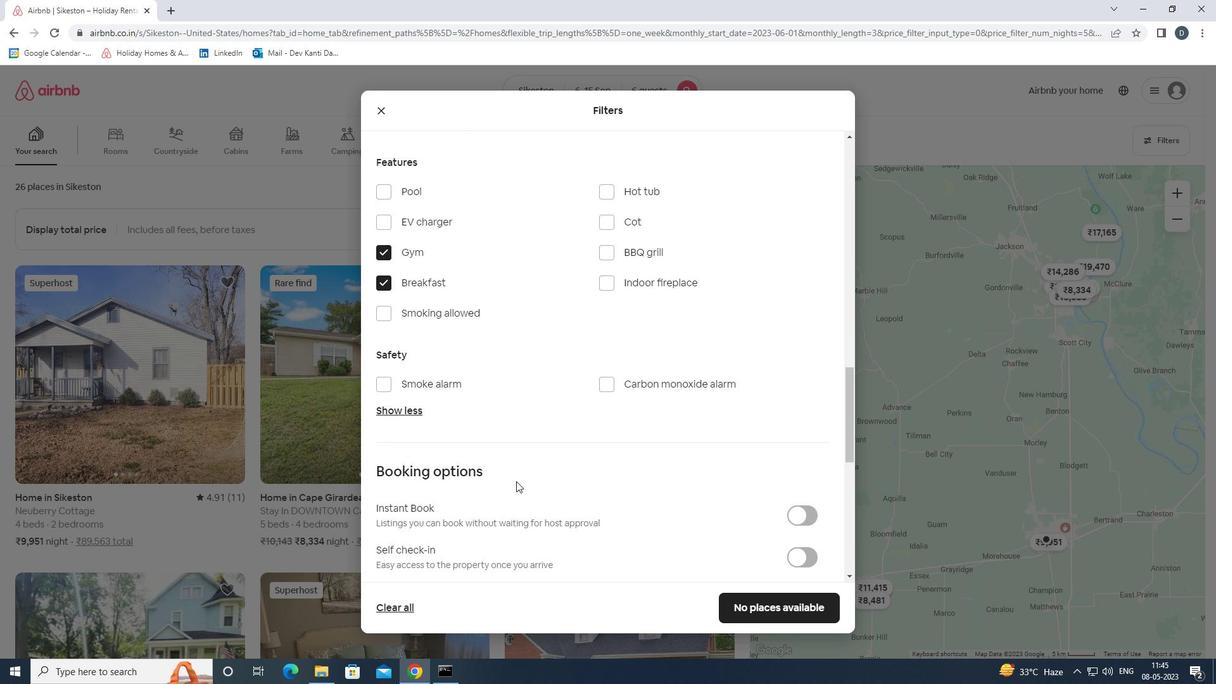 
Action: Mouse moved to (516, 481)
Screenshot: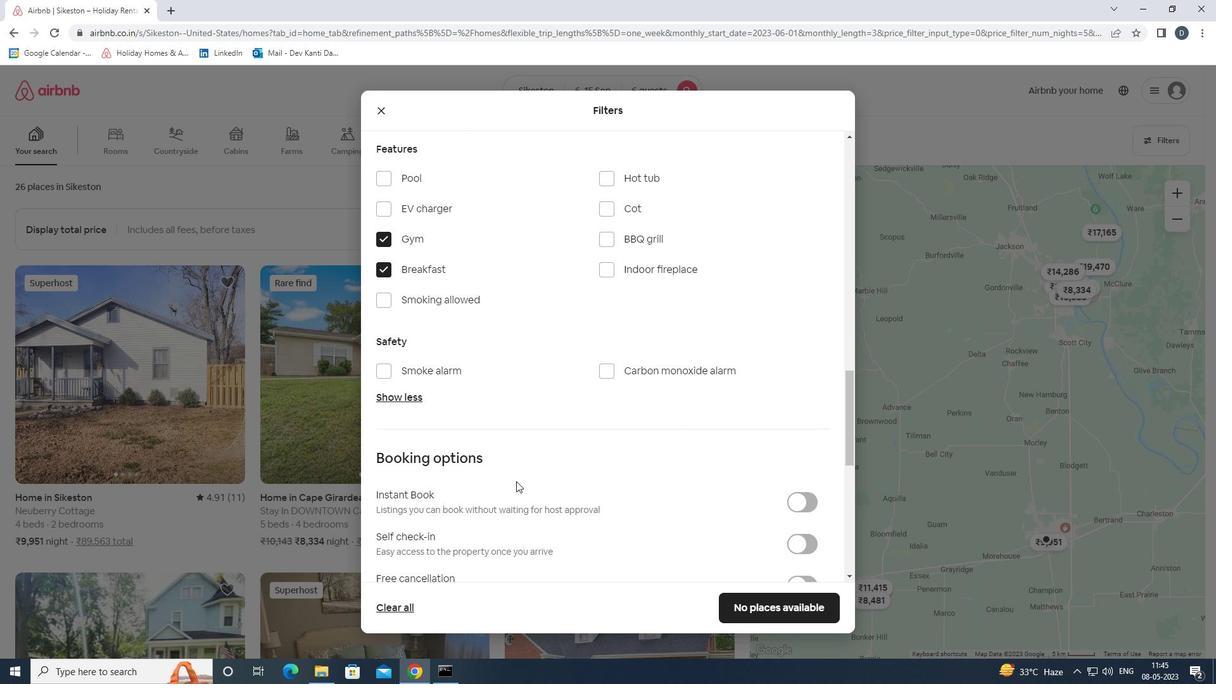 
Action: Mouse scrolled (516, 480) with delta (0, 0)
Screenshot: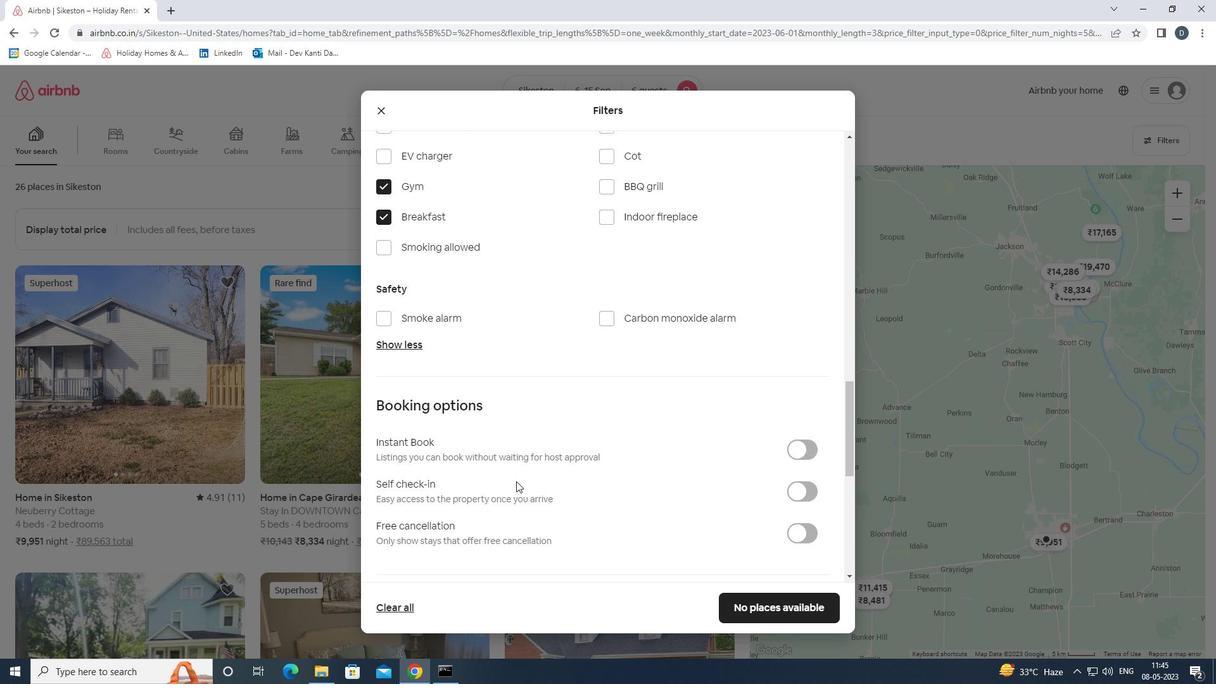 
Action: Mouse moved to (808, 433)
Screenshot: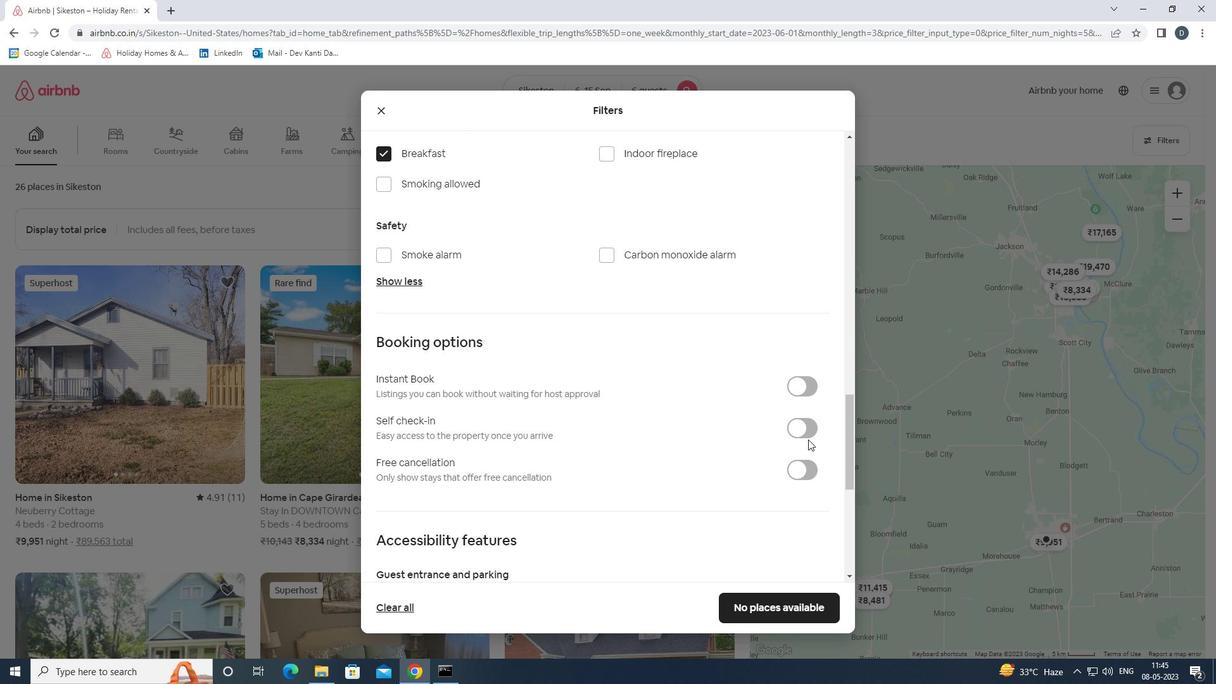 
Action: Mouse pressed left at (808, 433)
Screenshot: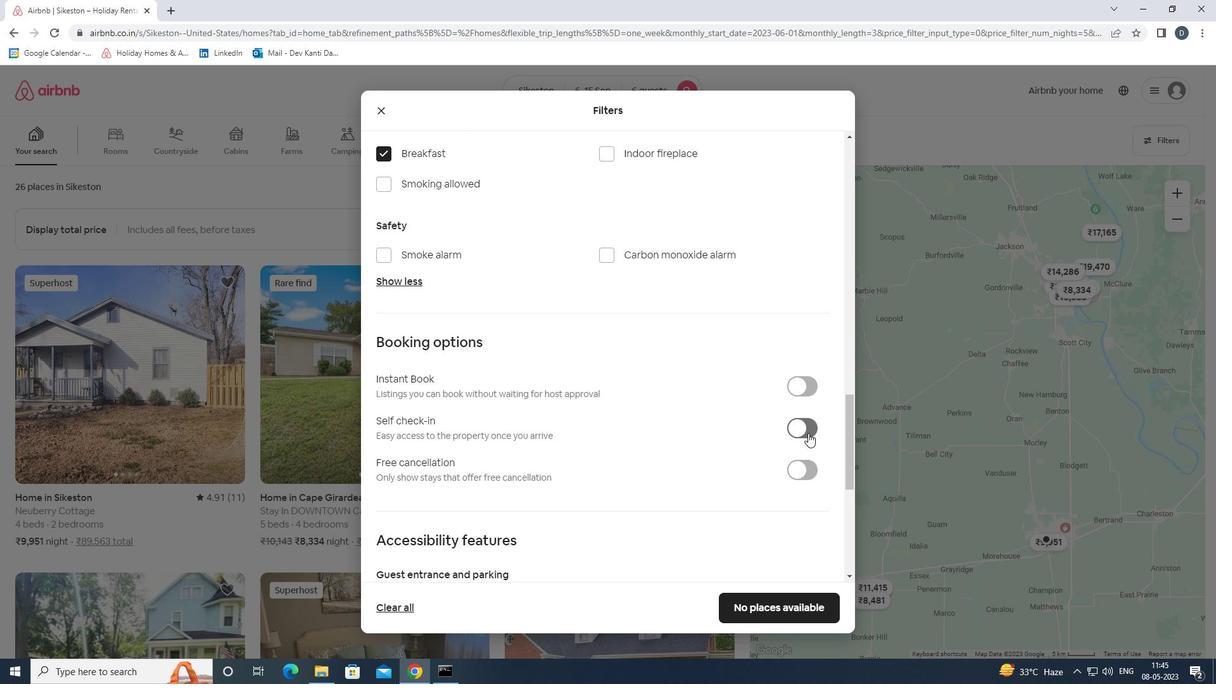
Action: Mouse scrolled (808, 432) with delta (0, 0)
Screenshot: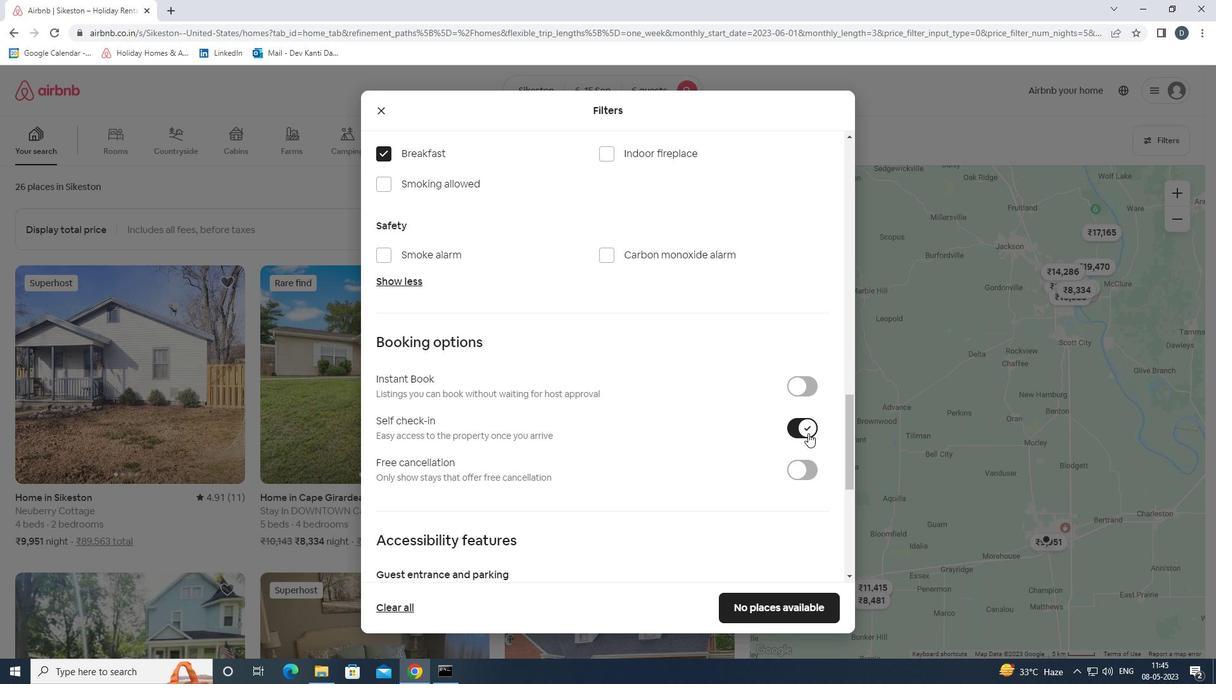 
Action: Mouse scrolled (808, 432) with delta (0, 0)
Screenshot: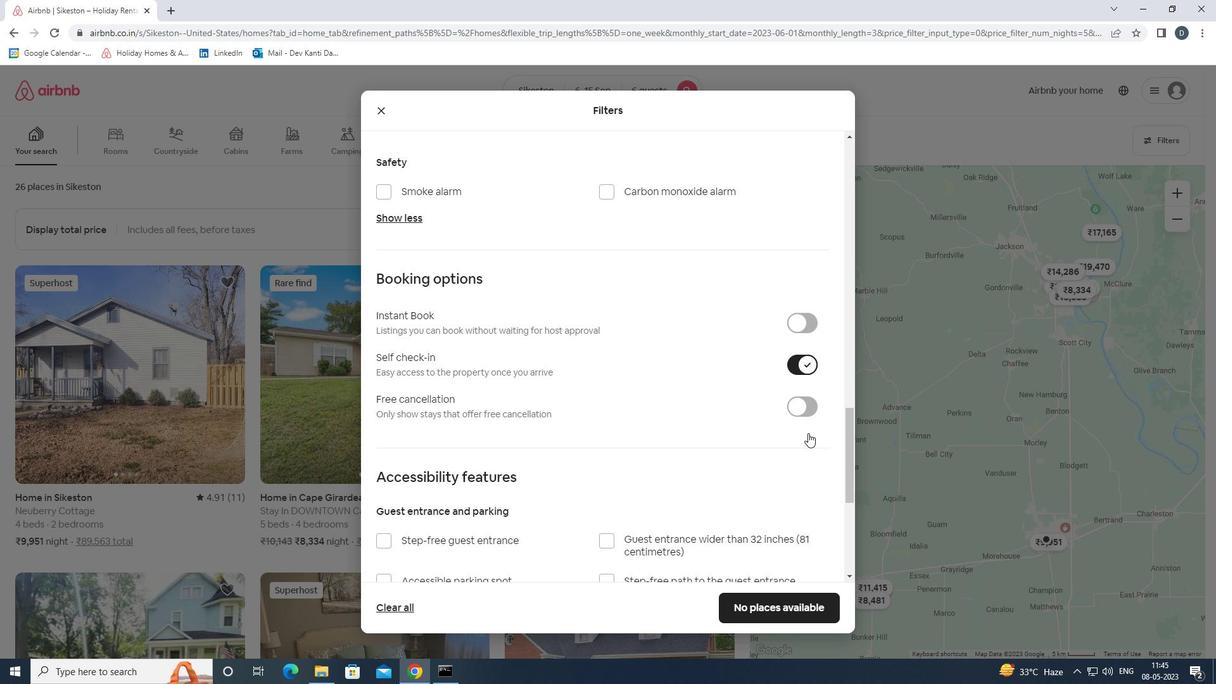 
Action: Mouse scrolled (808, 432) with delta (0, 0)
Screenshot: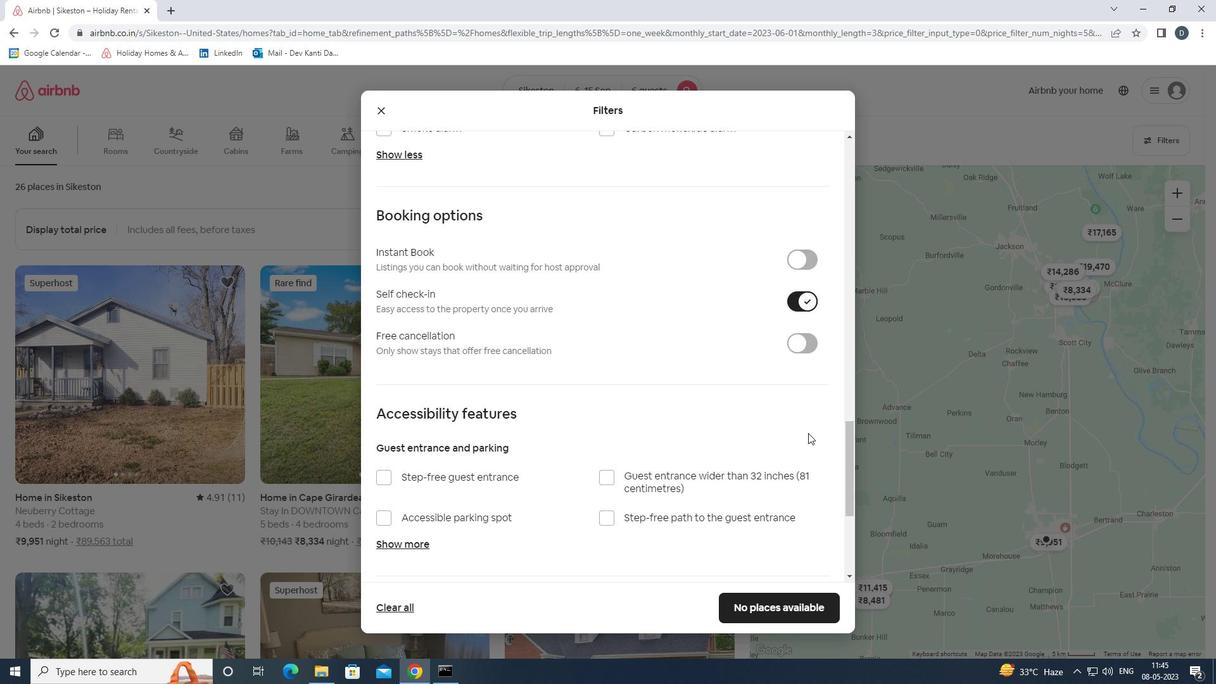 
Action: Mouse scrolled (808, 432) with delta (0, 0)
Screenshot: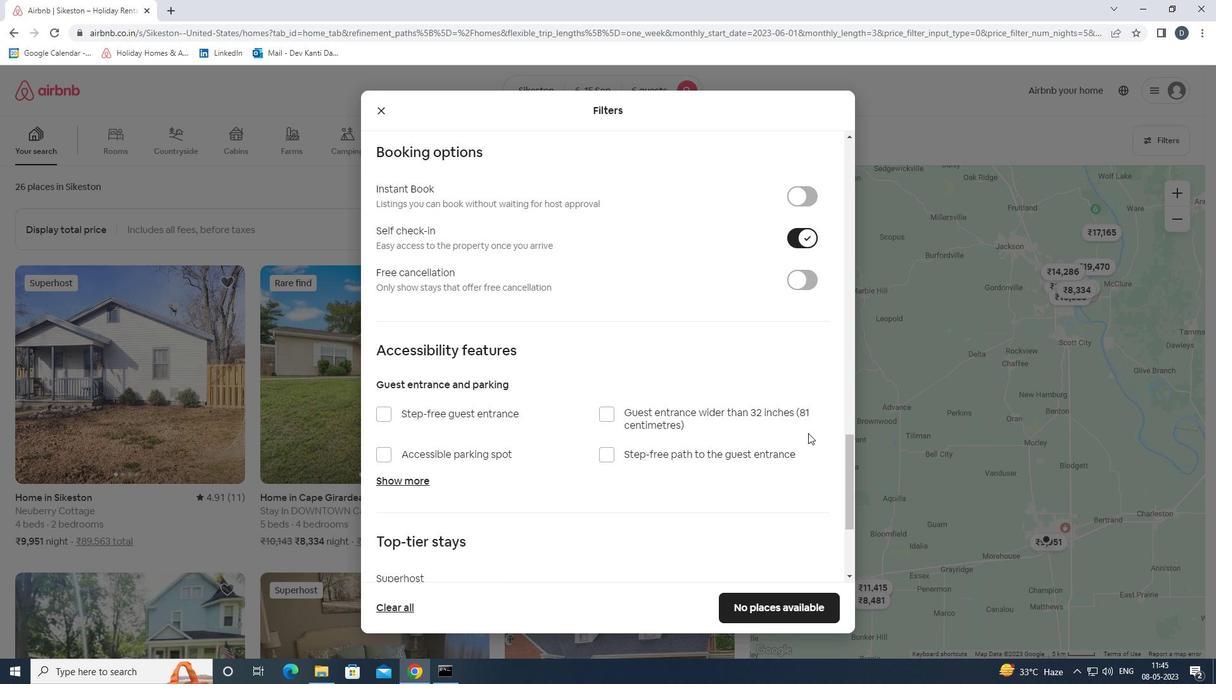 
Action: Mouse scrolled (808, 432) with delta (0, 0)
Screenshot: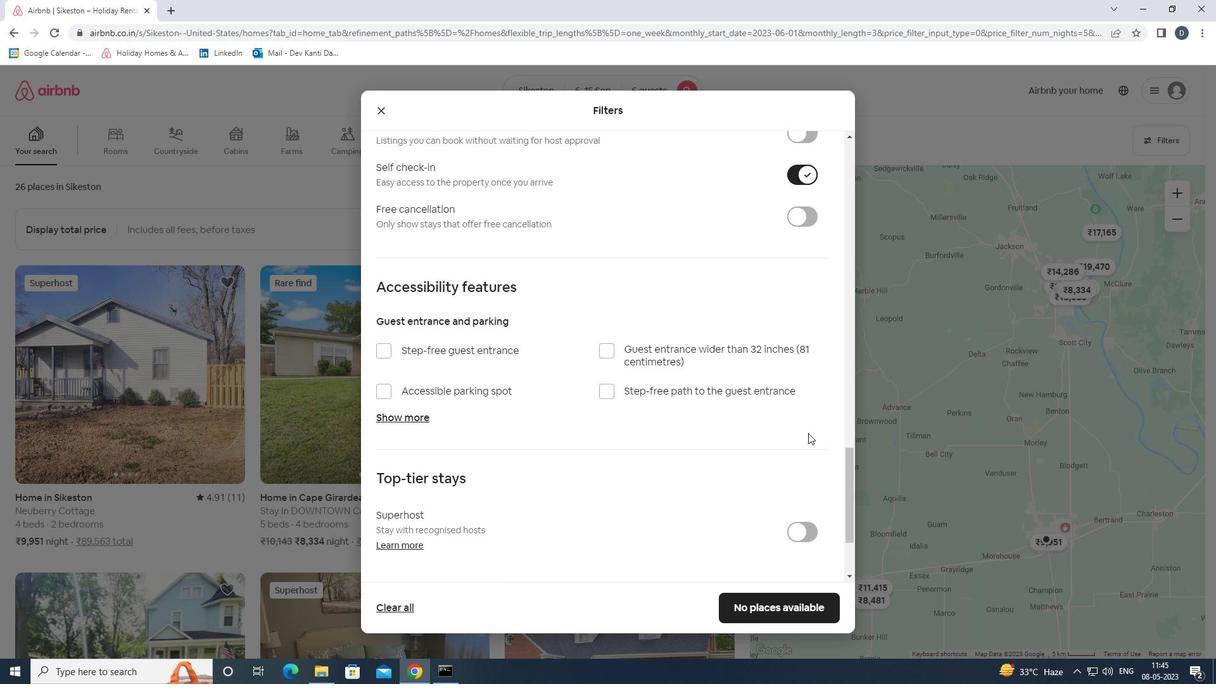 
Action: Mouse scrolled (808, 432) with delta (0, 0)
Screenshot: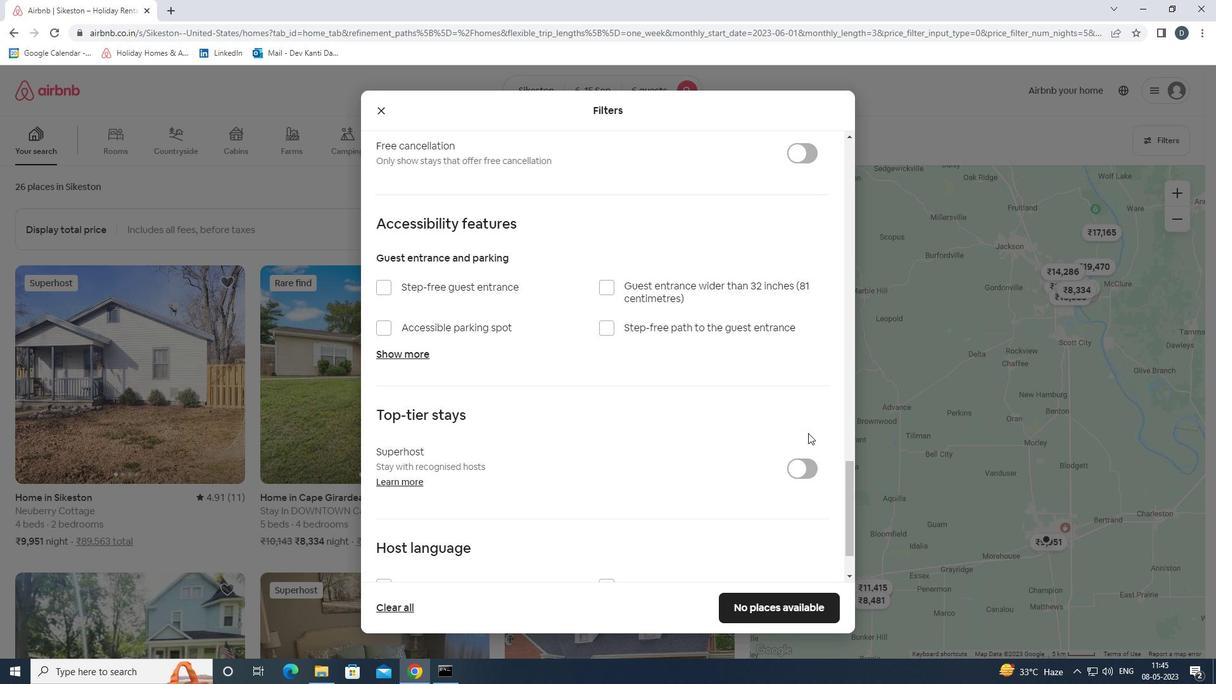 
Action: Mouse scrolled (808, 432) with delta (0, 0)
Screenshot: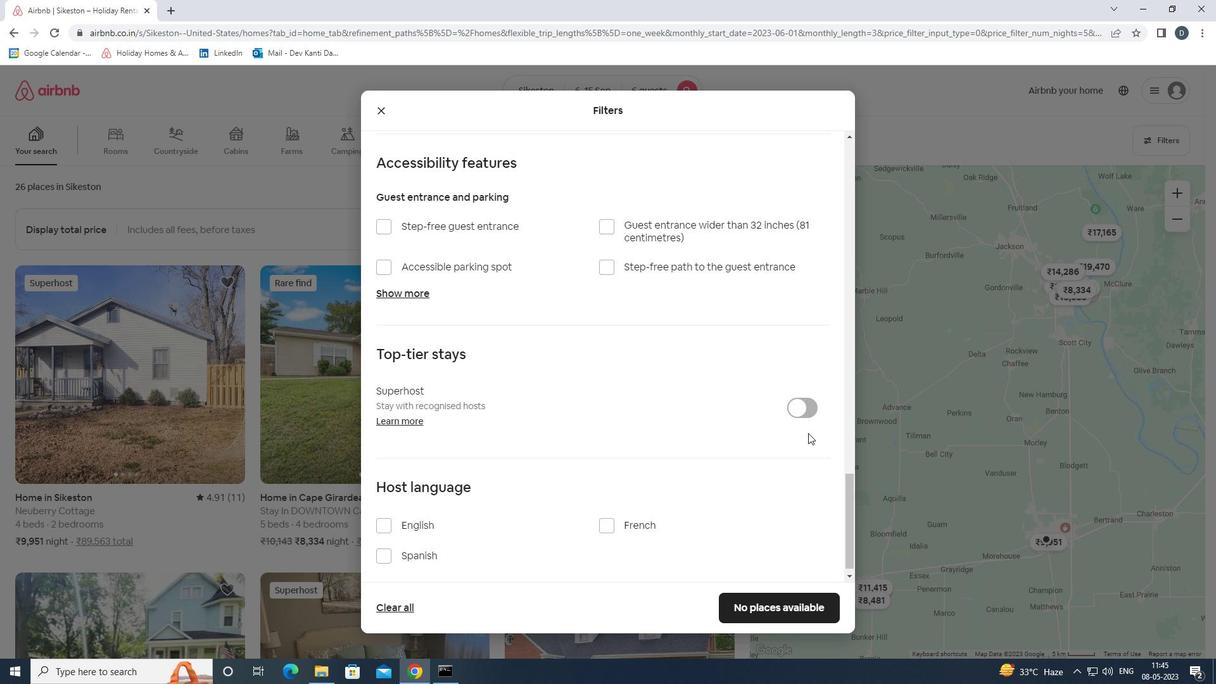 
Action: Mouse moved to (808, 433)
Screenshot: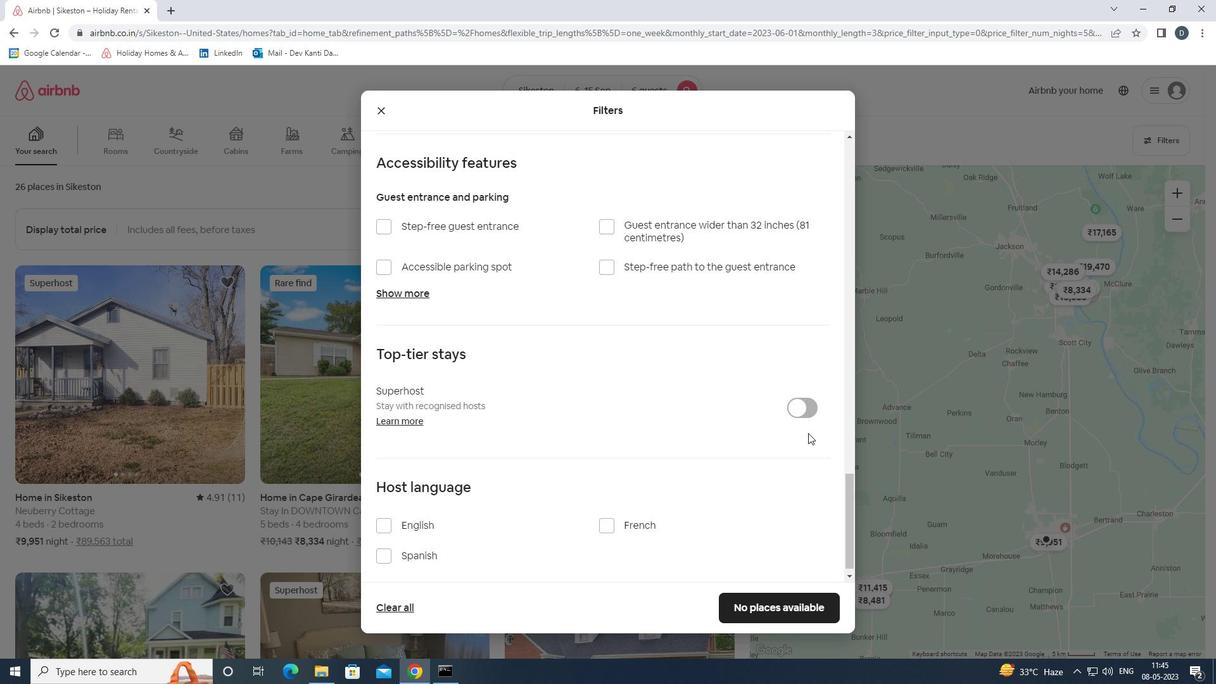 
Action: Mouse scrolled (808, 432) with delta (0, 0)
Screenshot: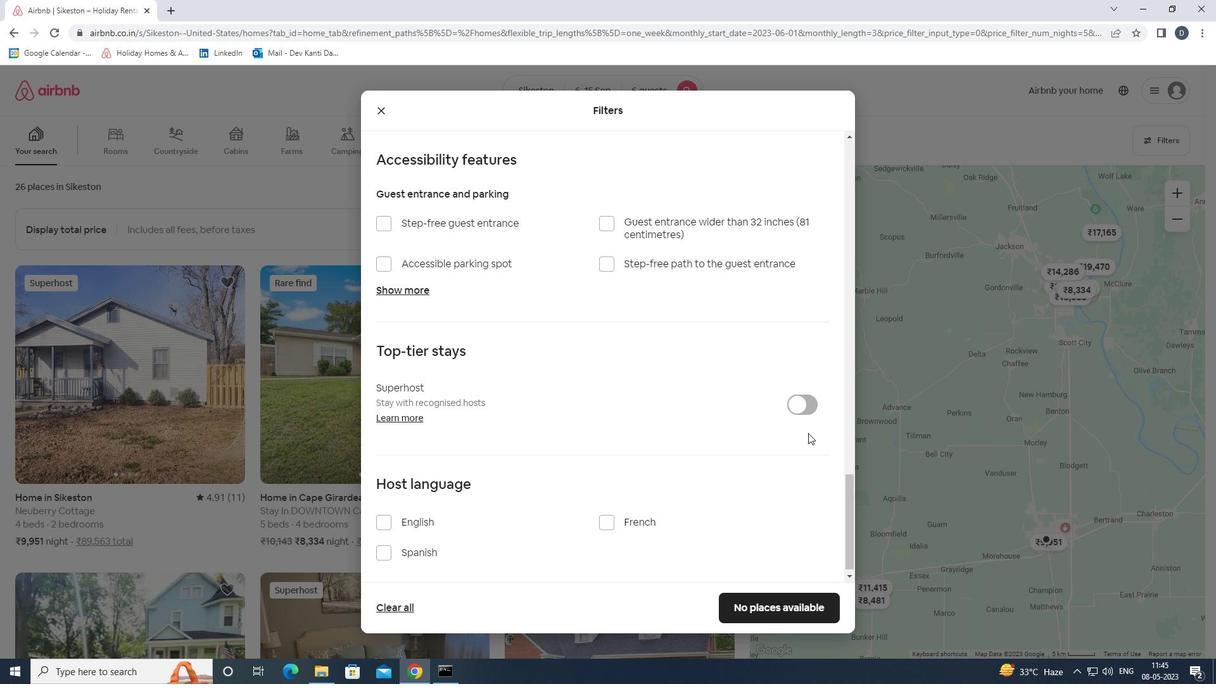 
Action: Mouse moved to (407, 513)
Screenshot: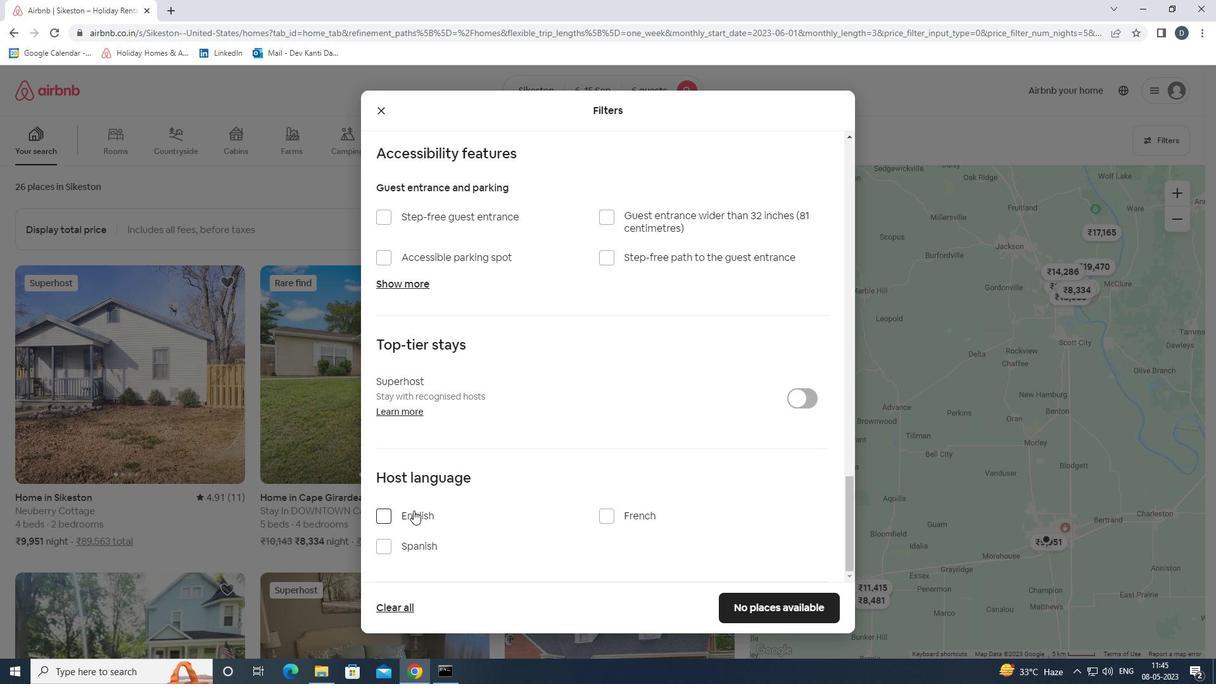 
Action: Mouse pressed left at (407, 513)
Screenshot: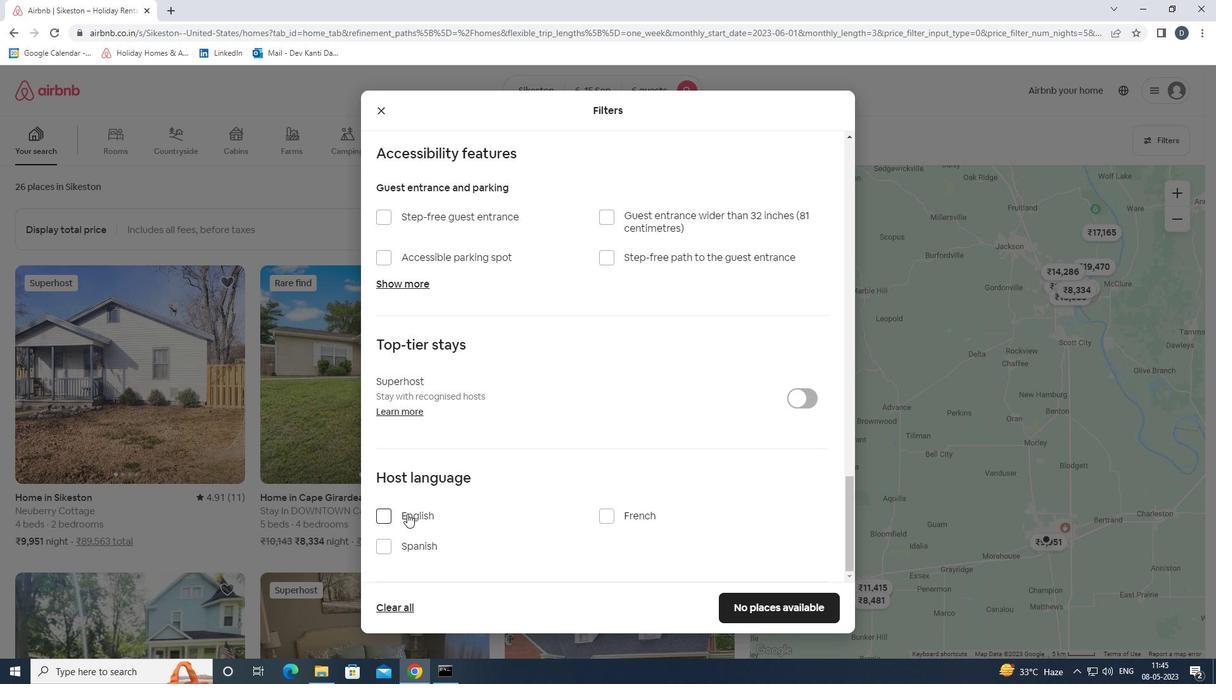 
Action: Mouse moved to (743, 600)
Screenshot: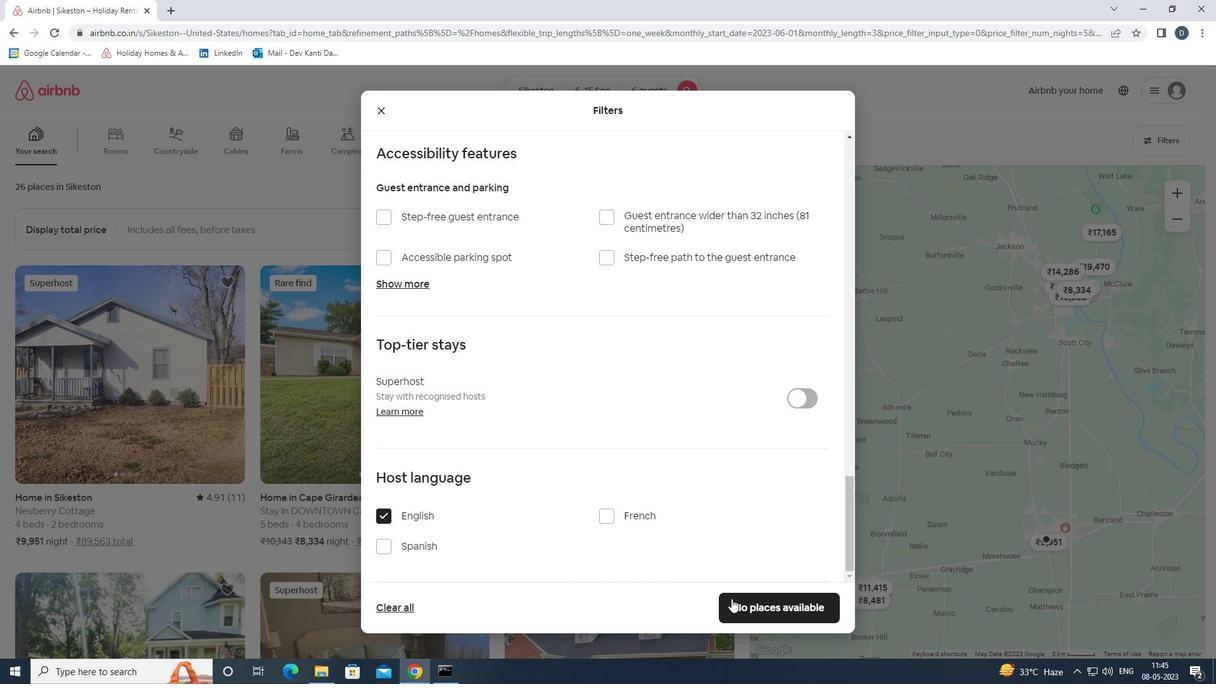 
Action: Mouse pressed left at (743, 600)
Screenshot: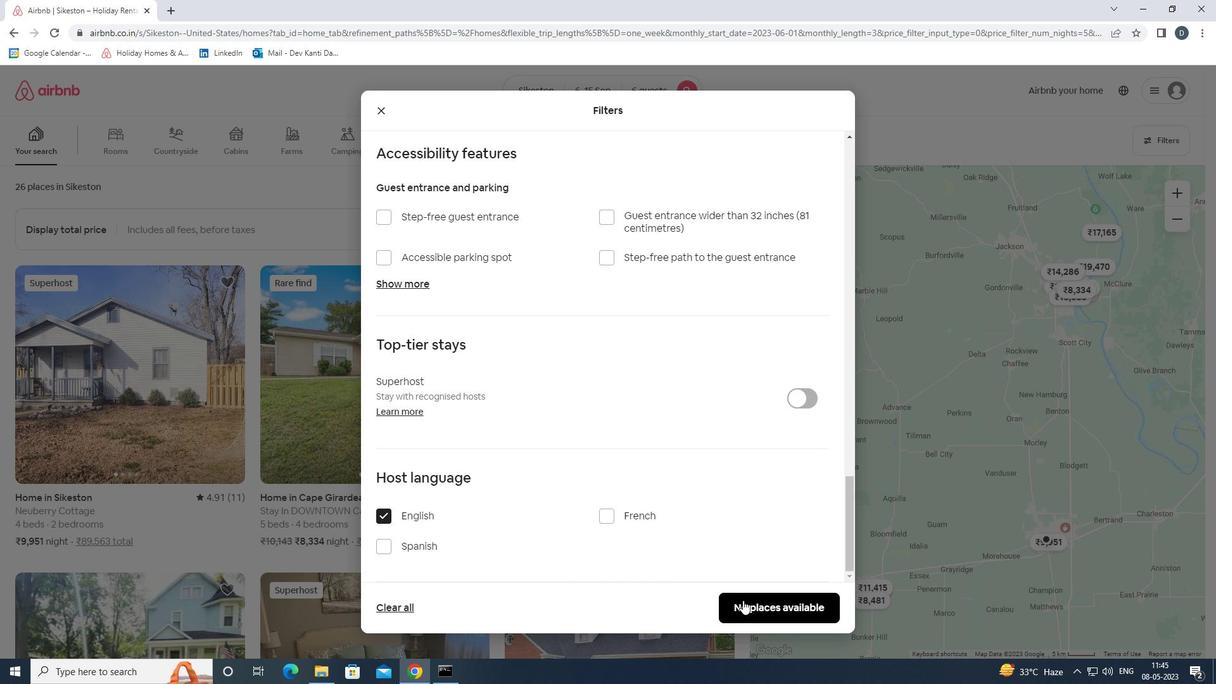 
